 Task: Look for space in Móstoles, Spain from 2nd June, 2023 to 6th June, 2023 for 1 adult in price range Rs.10000 to Rs.13000. Place can be private room with 1  bedroom having 1 bed and 1 bathroom. Property type can be house, flat, guest house, hotel. Amenities needed are: washing machine. Booking option can be shelf check-in. Required host language is English.
Action: Mouse moved to (376, 178)
Screenshot: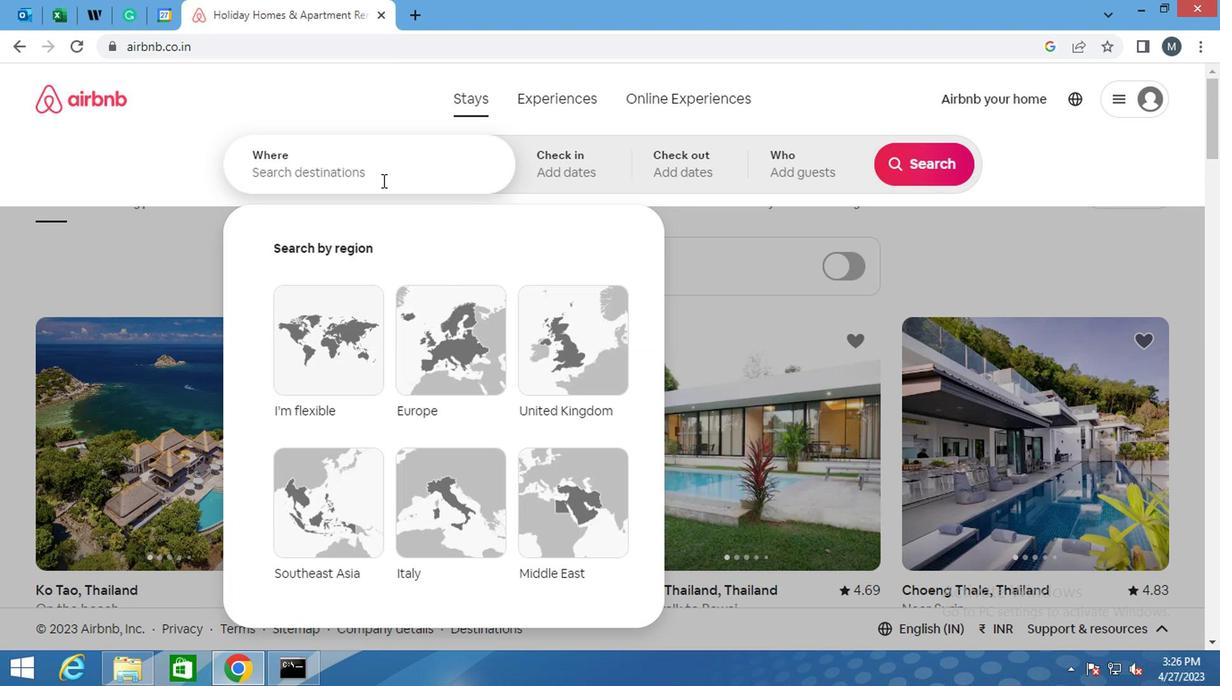
Action: Mouse pressed left at (376, 178)
Screenshot: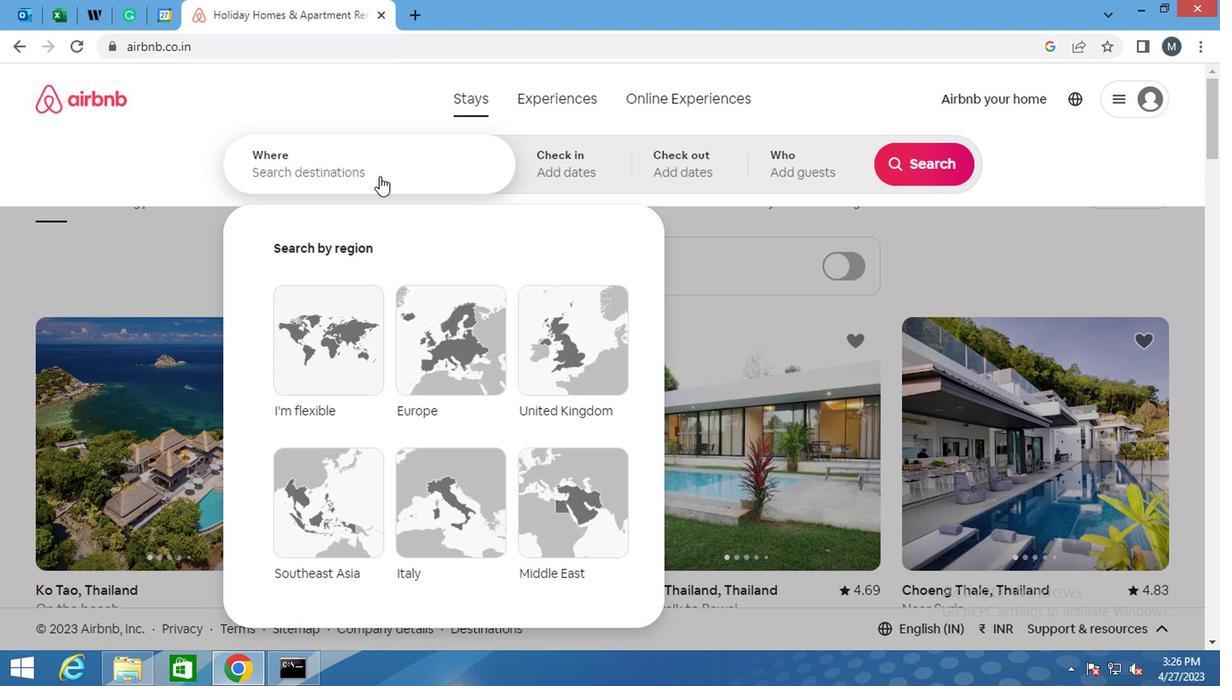 
Action: Mouse moved to (375, 177)
Screenshot: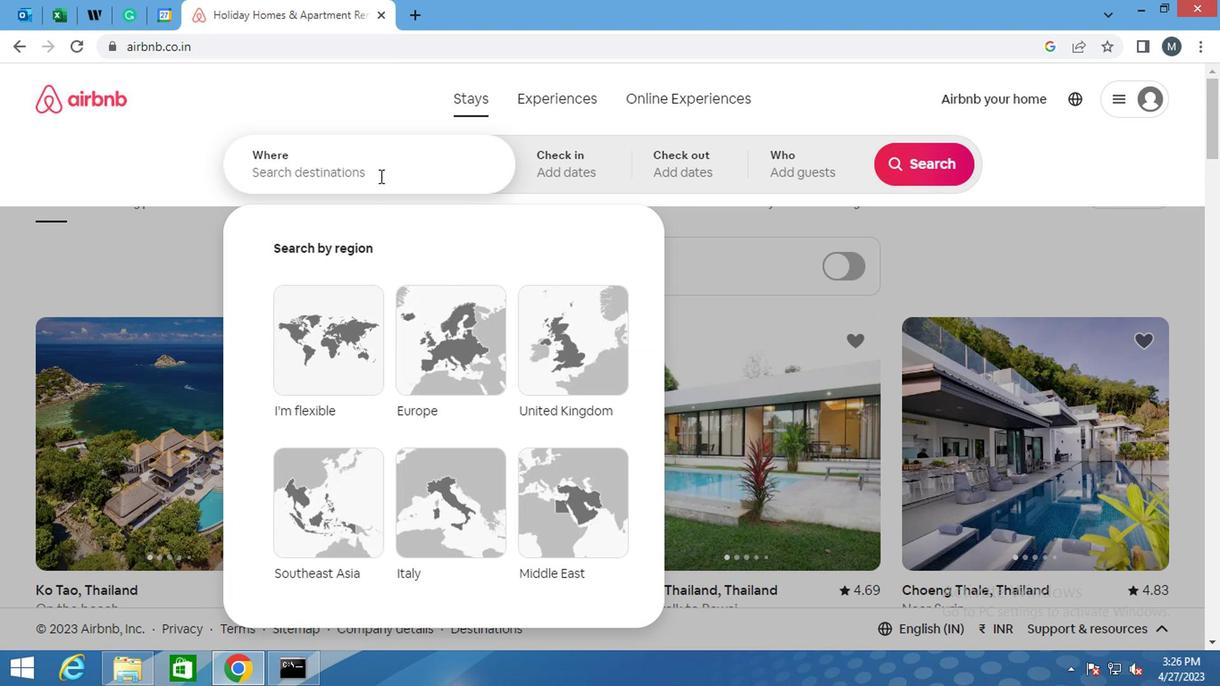 
Action: Key pressed <Key.shift><Key.shift>MOSTOLES,<Key.space><Key.shift>SPA
Screenshot: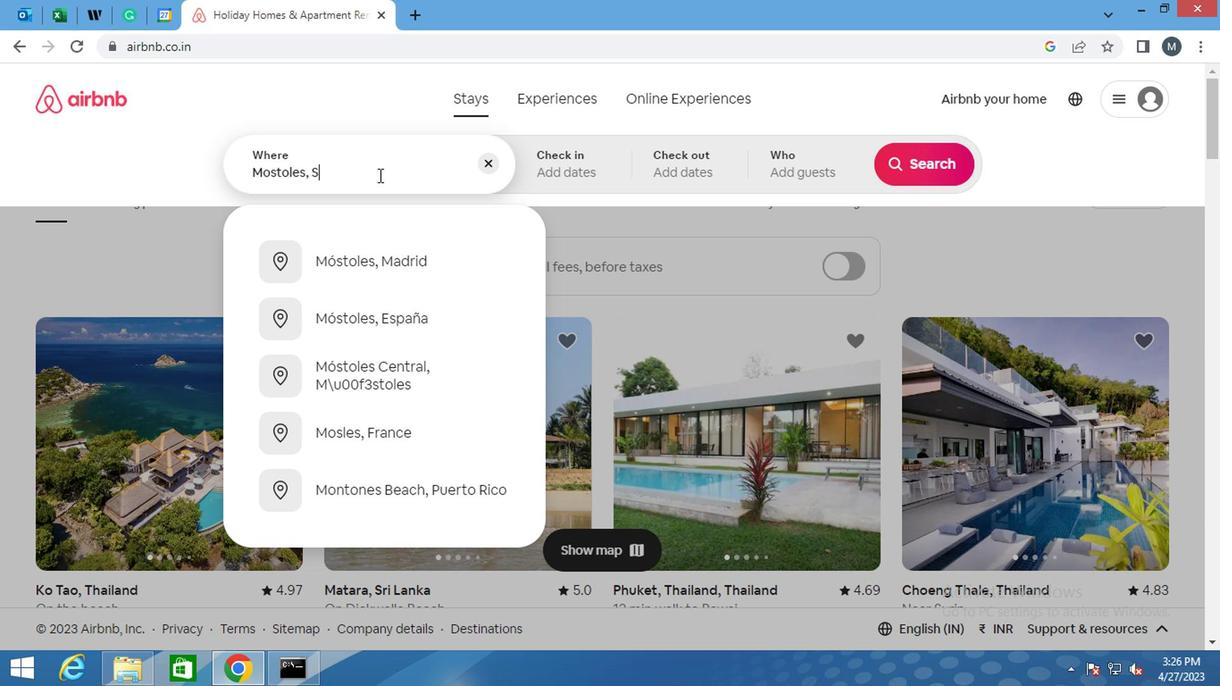 
Action: Mouse moved to (328, 249)
Screenshot: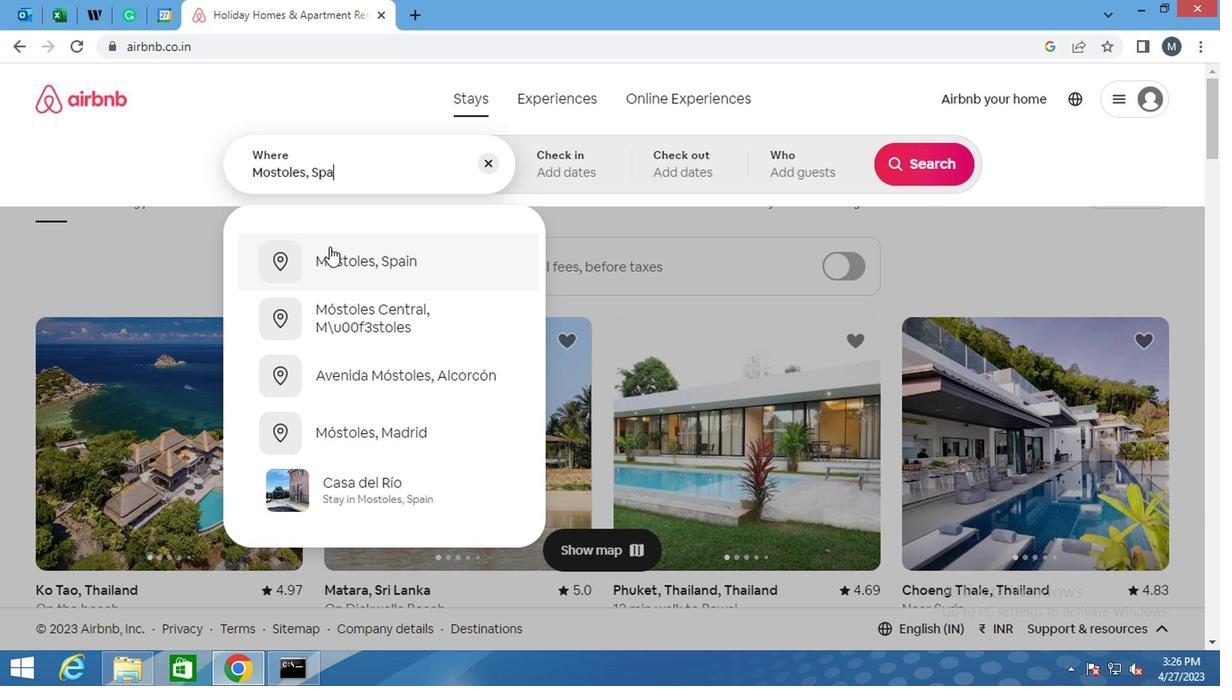 
Action: Mouse pressed left at (328, 249)
Screenshot: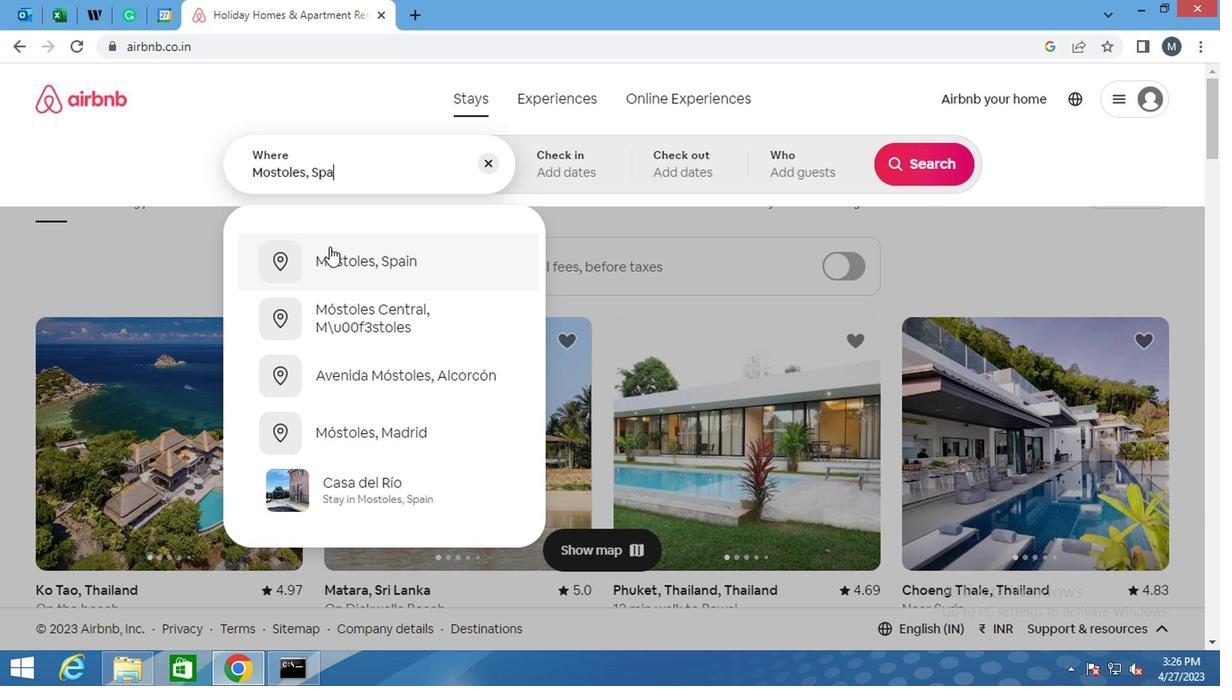 
Action: Mouse moved to (915, 302)
Screenshot: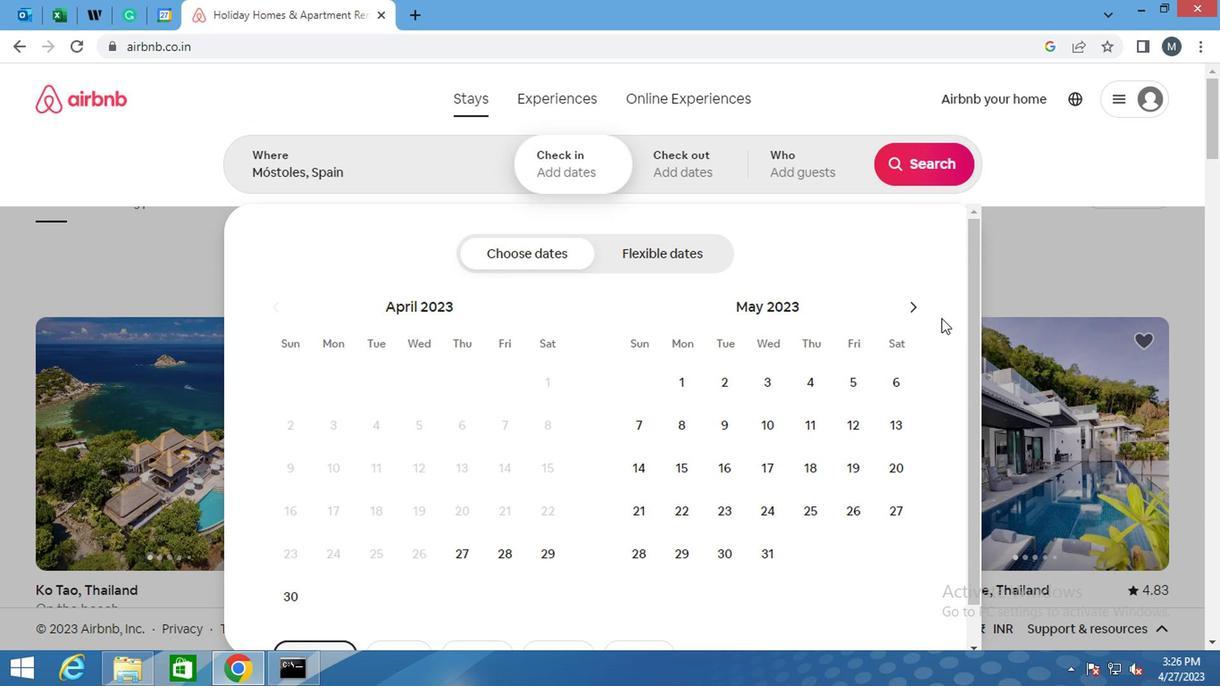 
Action: Mouse pressed left at (915, 302)
Screenshot: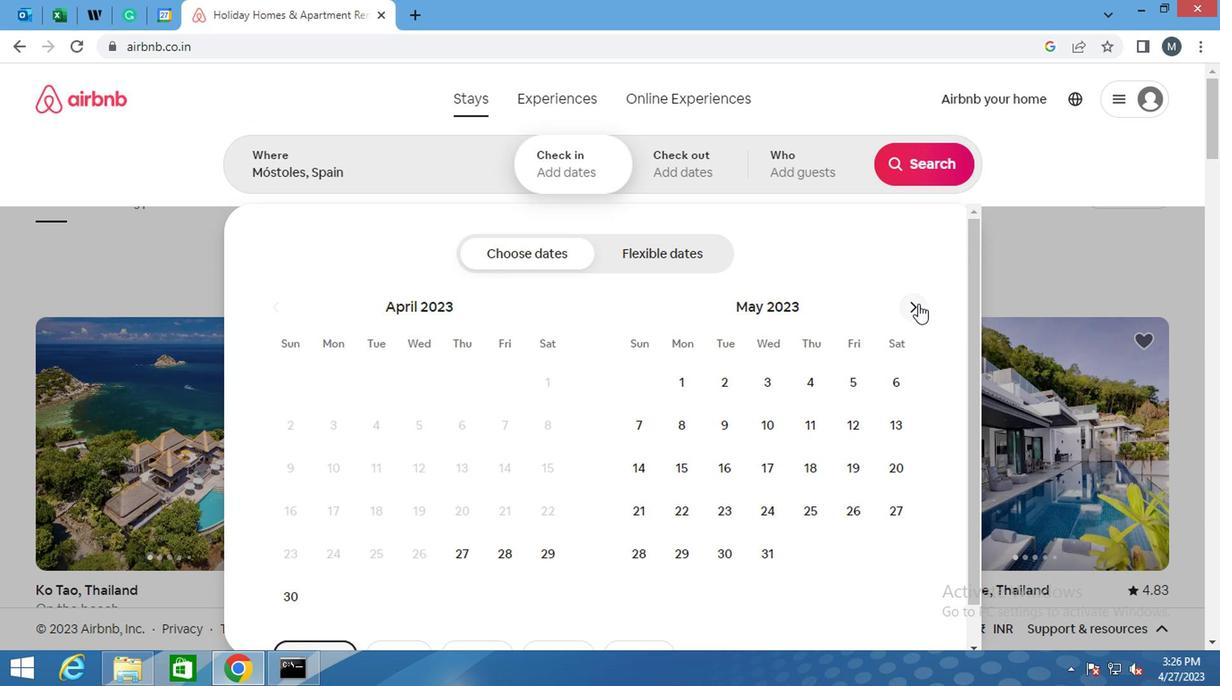 
Action: Mouse moved to (851, 381)
Screenshot: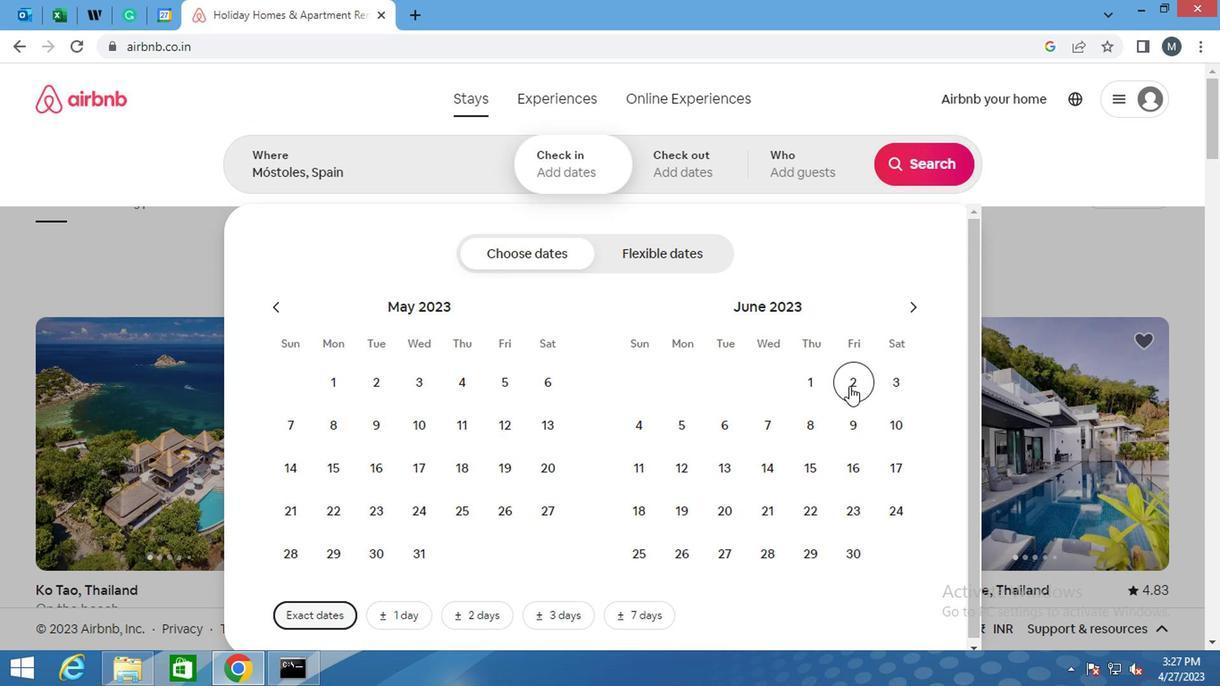 
Action: Mouse pressed left at (851, 381)
Screenshot: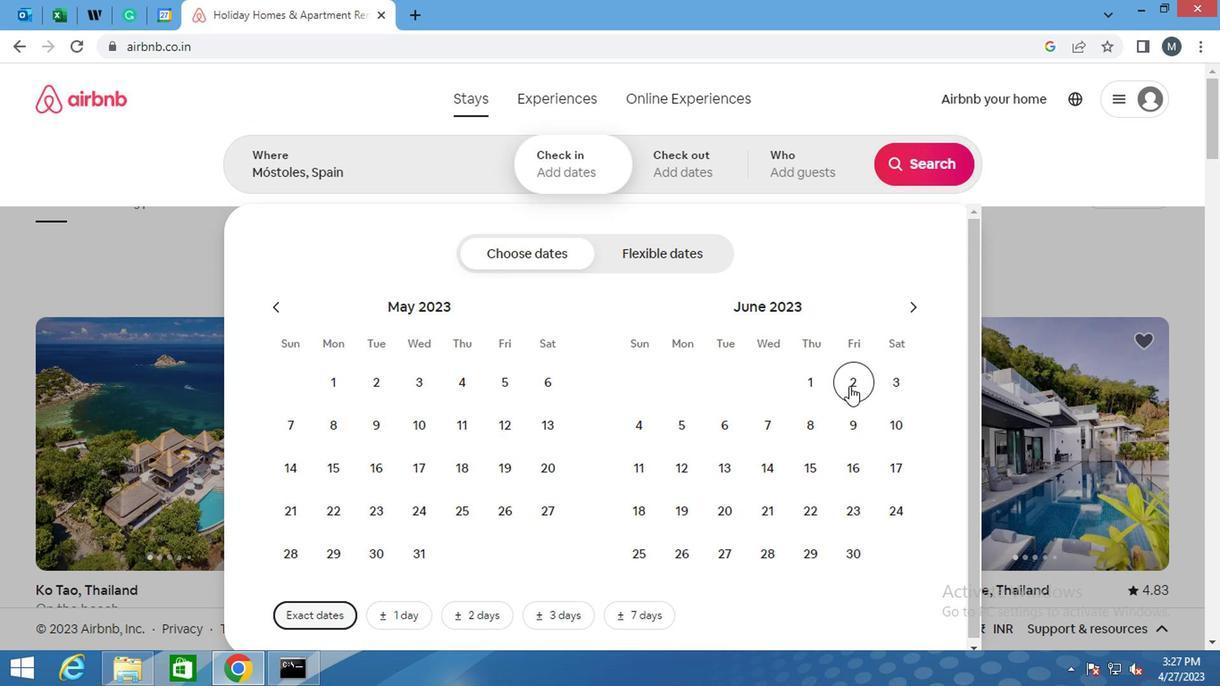 
Action: Mouse moved to (729, 423)
Screenshot: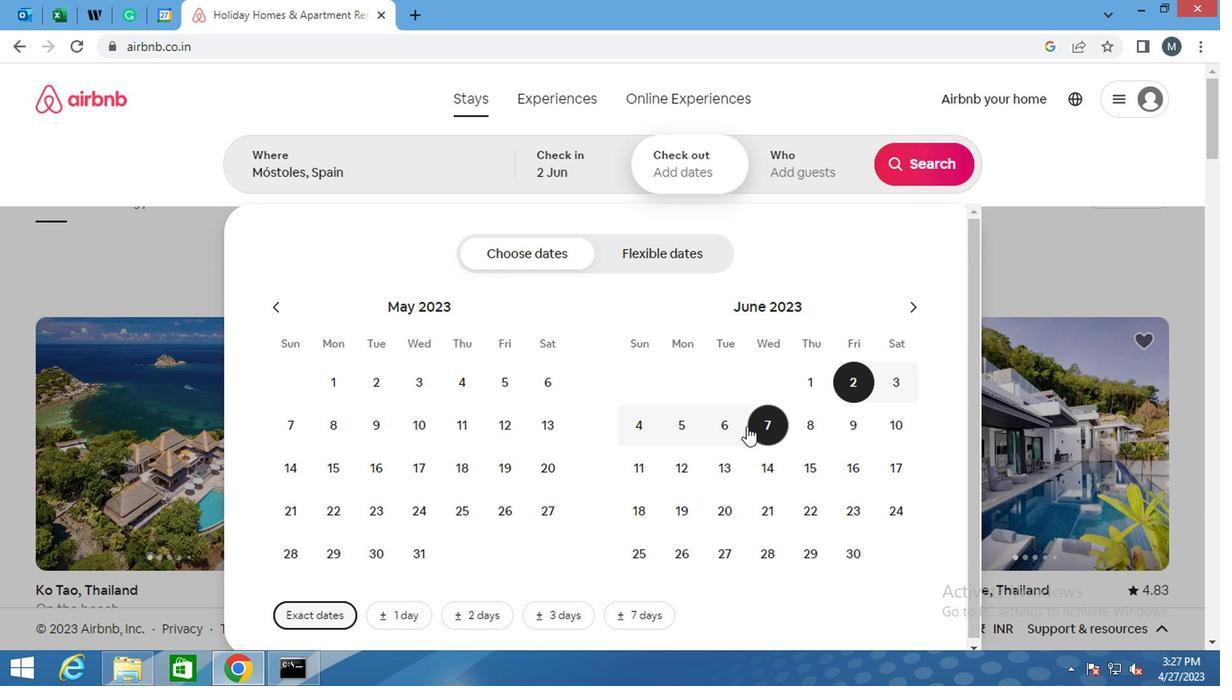 
Action: Mouse pressed left at (729, 423)
Screenshot: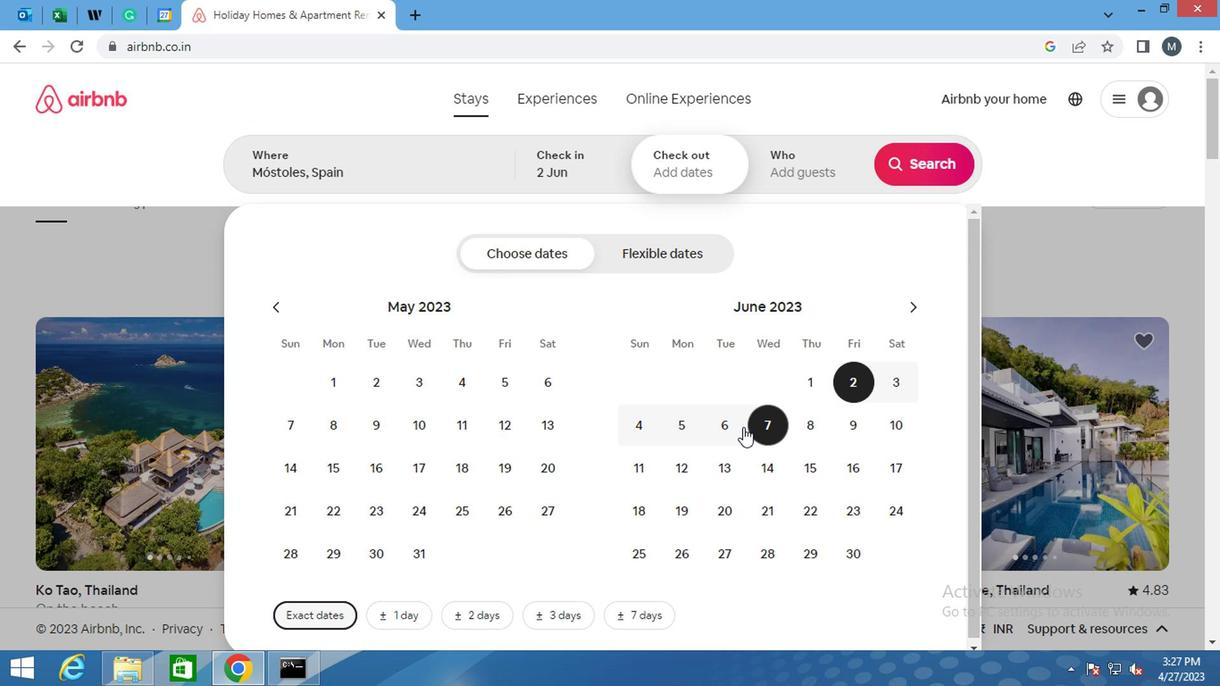 
Action: Mouse moved to (783, 184)
Screenshot: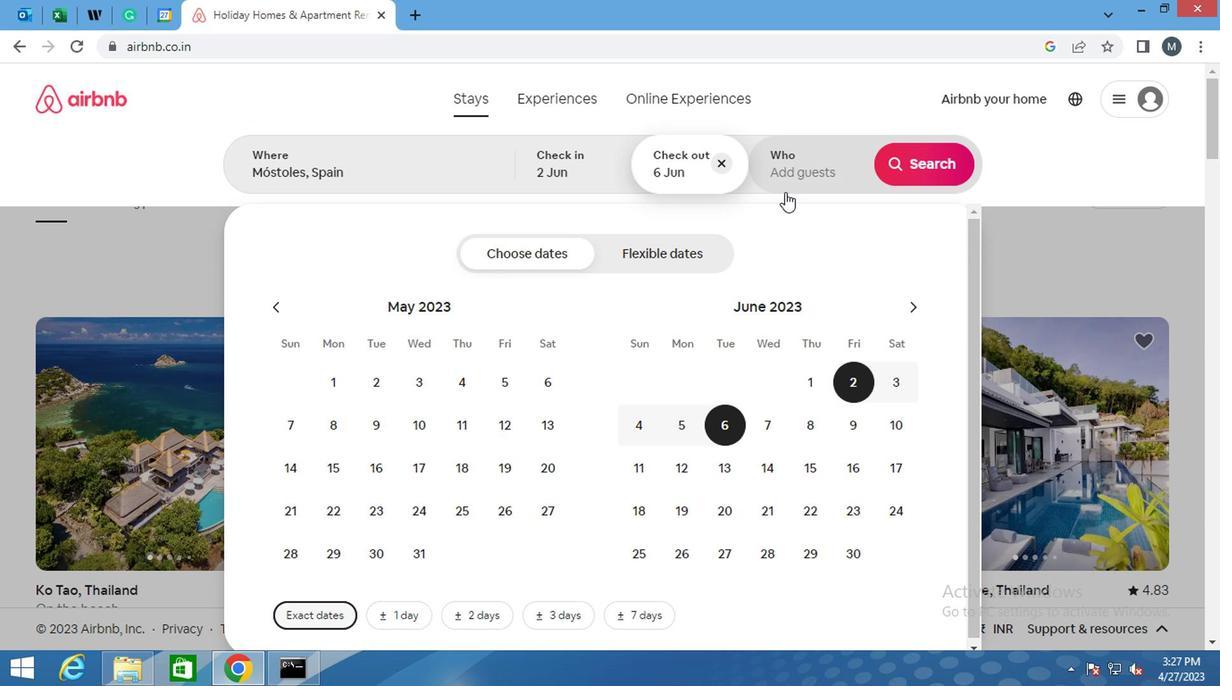 
Action: Mouse pressed left at (783, 184)
Screenshot: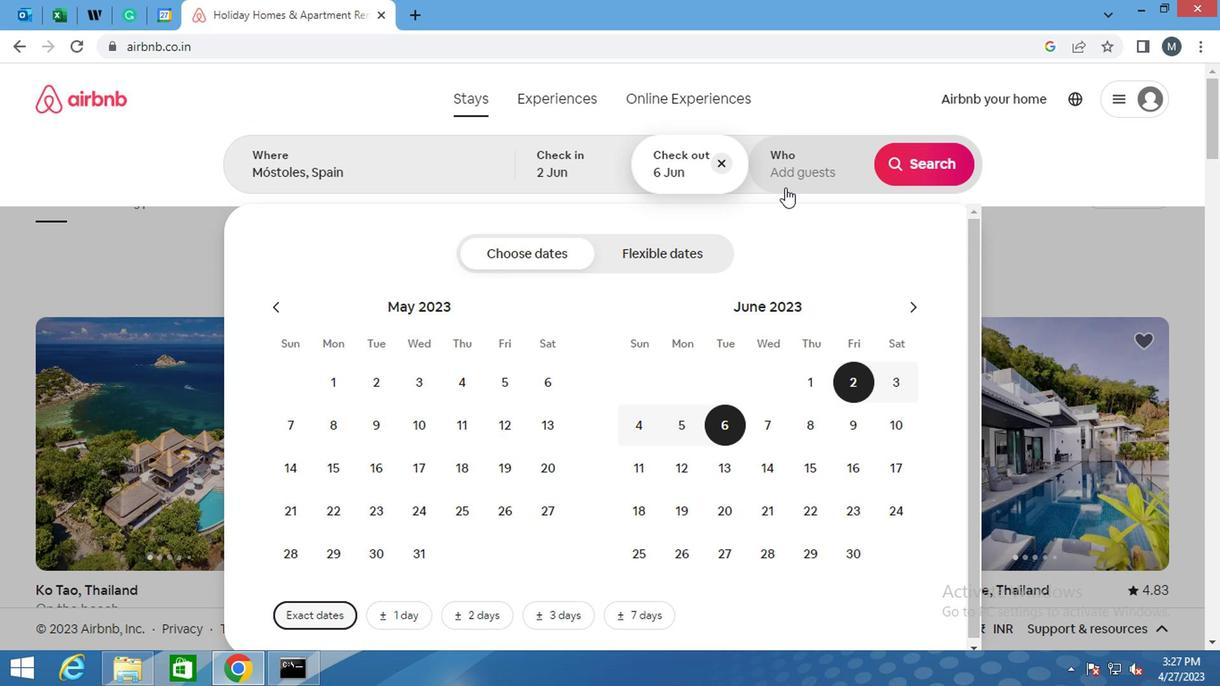 
Action: Mouse moved to (919, 244)
Screenshot: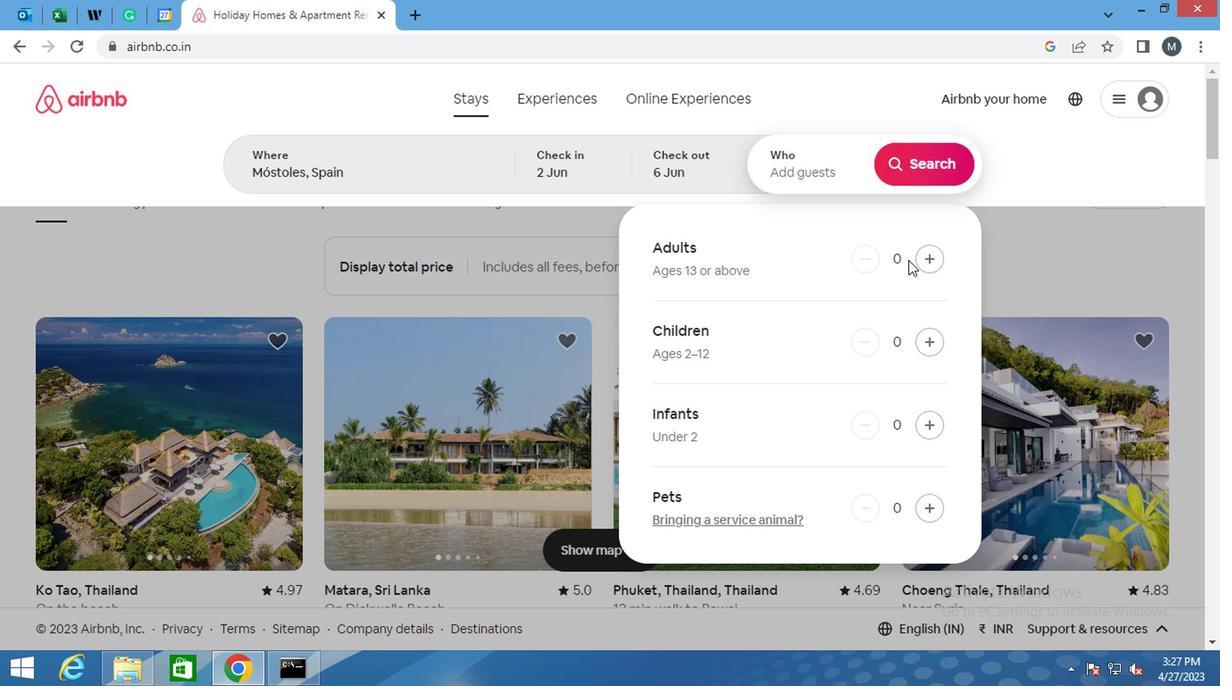 
Action: Mouse pressed left at (919, 244)
Screenshot: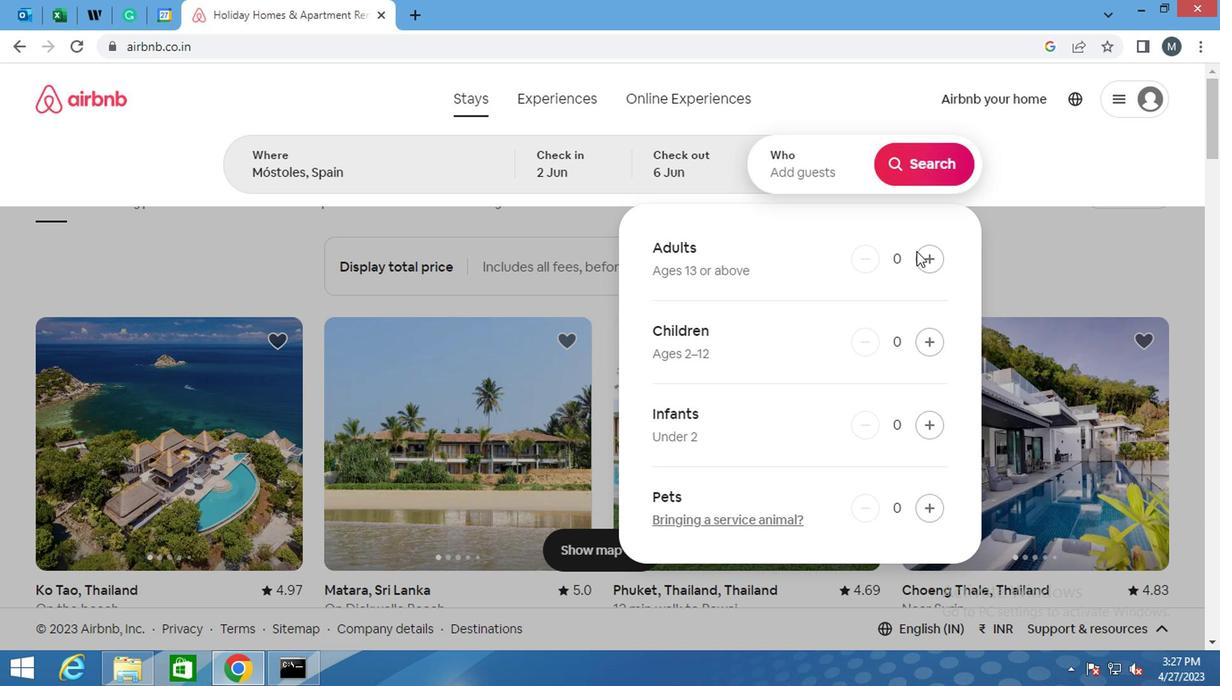 
Action: Mouse moved to (920, 252)
Screenshot: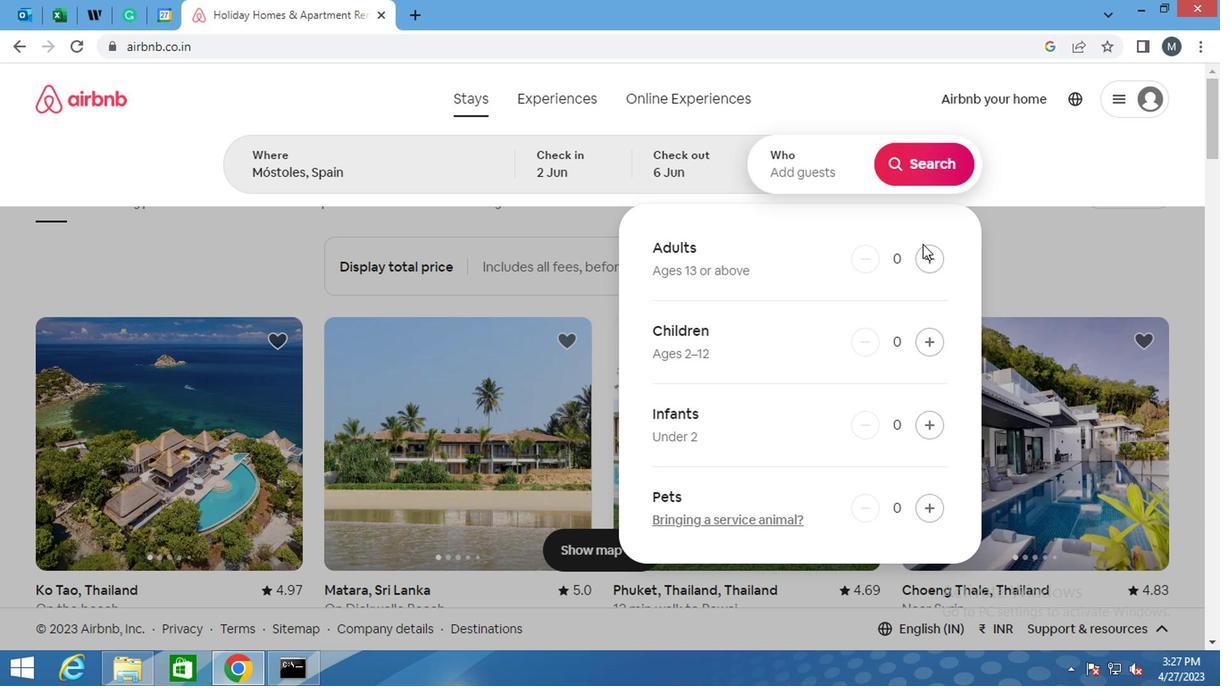 
Action: Mouse pressed left at (920, 252)
Screenshot: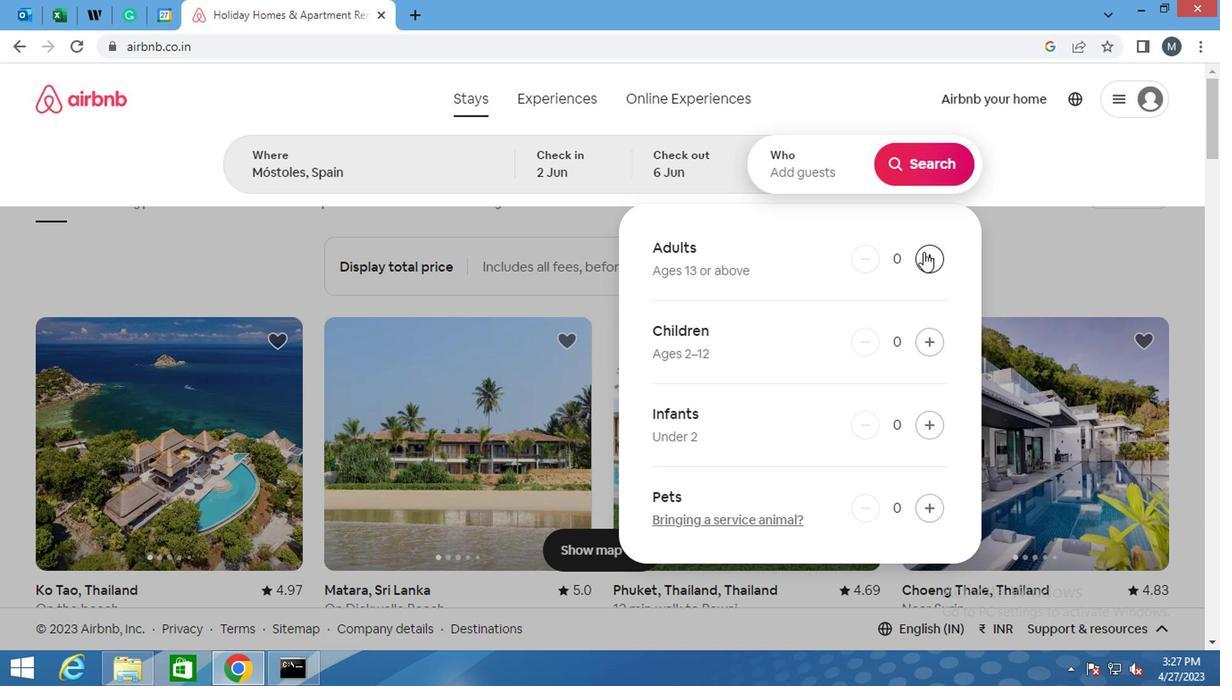 
Action: Mouse moved to (926, 179)
Screenshot: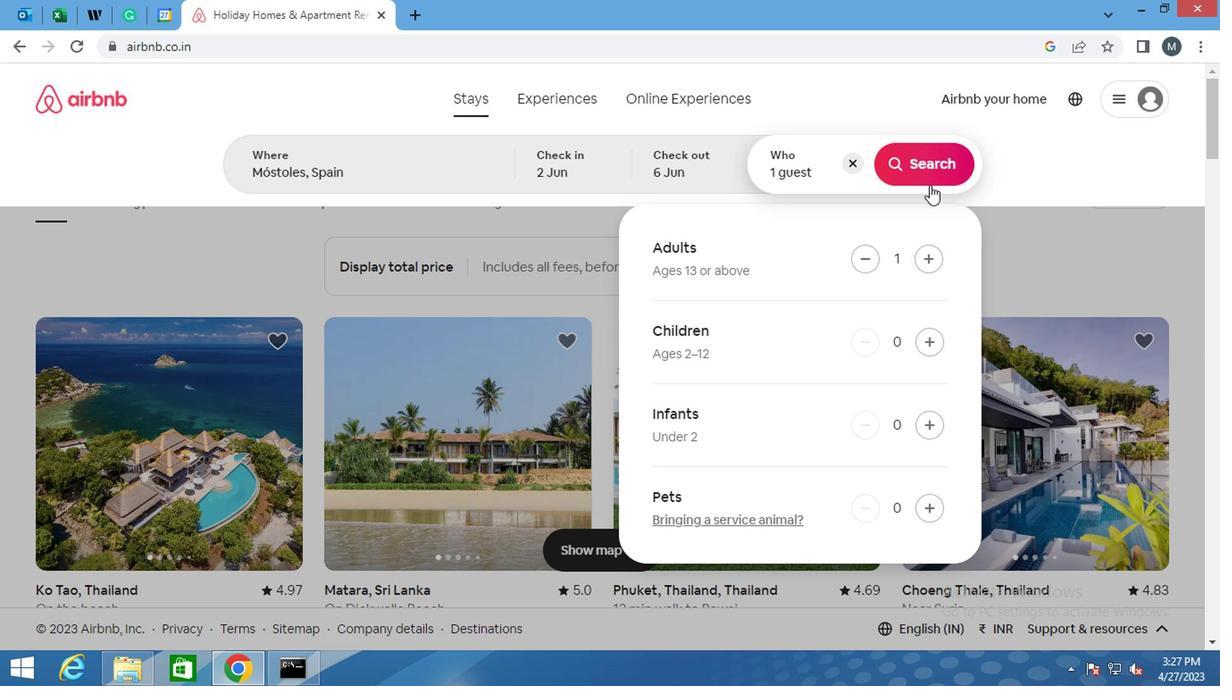 
Action: Mouse pressed left at (926, 179)
Screenshot: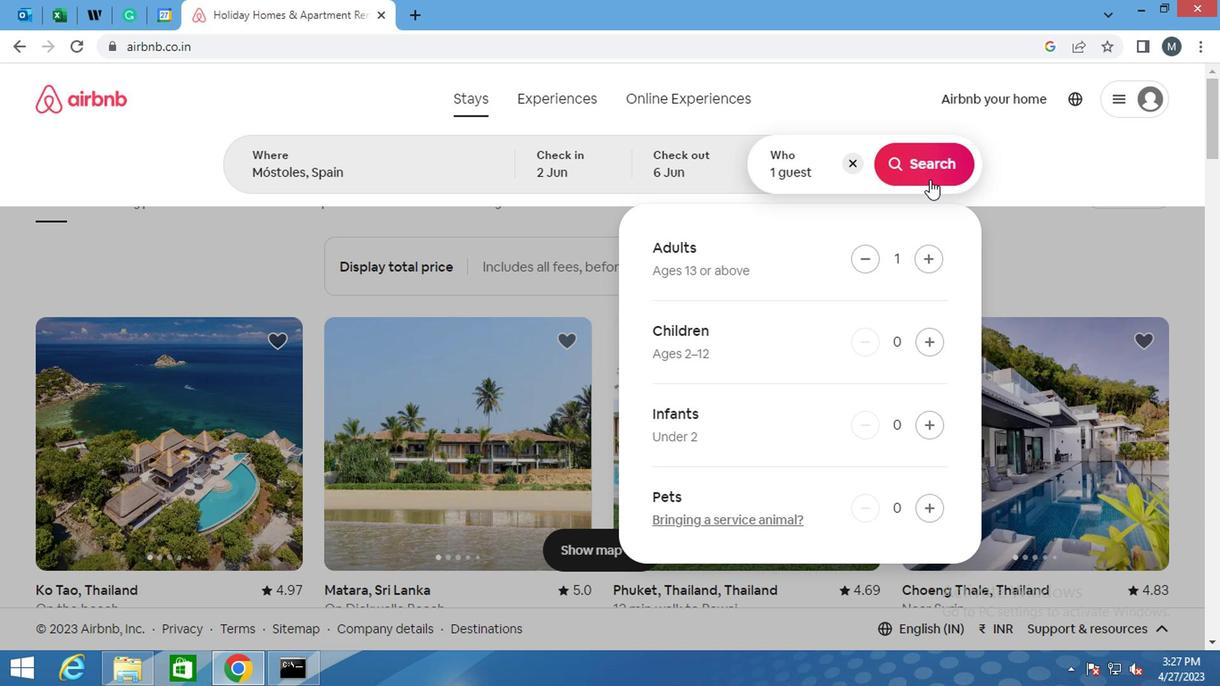 
Action: Mouse moved to (1124, 174)
Screenshot: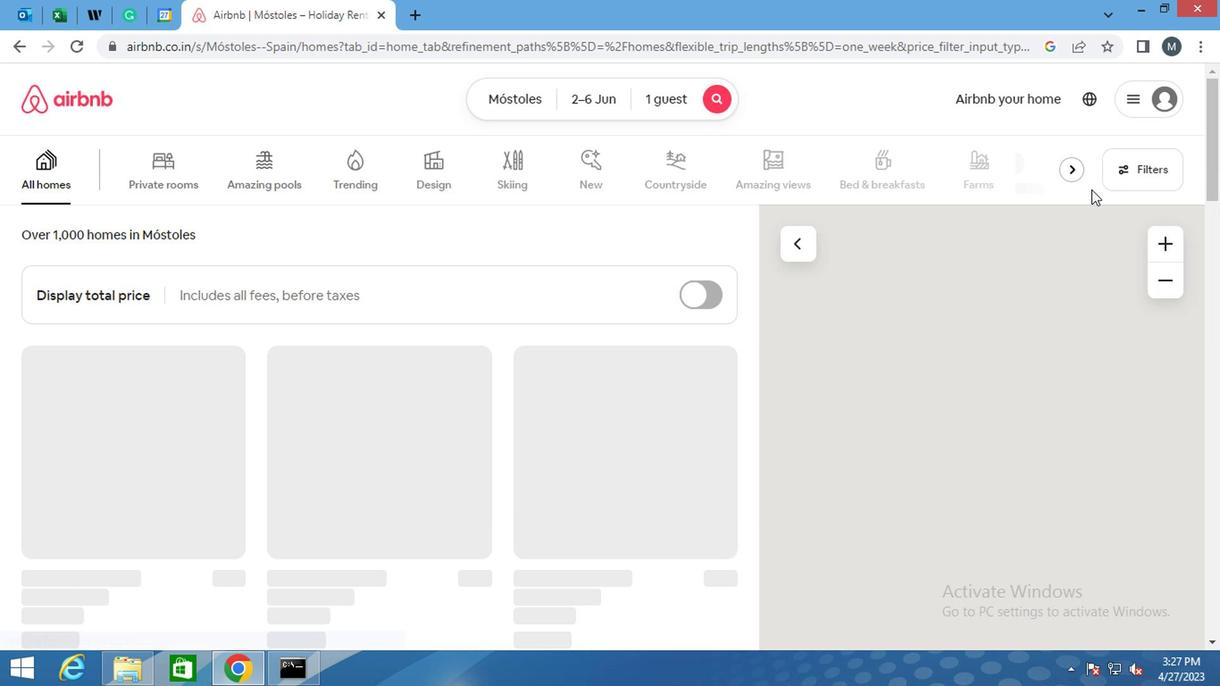 
Action: Mouse pressed left at (1124, 174)
Screenshot: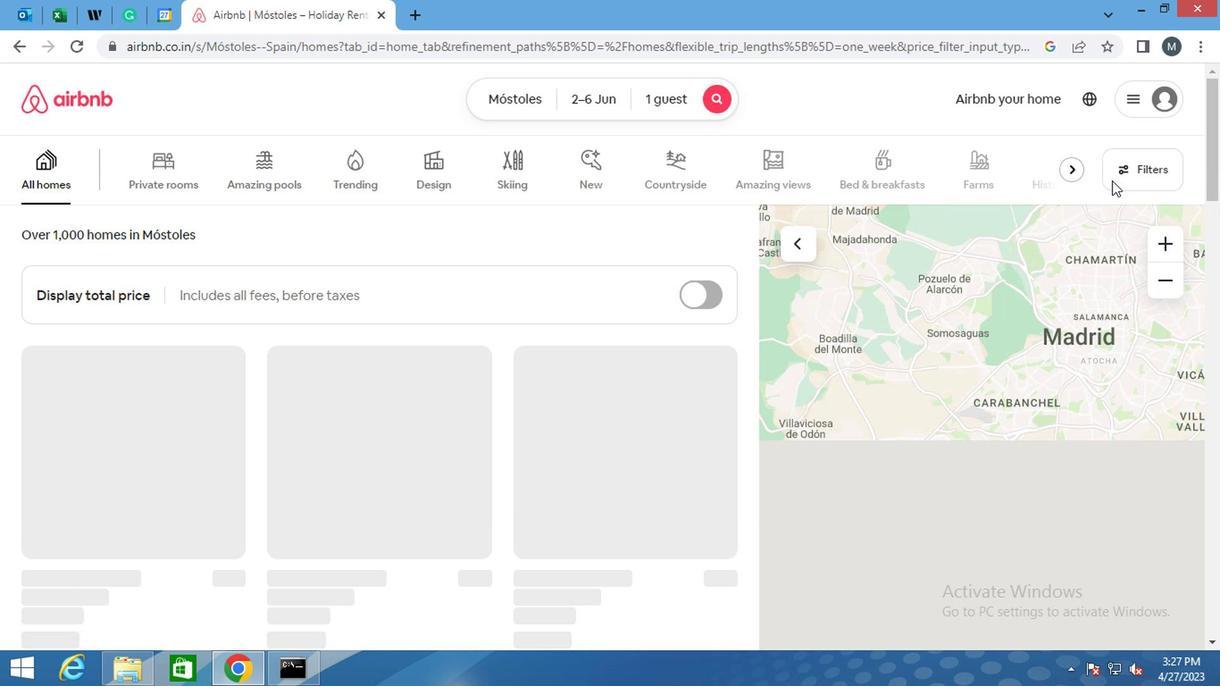 
Action: Mouse moved to (432, 383)
Screenshot: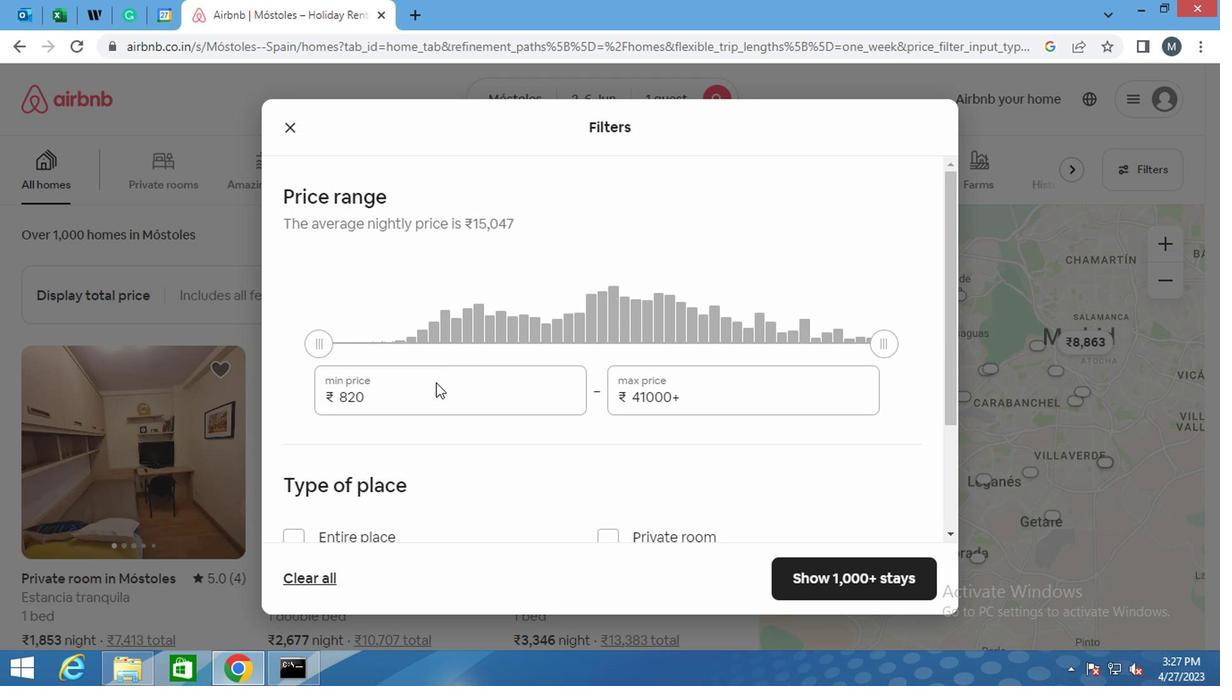 
Action: Mouse pressed left at (432, 383)
Screenshot: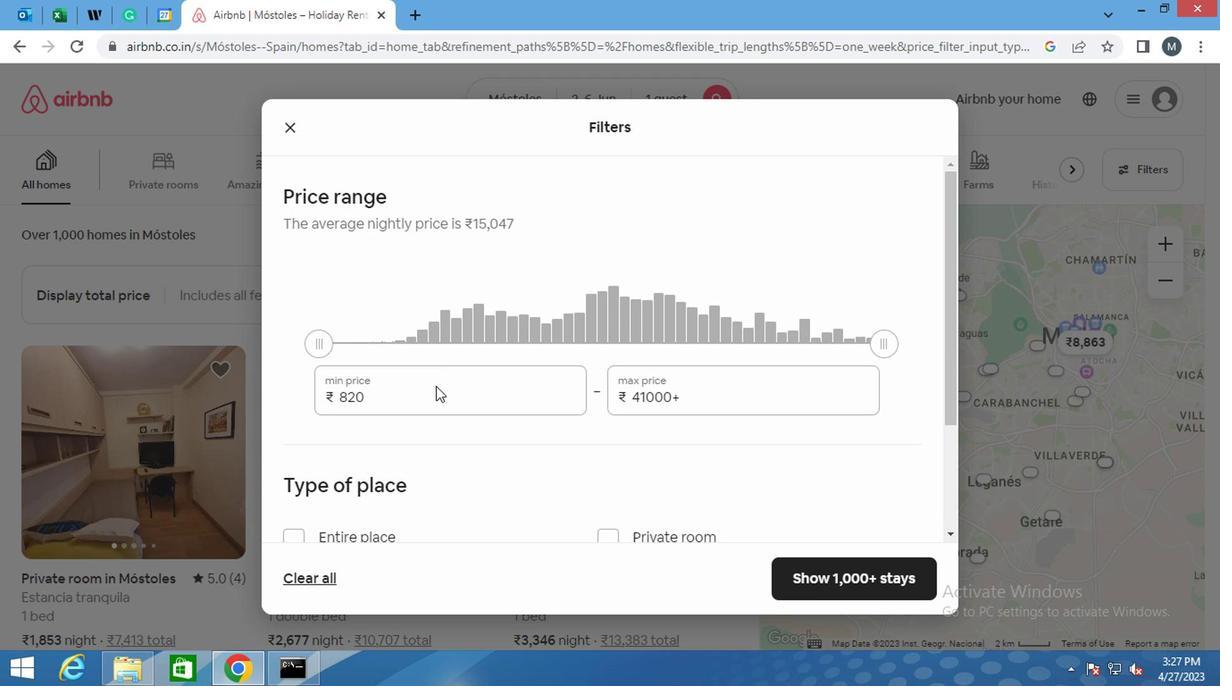 
Action: Mouse moved to (431, 383)
Screenshot: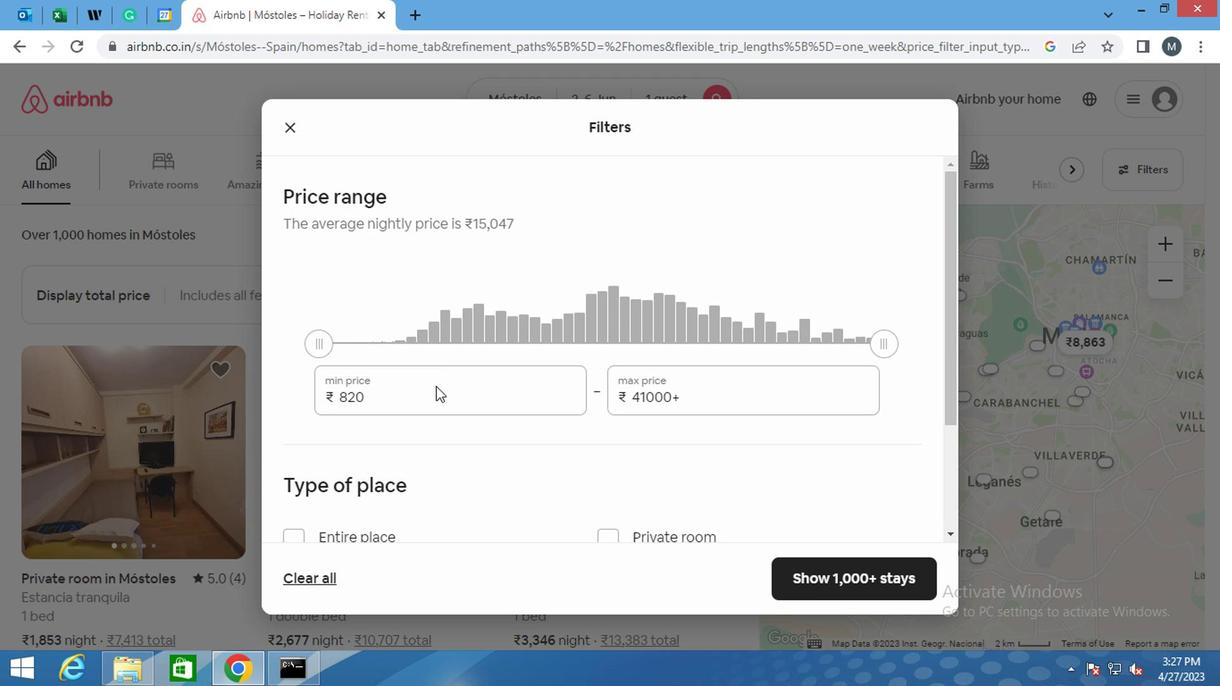 
Action: Mouse pressed left at (431, 383)
Screenshot: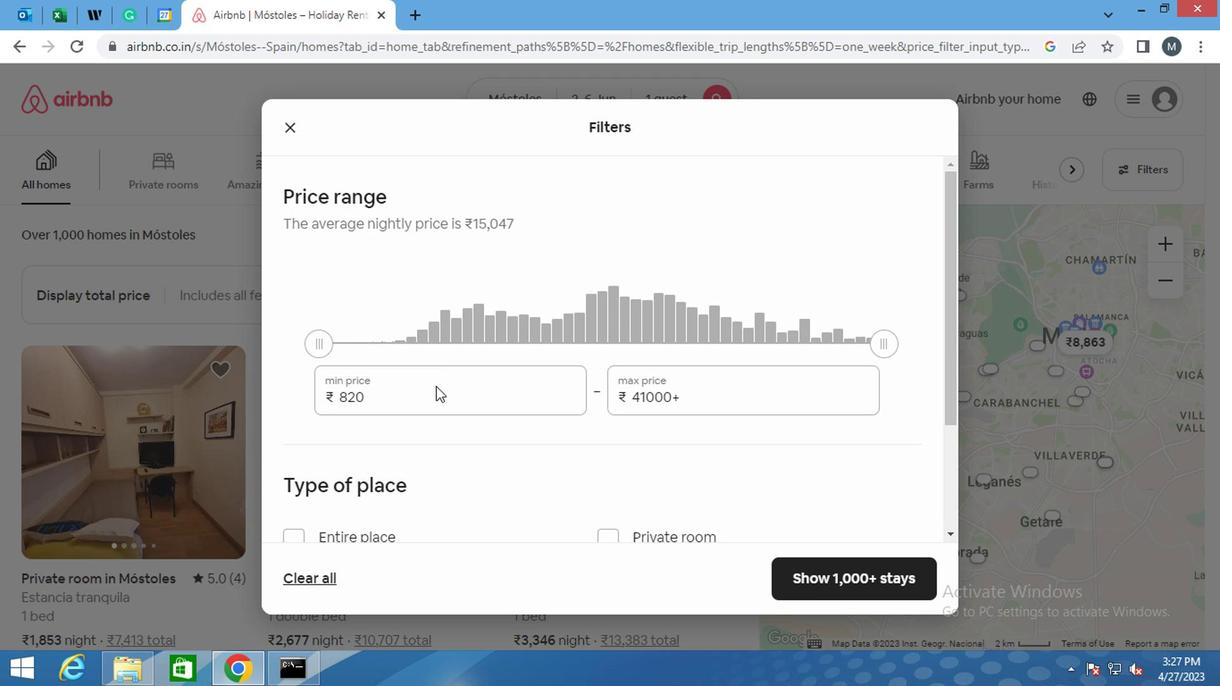 
Action: Mouse moved to (431, 383)
Screenshot: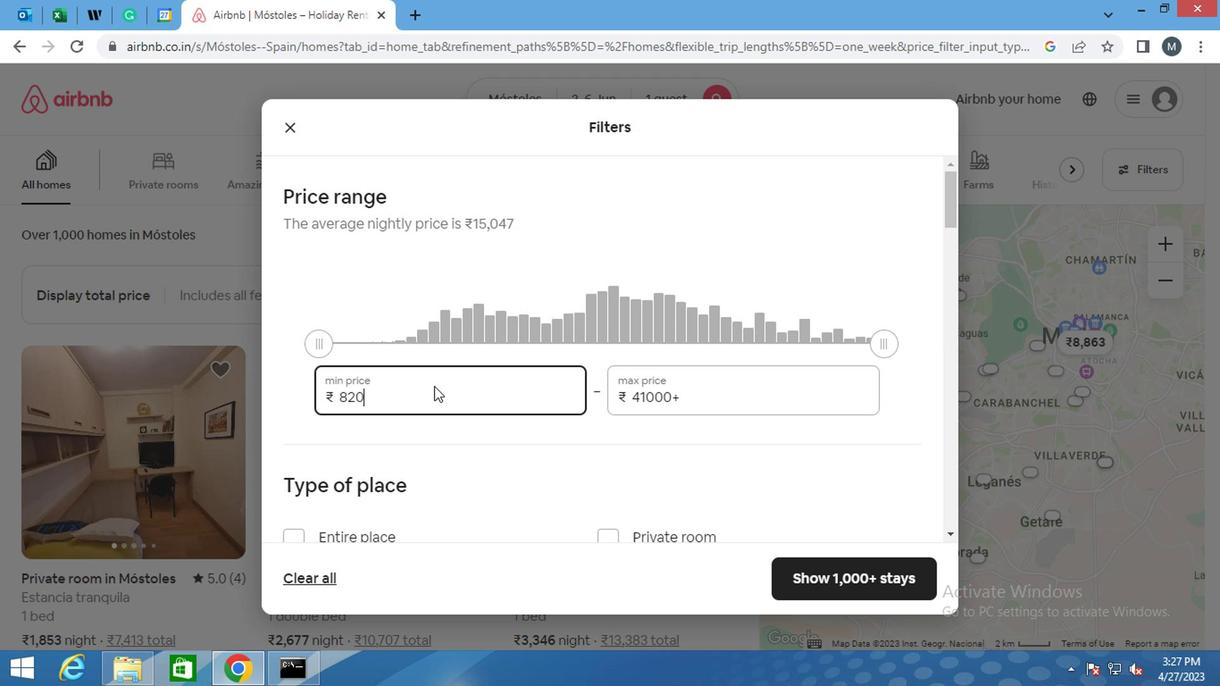 
Action: Mouse pressed left at (431, 383)
Screenshot: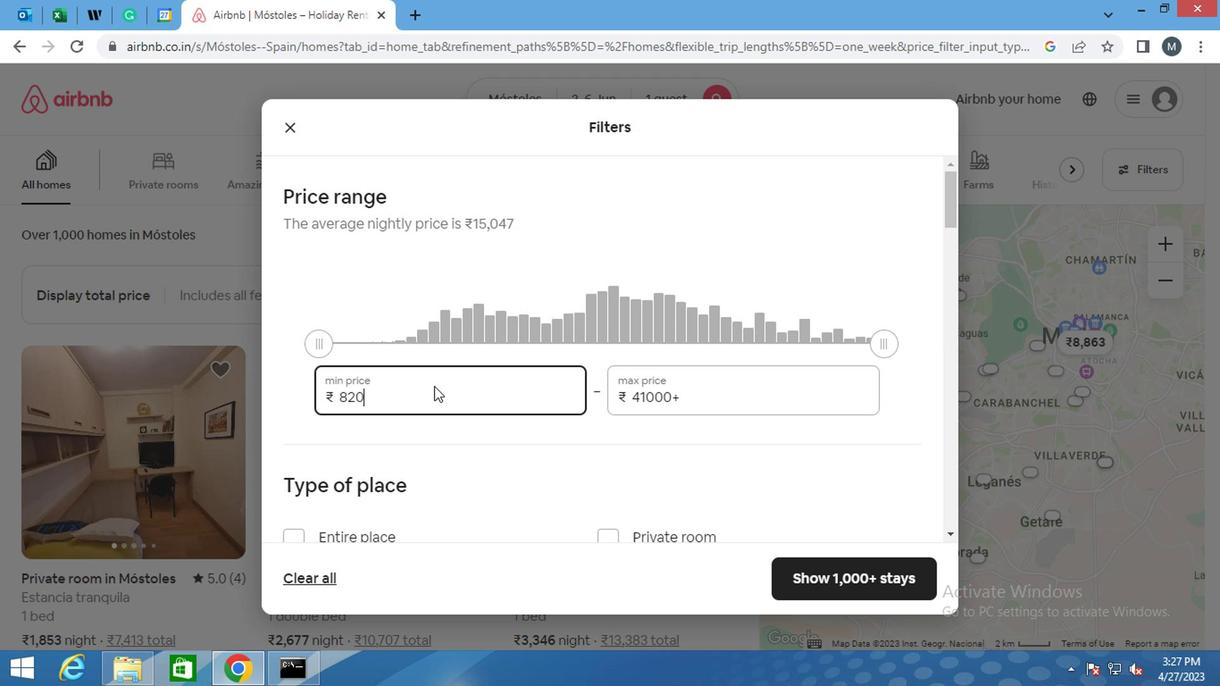 
Action: Mouse moved to (427, 395)
Screenshot: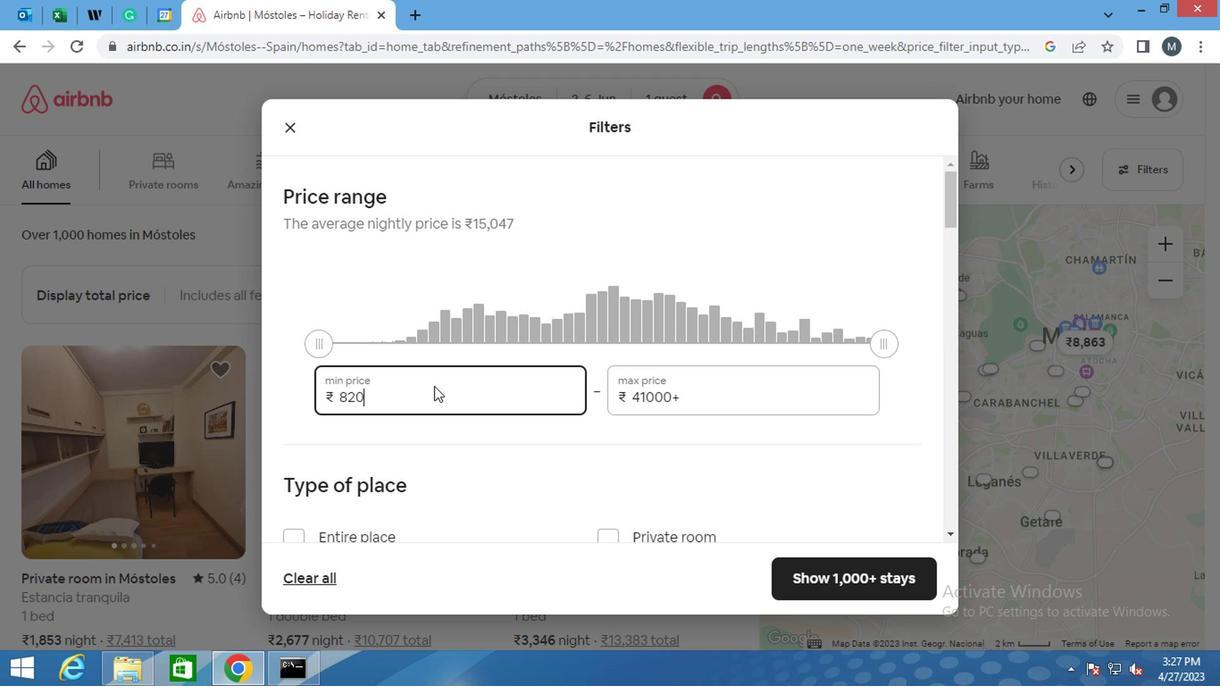 
Action: Mouse pressed left at (427, 395)
Screenshot: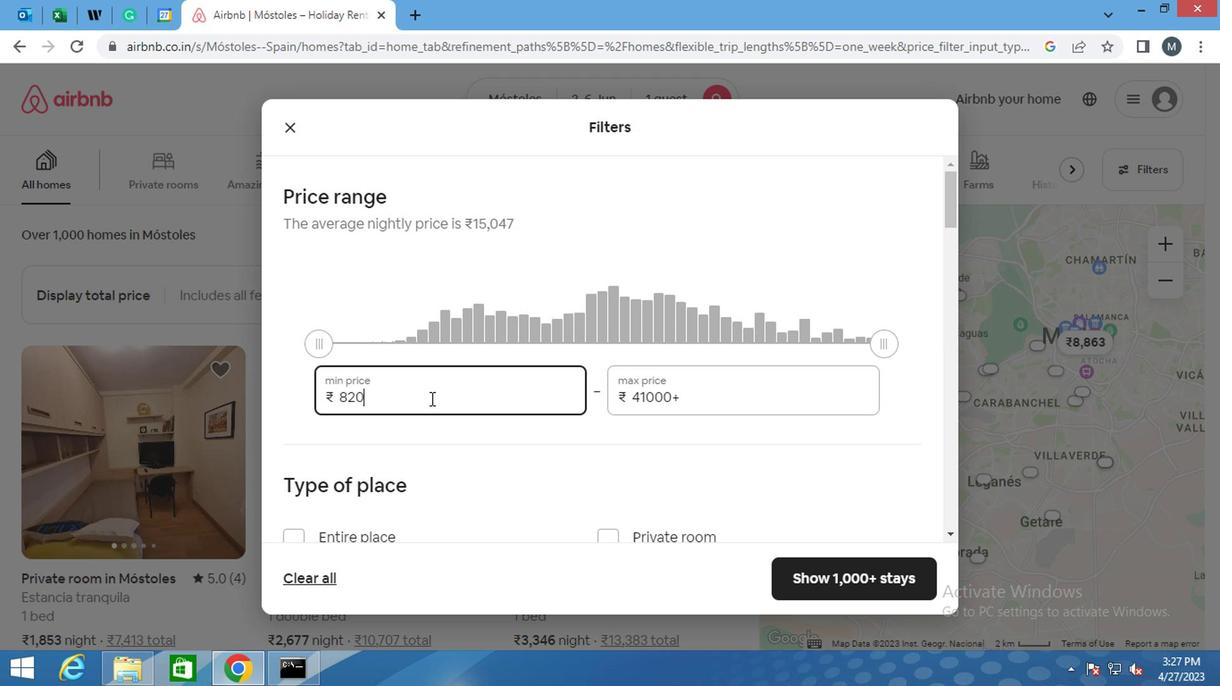 
Action: Mouse pressed left at (427, 395)
Screenshot: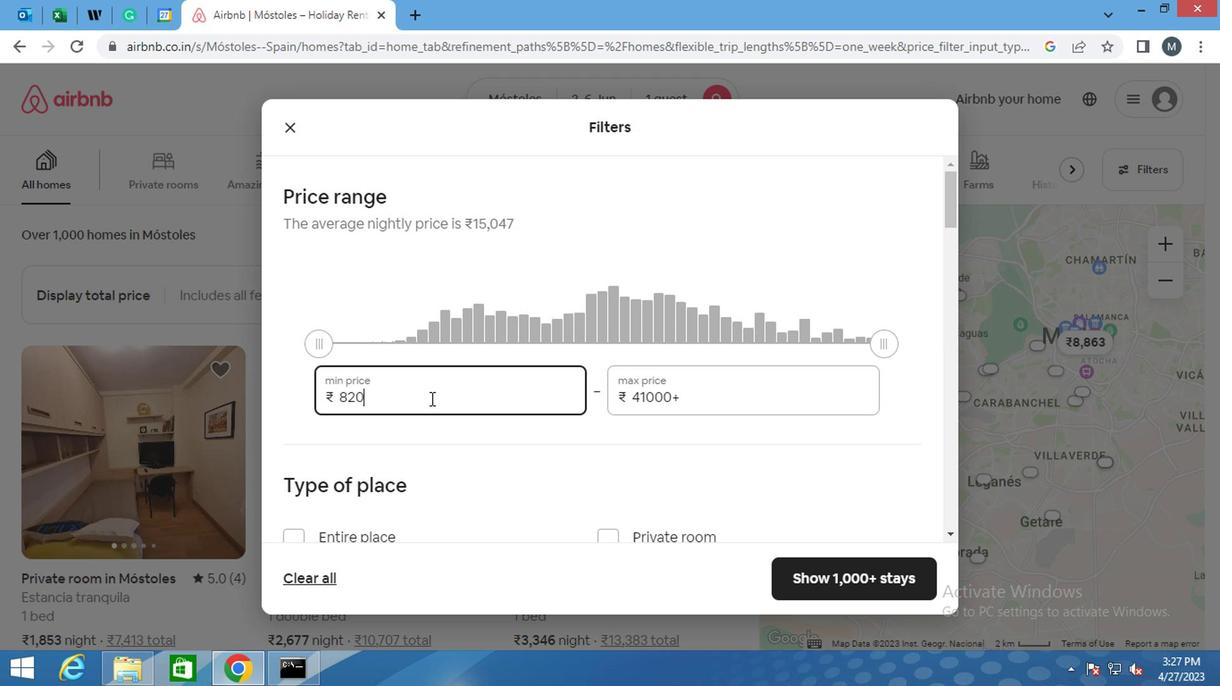 
Action: Mouse pressed left at (427, 395)
Screenshot: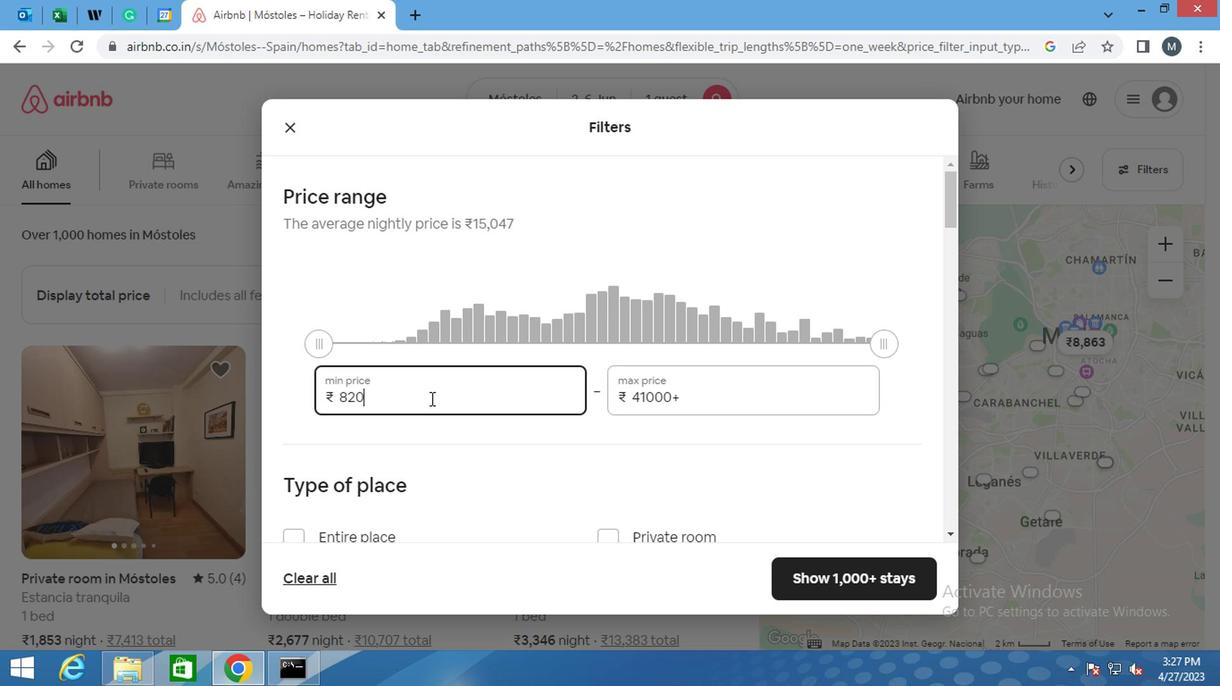 
Action: Key pressed 1
Screenshot: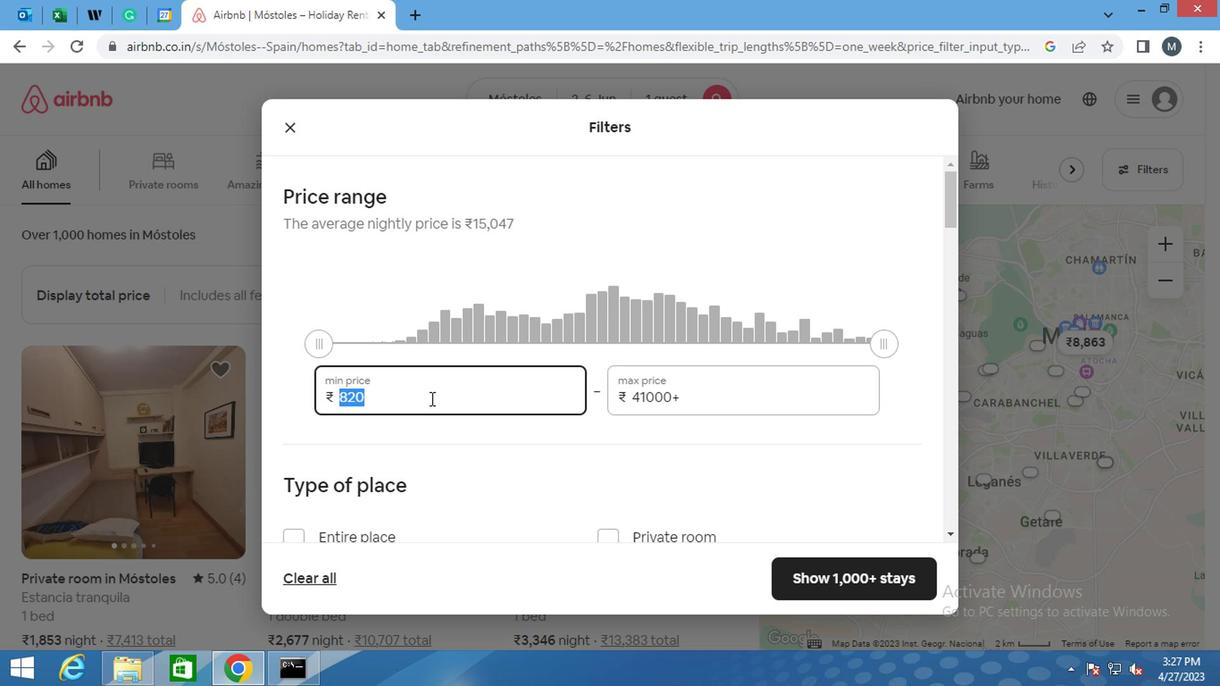 
Action: Mouse moved to (427, 395)
Screenshot: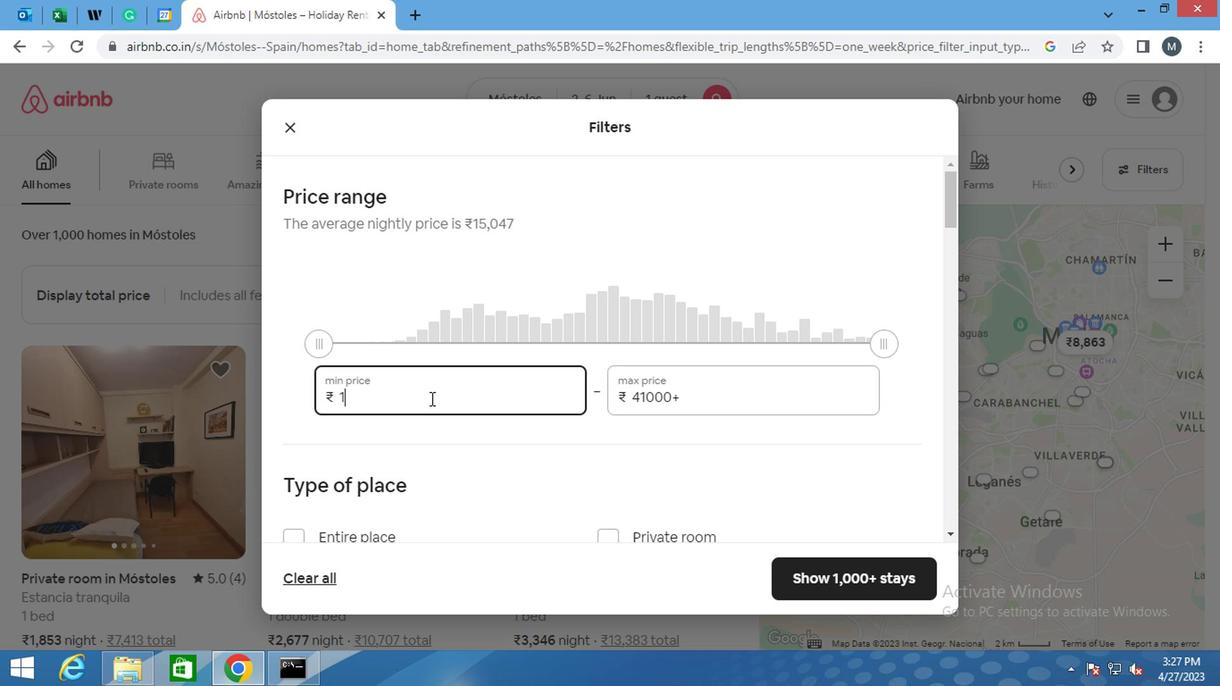 
Action: Key pressed 0000
Screenshot: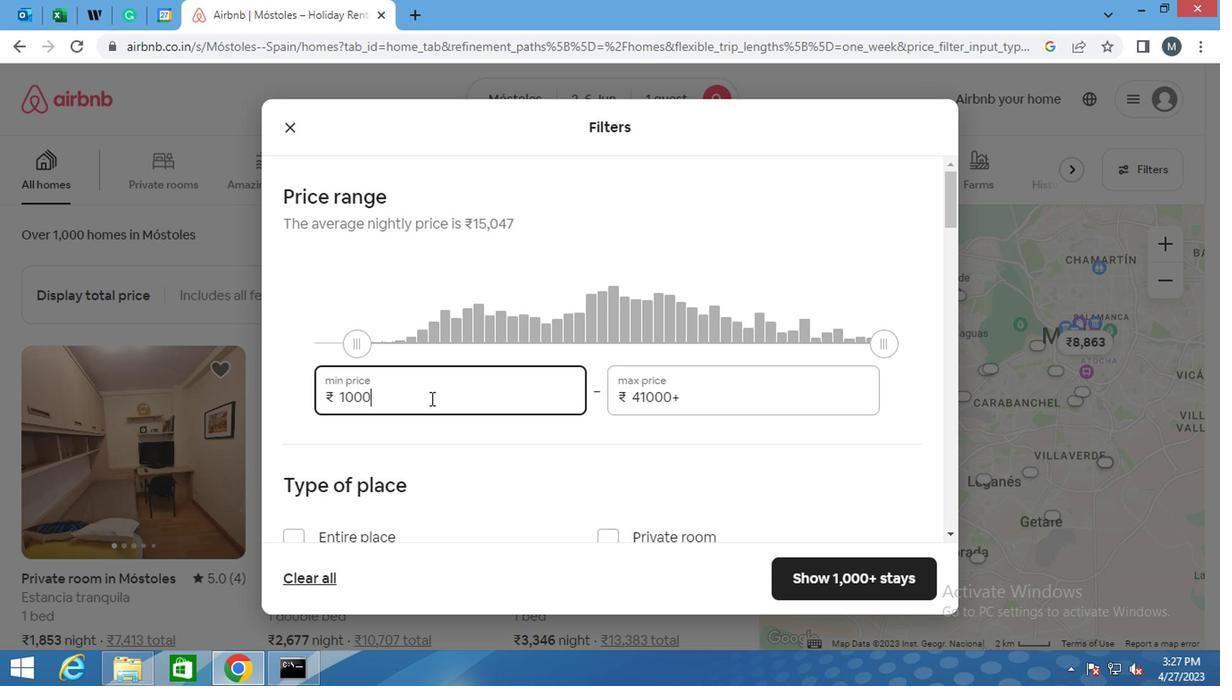 
Action: Mouse moved to (676, 394)
Screenshot: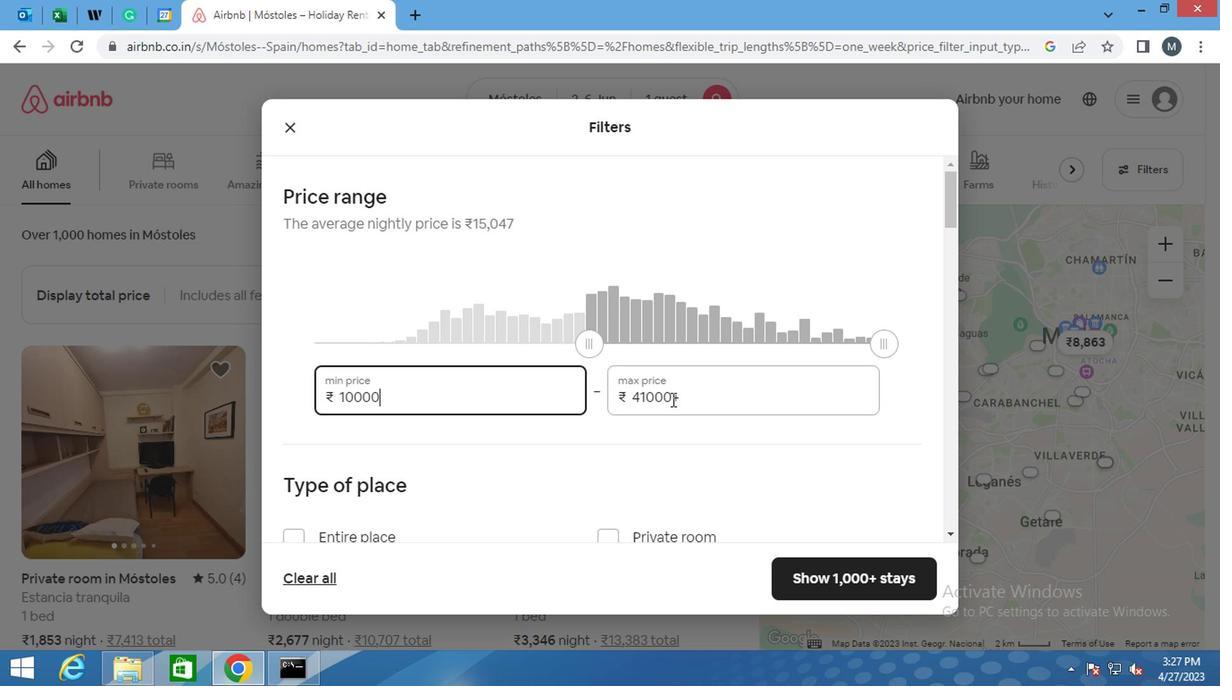 
Action: Mouse pressed left at (676, 394)
Screenshot: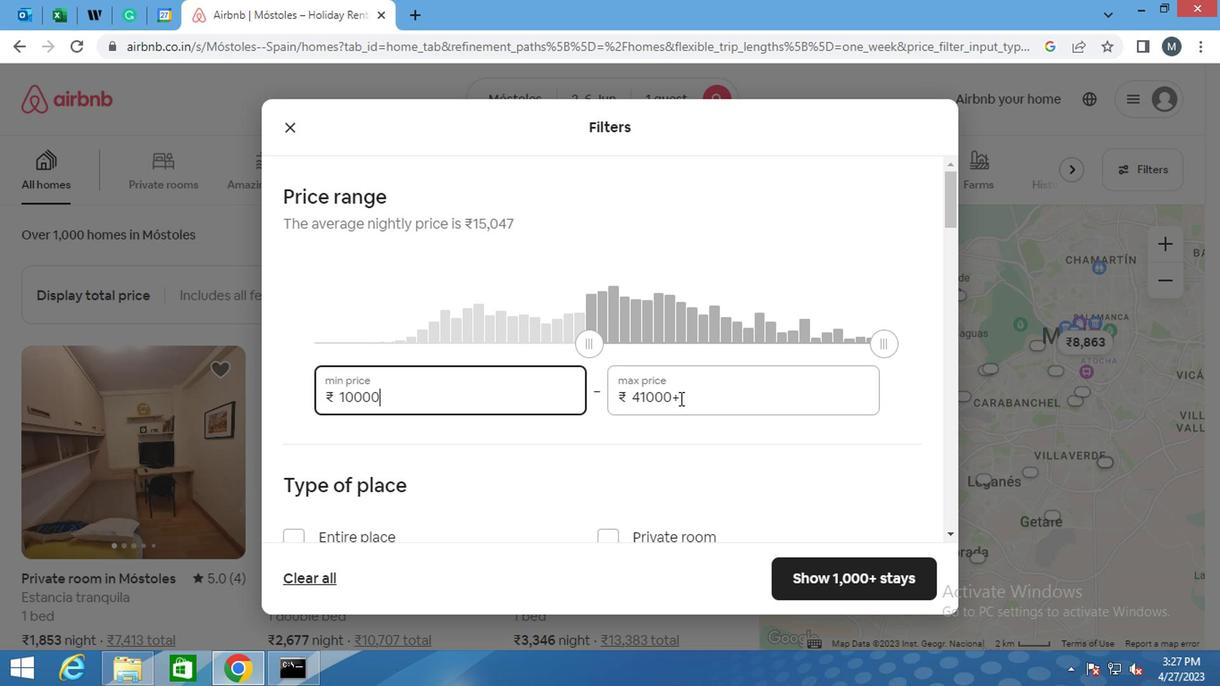 
Action: Mouse moved to (596, 398)
Screenshot: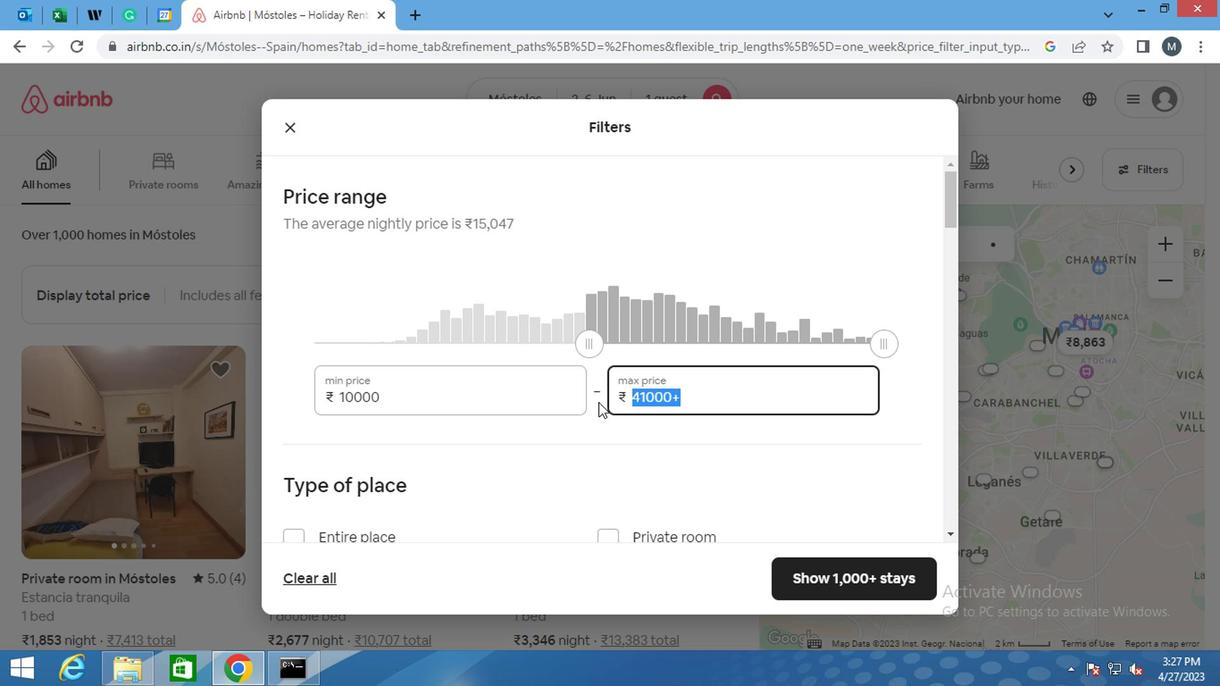 
Action: Key pressed 13000
Screenshot: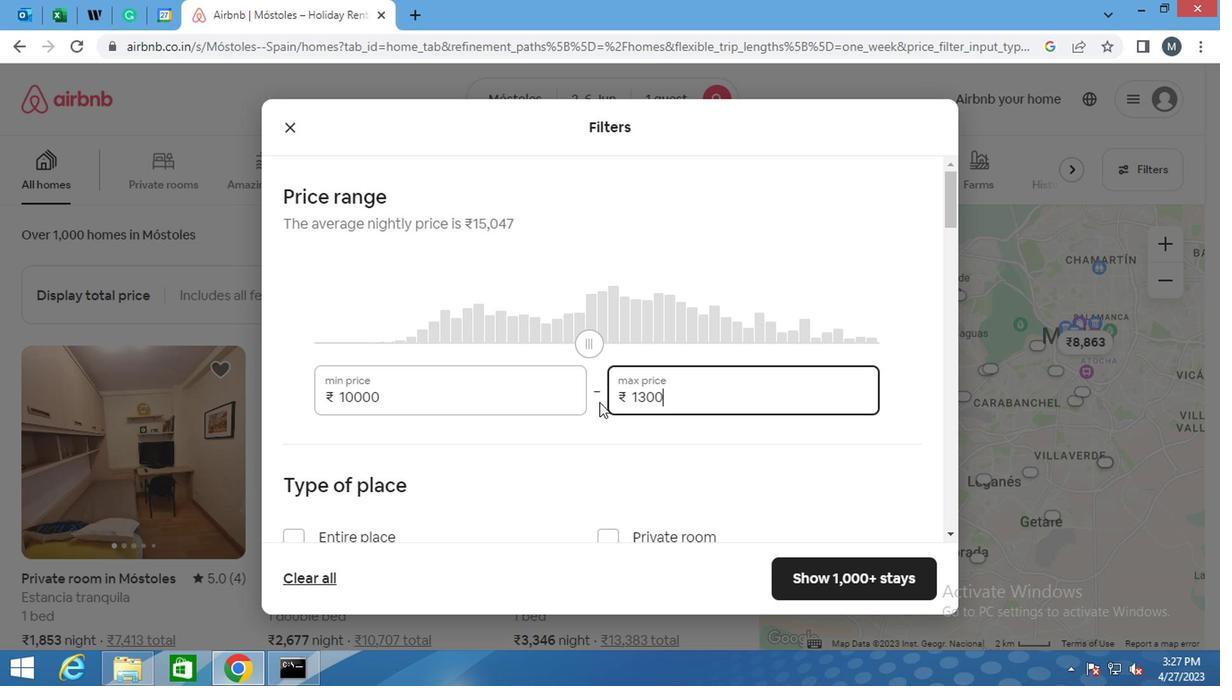 
Action: Mouse moved to (523, 378)
Screenshot: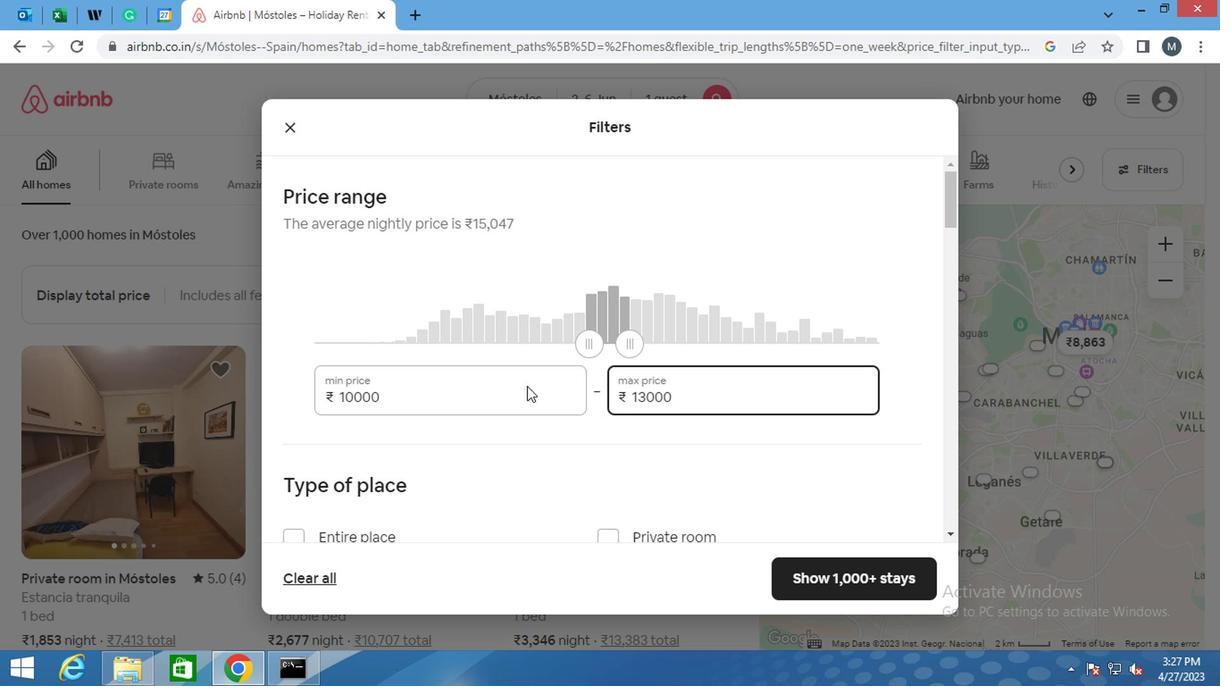 
Action: Mouse scrolled (523, 377) with delta (0, -1)
Screenshot: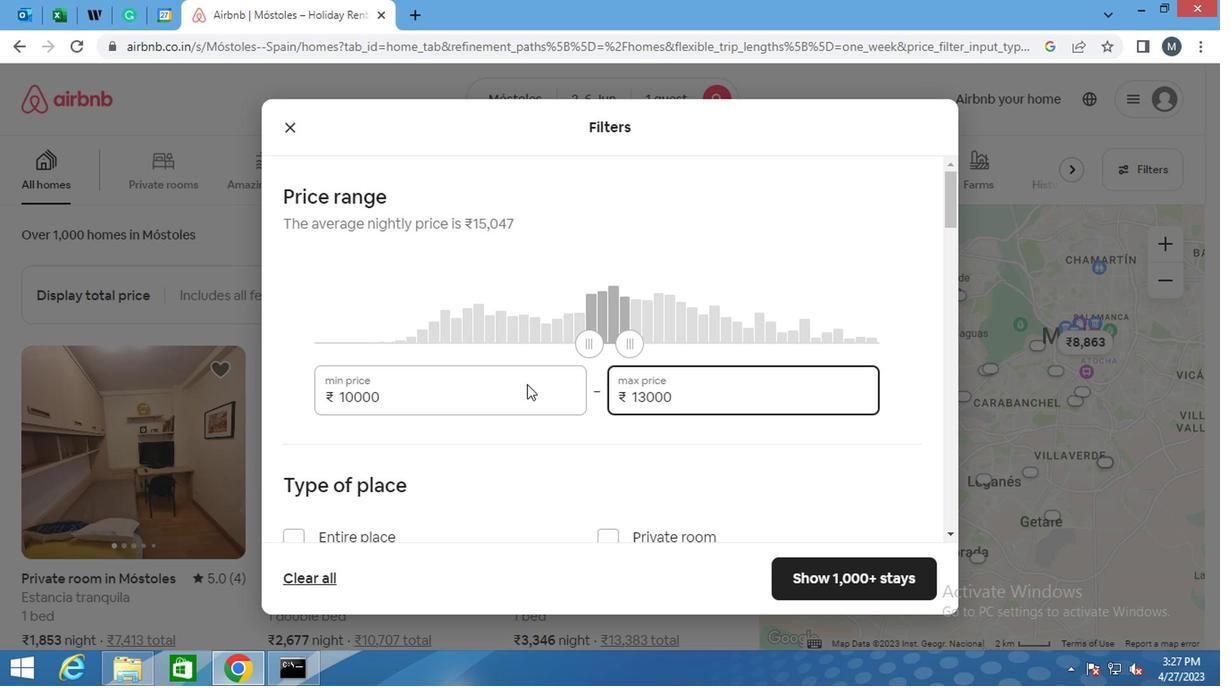 
Action: Mouse scrolled (523, 377) with delta (0, -1)
Screenshot: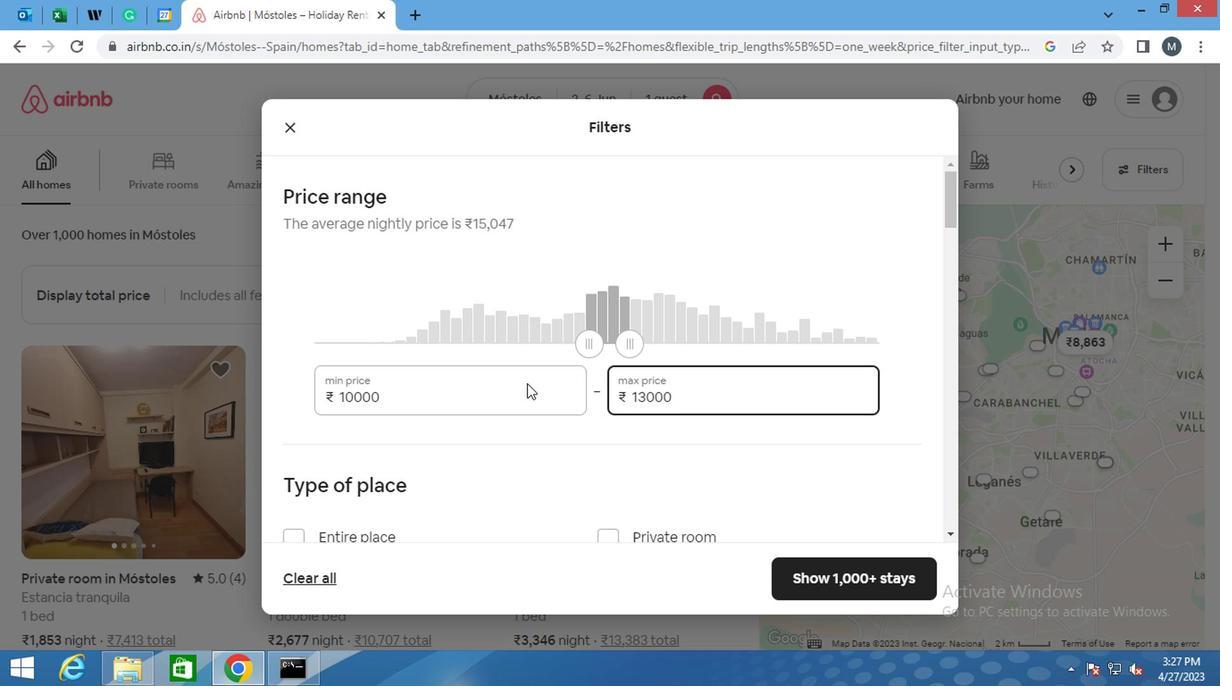 
Action: Mouse moved to (455, 379)
Screenshot: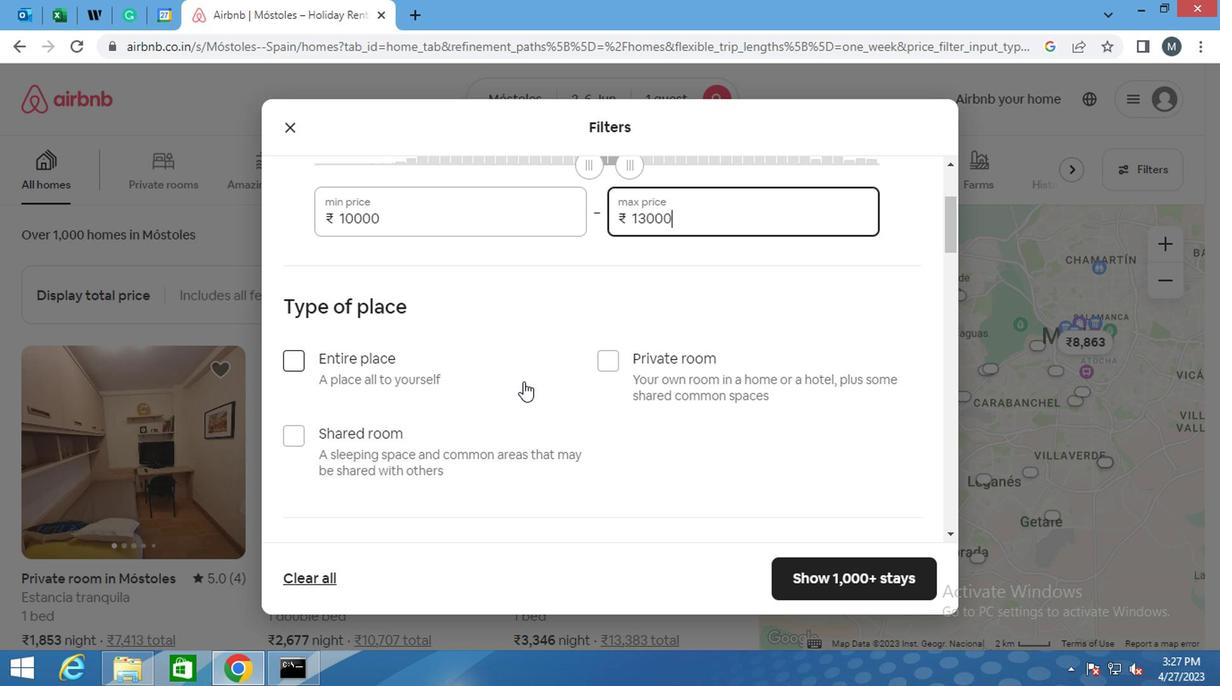 
Action: Mouse scrolled (455, 378) with delta (0, 0)
Screenshot: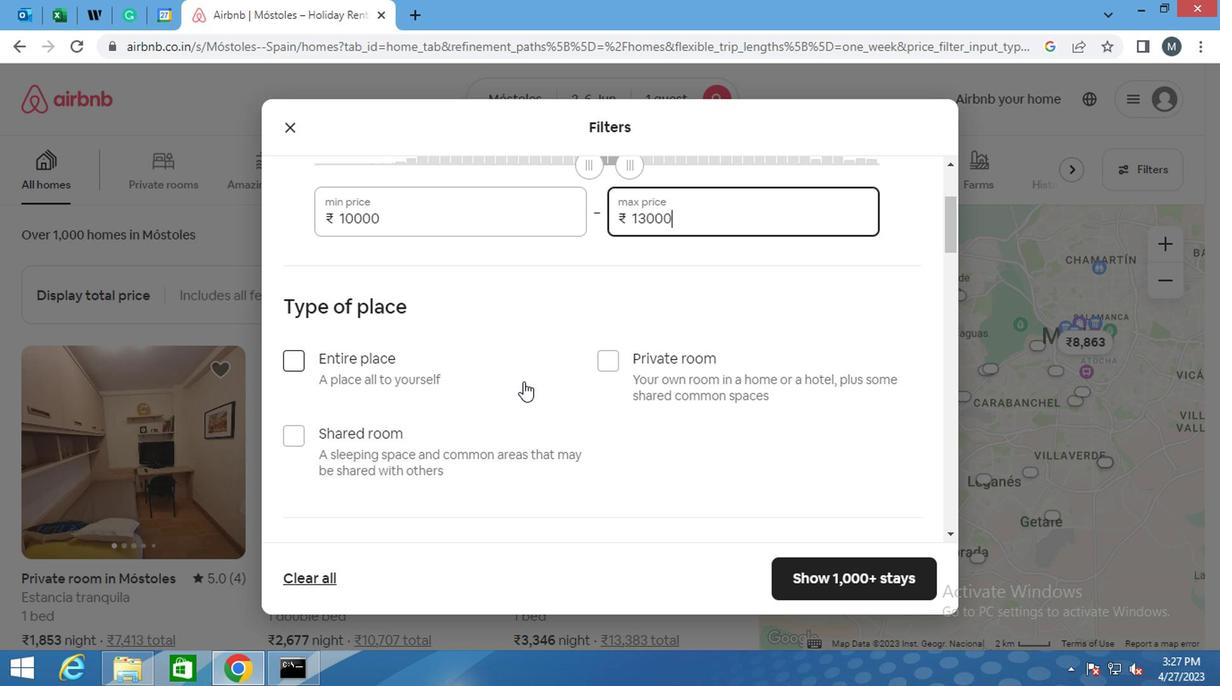 
Action: Mouse moved to (607, 272)
Screenshot: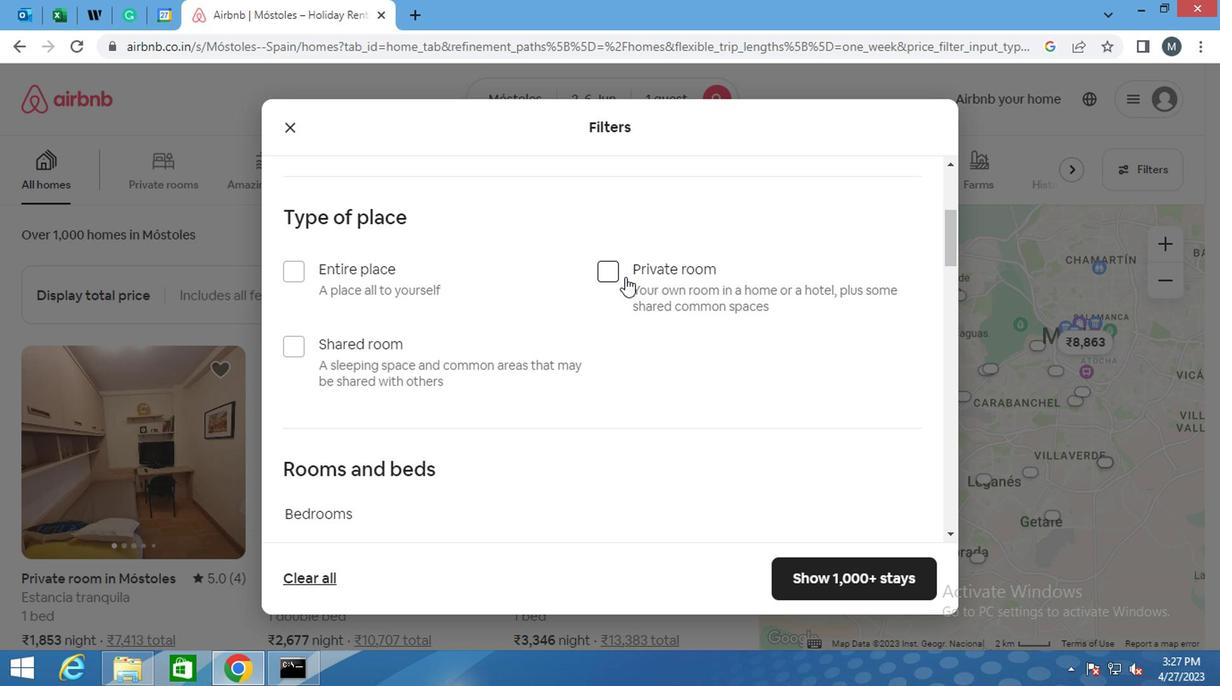 
Action: Mouse pressed left at (607, 272)
Screenshot: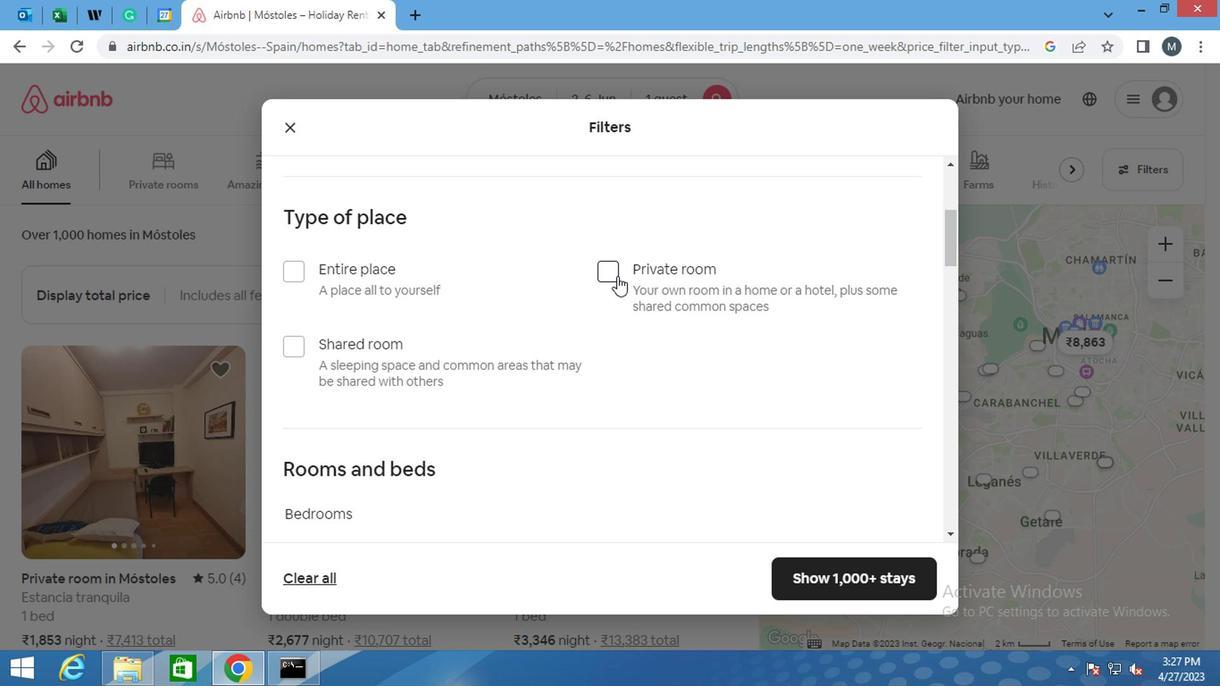 
Action: Mouse moved to (523, 326)
Screenshot: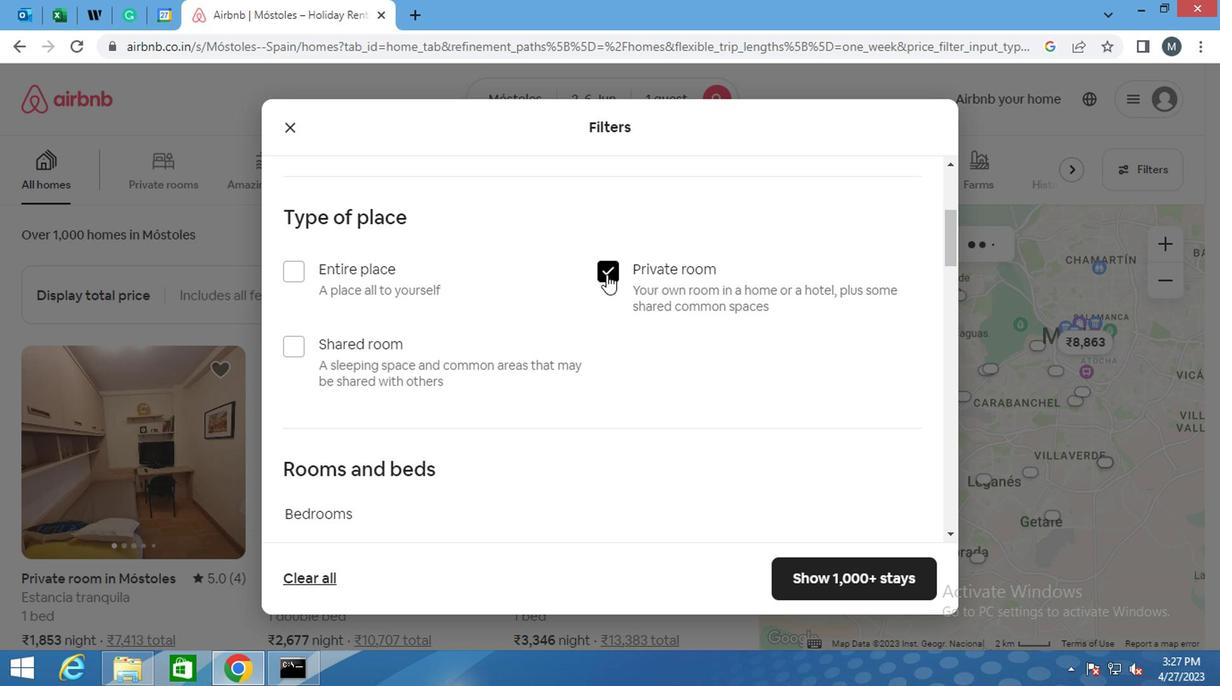 
Action: Mouse scrolled (523, 325) with delta (0, 0)
Screenshot: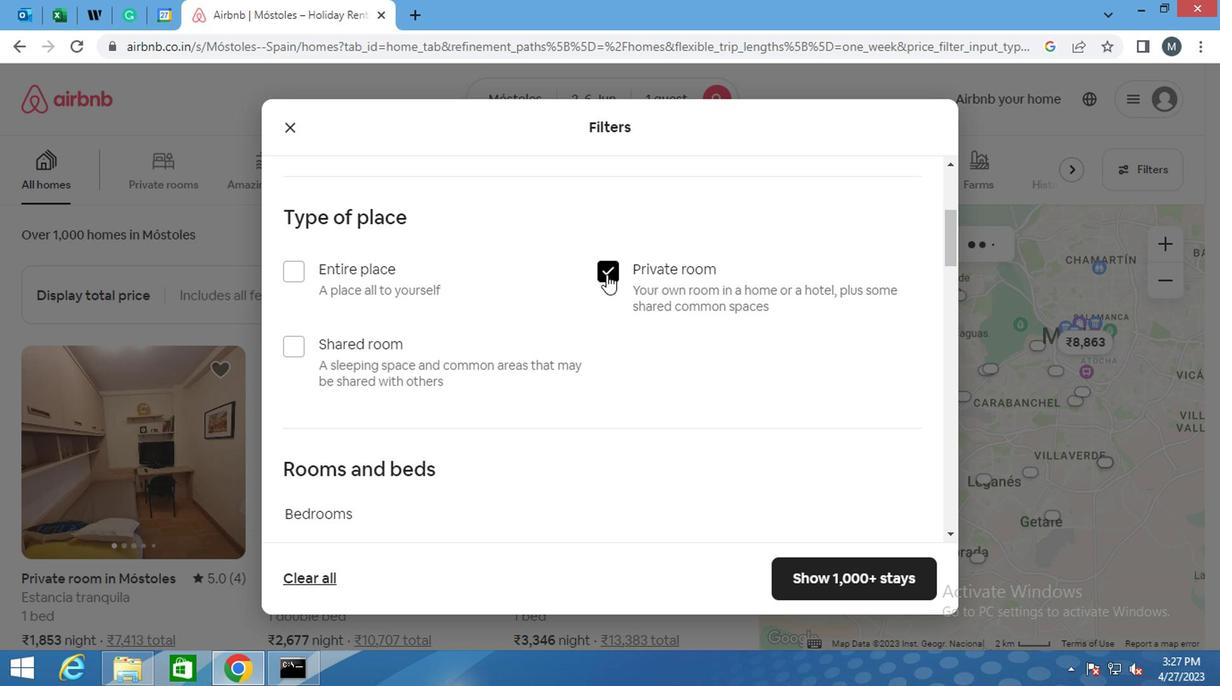 
Action: Mouse moved to (513, 331)
Screenshot: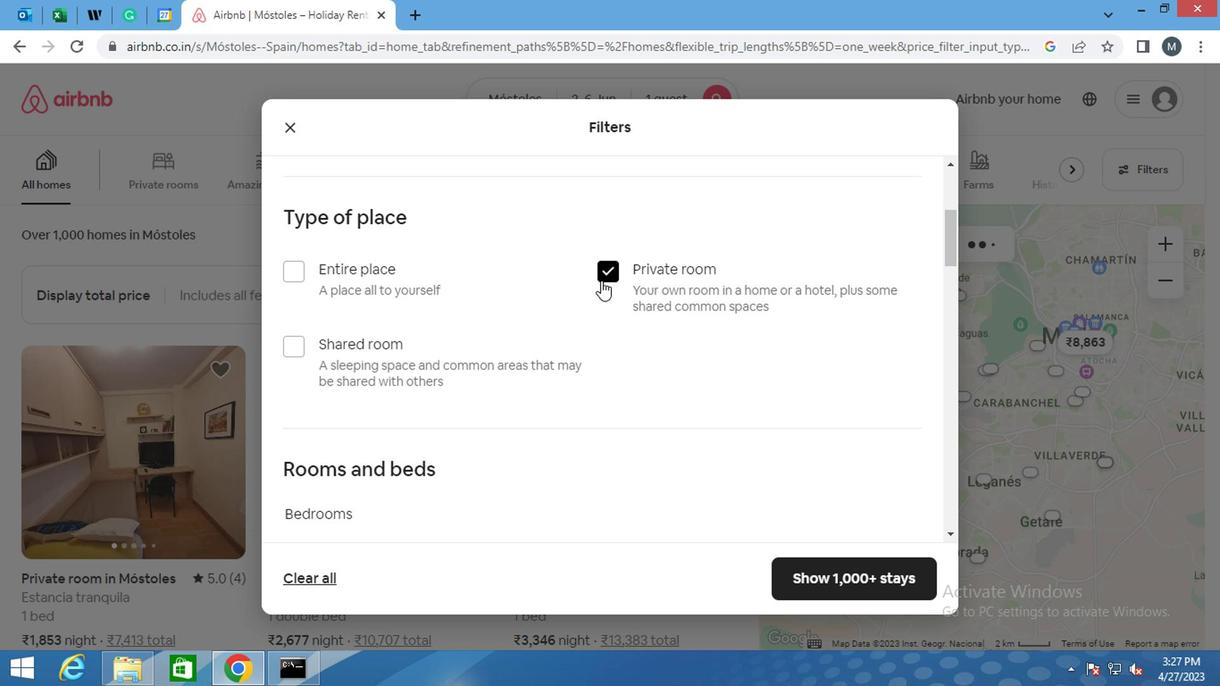 
Action: Mouse scrolled (513, 330) with delta (0, -1)
Screenshot: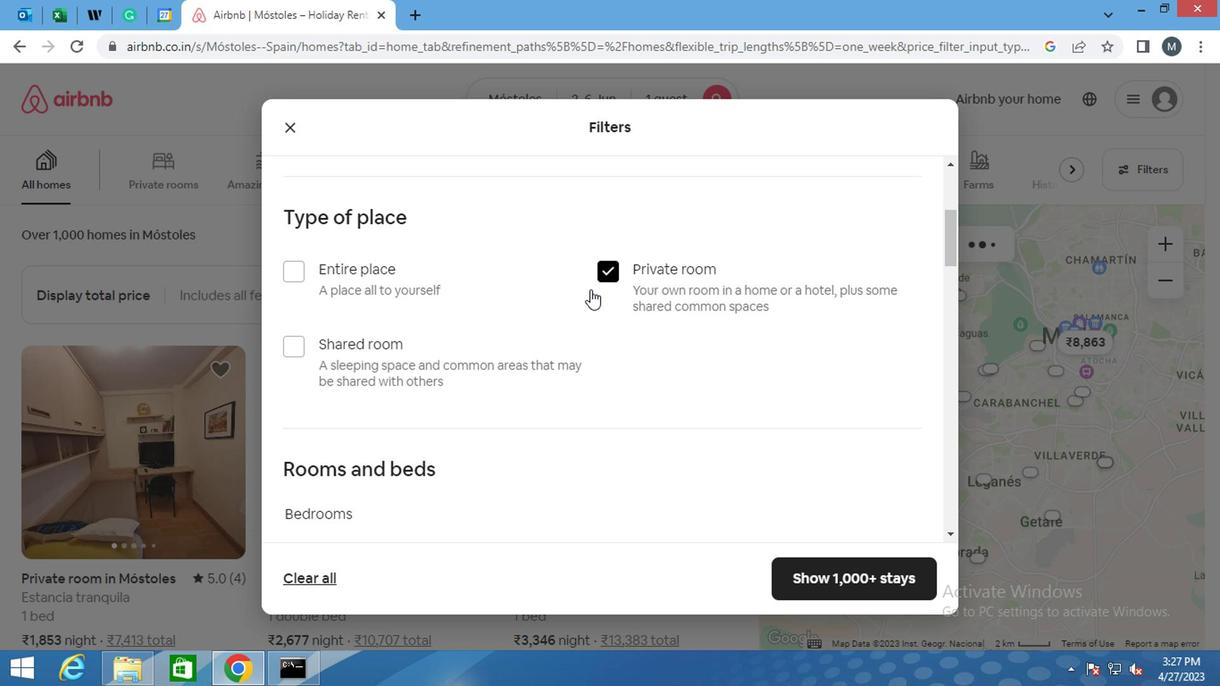 
Action: Mouse moved to (499, 336)
Screenshot: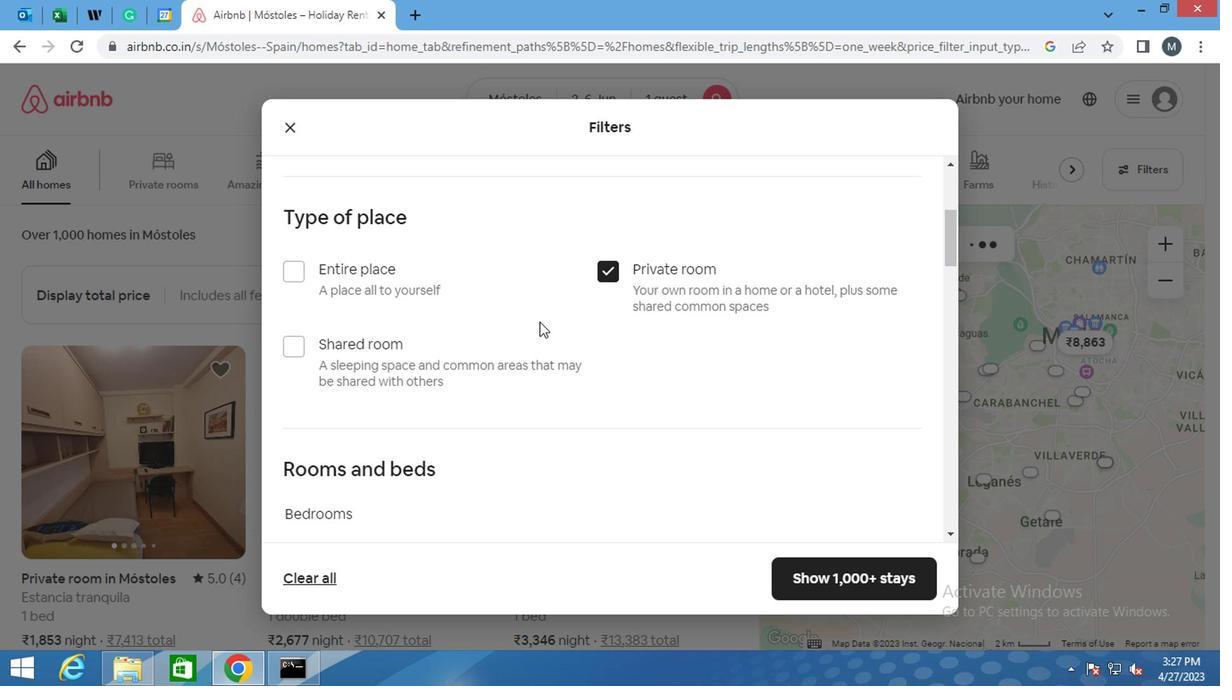 
Action: Mouse scrolled (499, 336) with delta (0, 0)
Screenshot: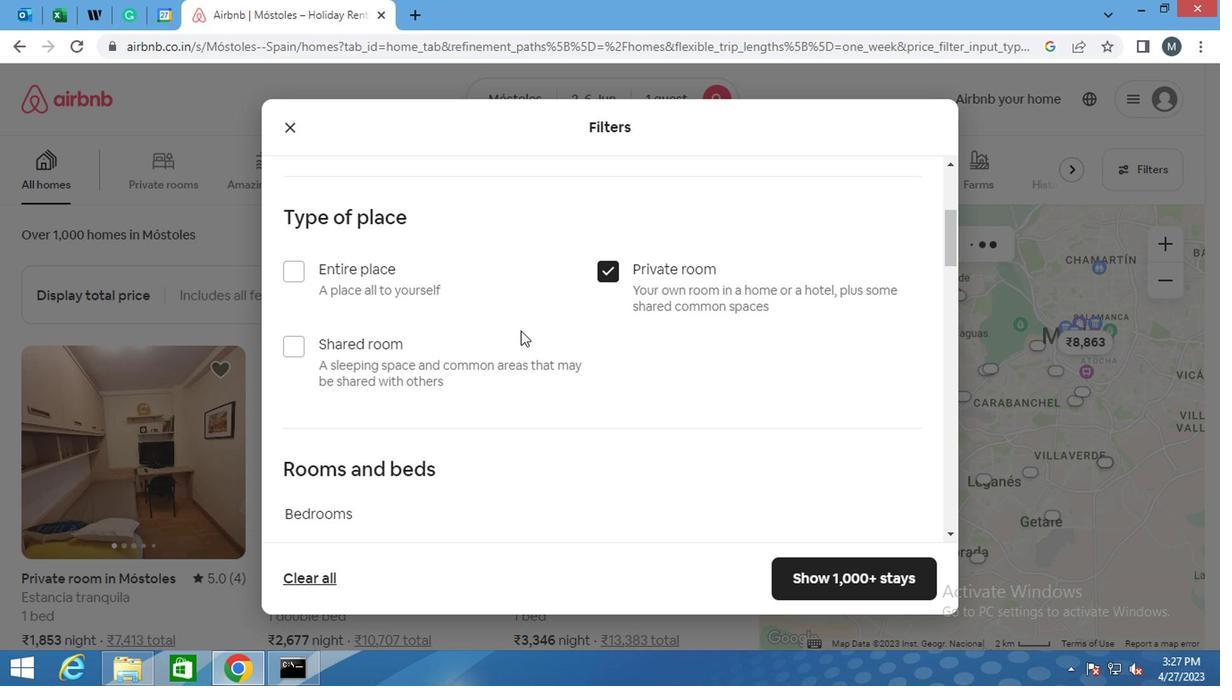 
Action: Mouse moved to (490, 340)
Screenshot: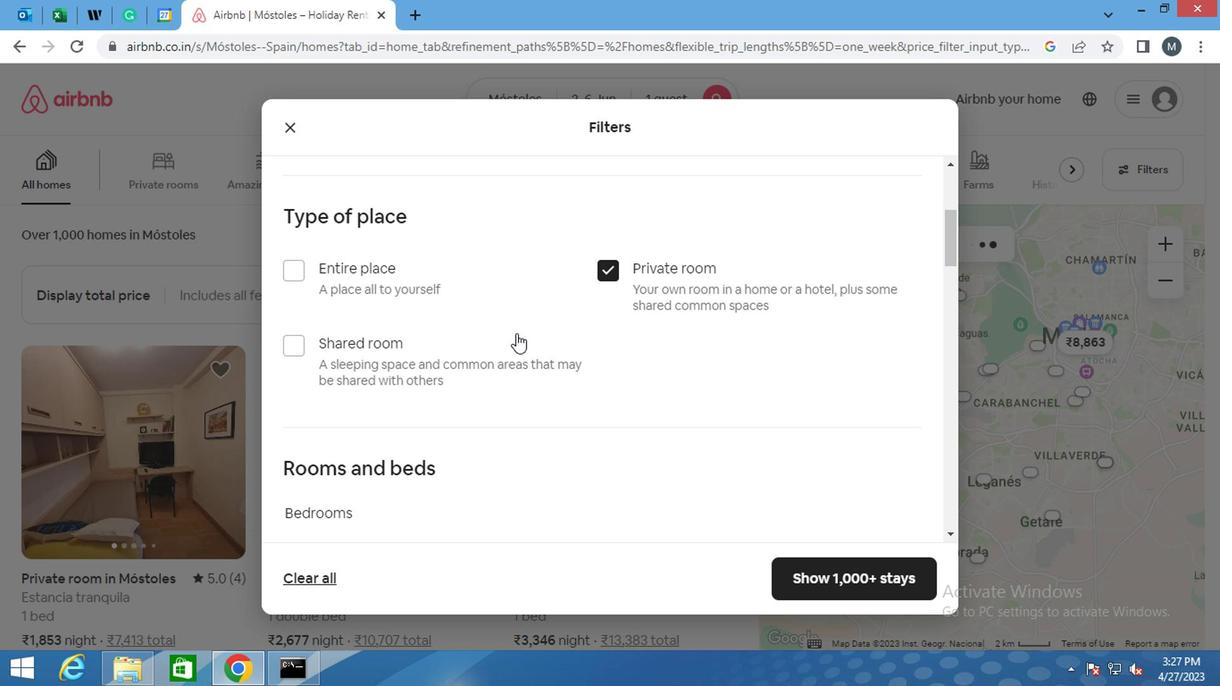 
Action: Mouse scrolled (490, 339) with delta (0, 0)
Screenshot: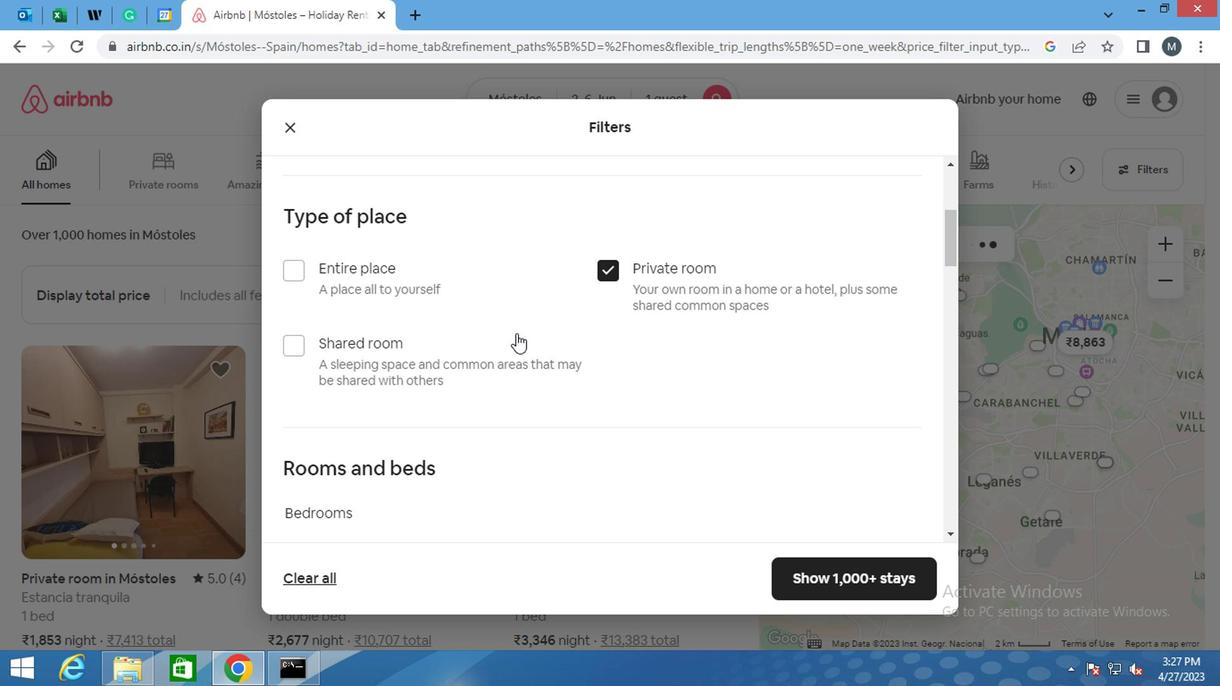 
Action: Mouse moved to (481, 344)
Screenshot: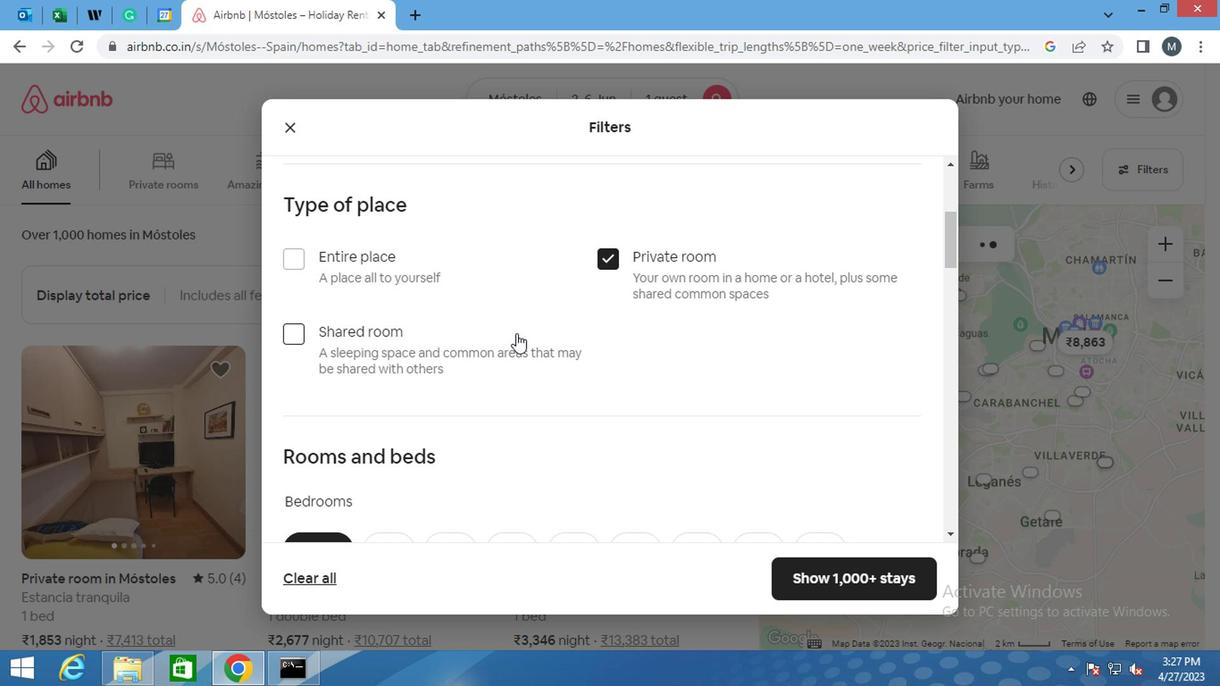 
Action: Mouse scrolled (481, 343) with delta (0, 0)
Screenshot: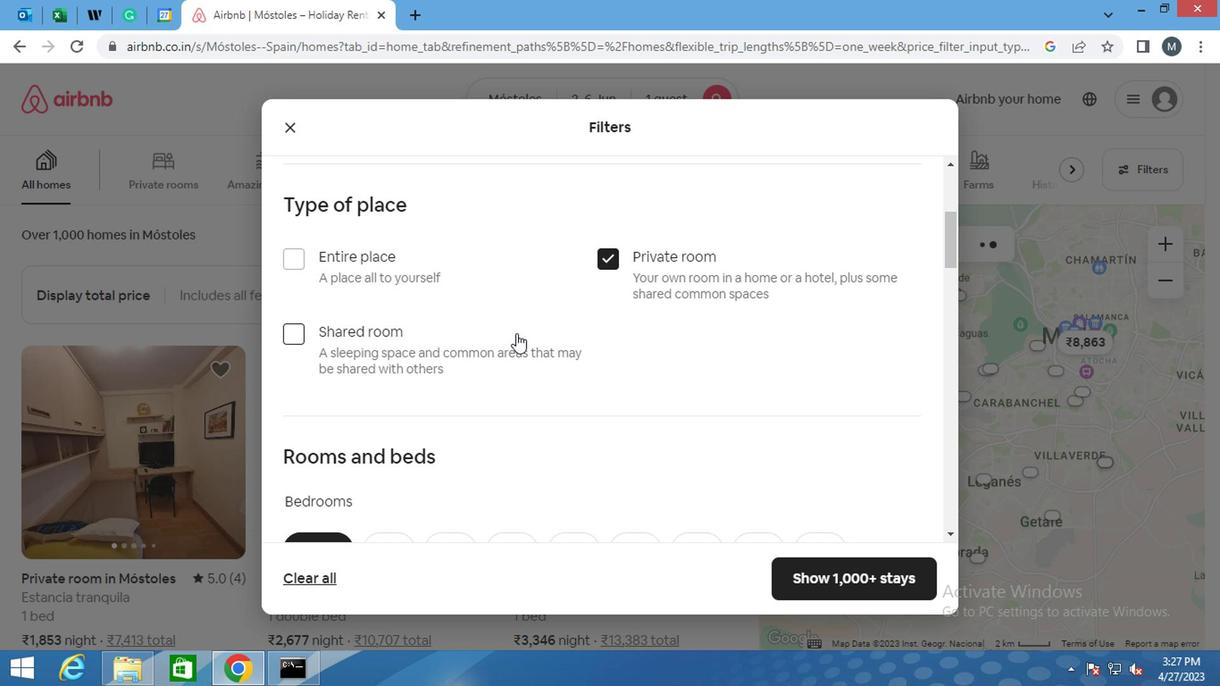 
Action: Mouse moved to (413, 219)
Screenshot: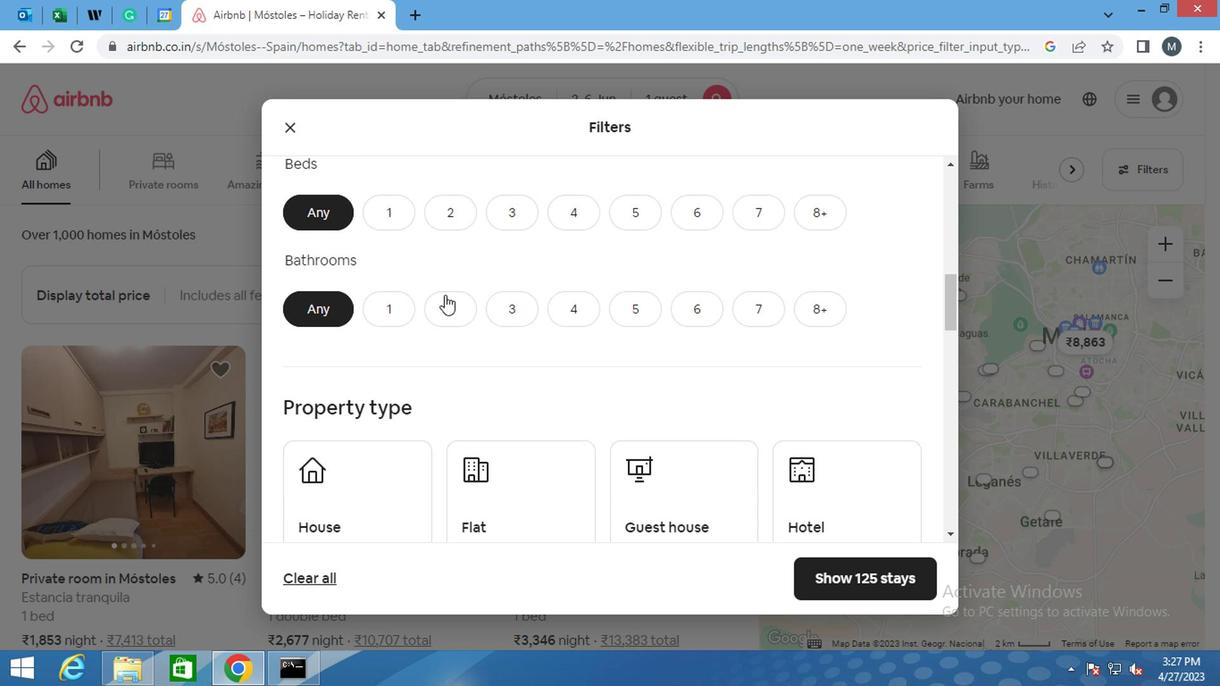 
Action: Mouse scrolled (413, 221) with delta (0, 1)
Screenshot: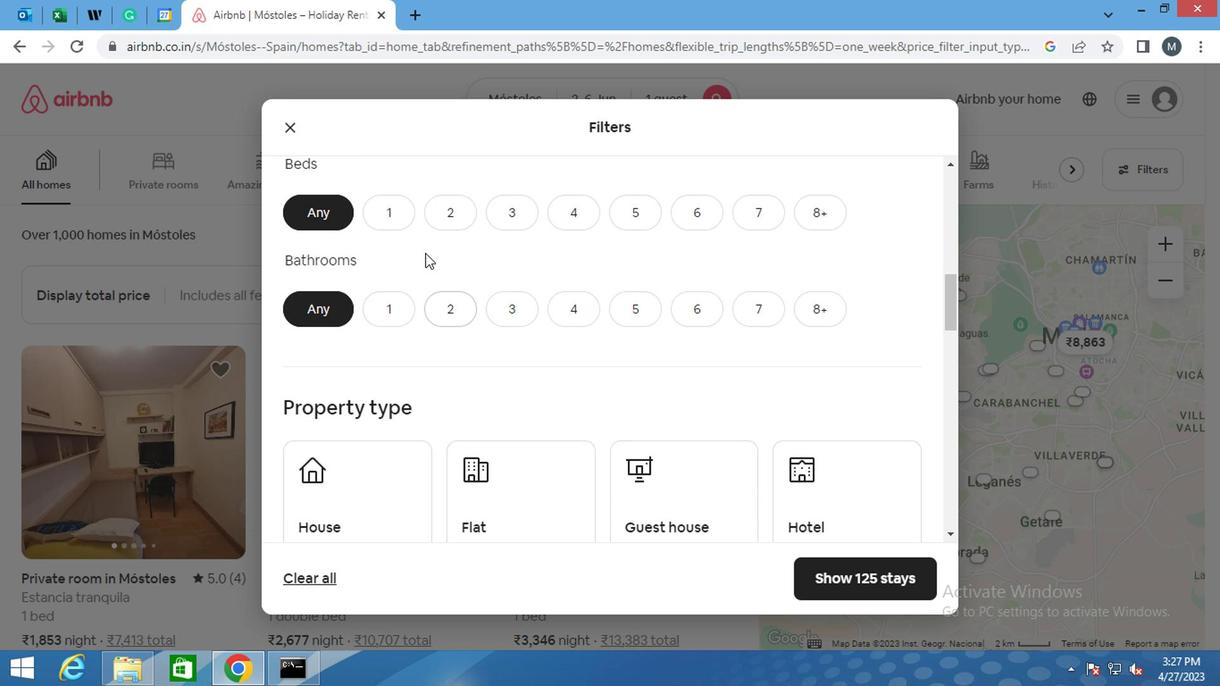 
Action: Mouse moved to (411, 219)
Screenshot: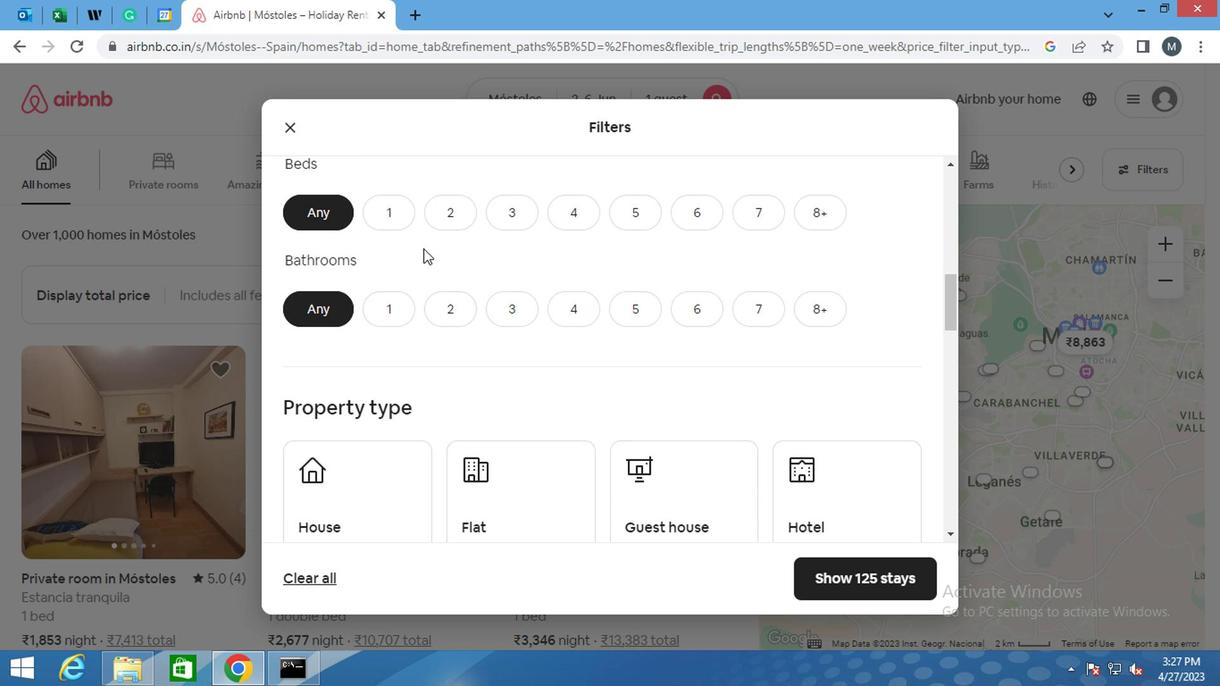 
Action: Mouse scrolled (411, 221) with delta (0, 1)
Screenshot: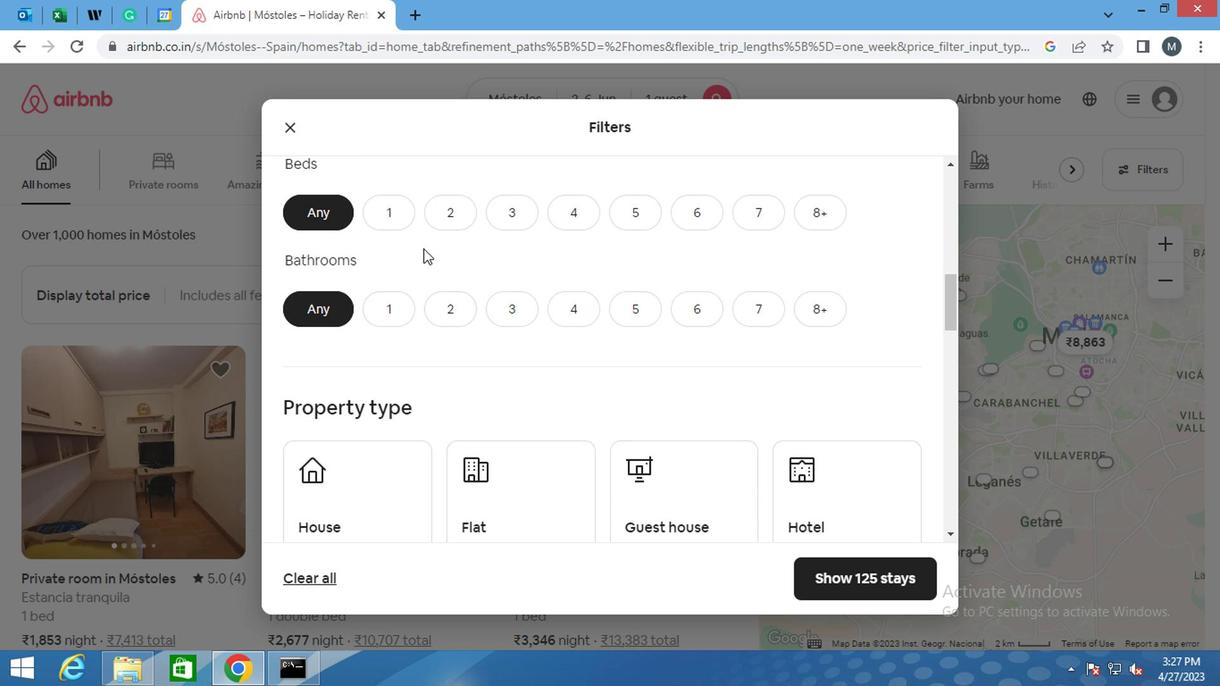 
Action: Mouse moved to (384, 307)
Screenshot: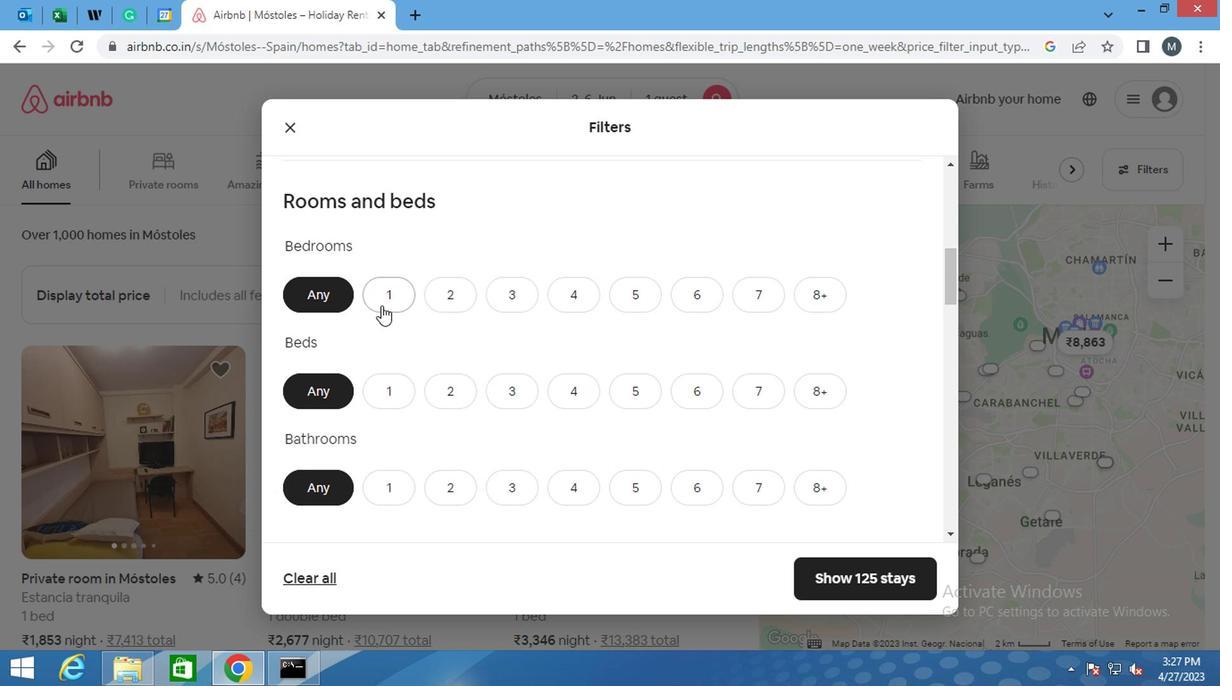 
Action: Mouse pressed left at (384, 307)
Screenshot: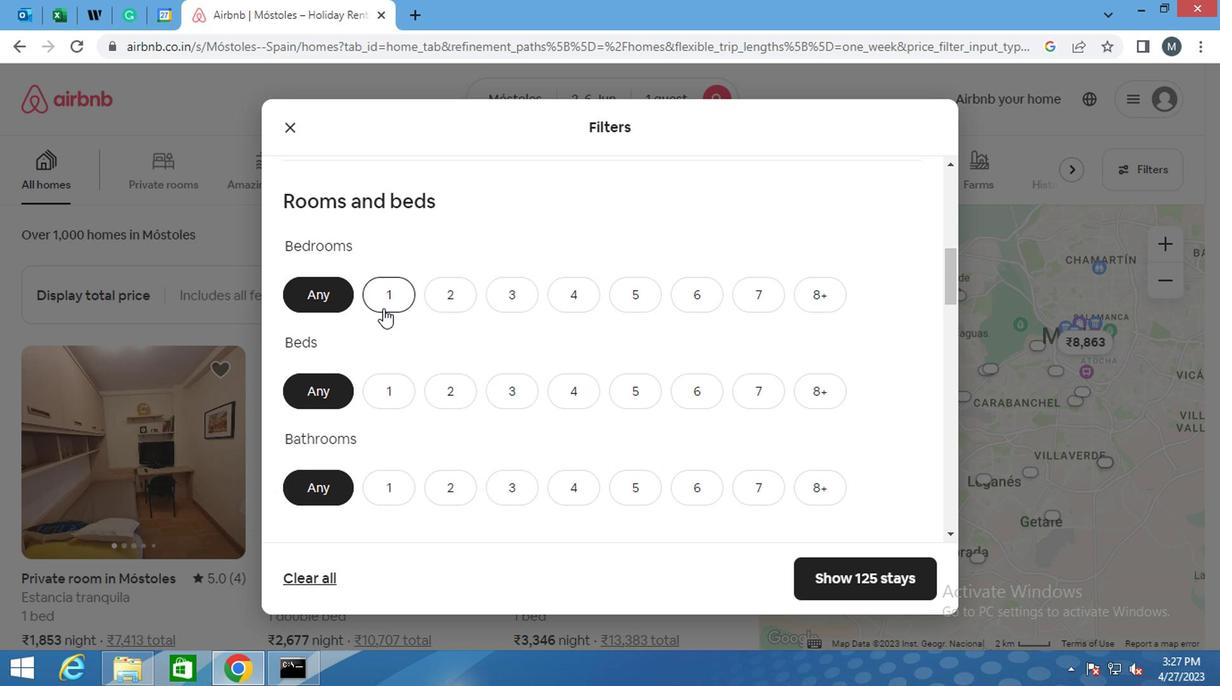 
Action: Mouse moved to (389, 392)
Screenshot: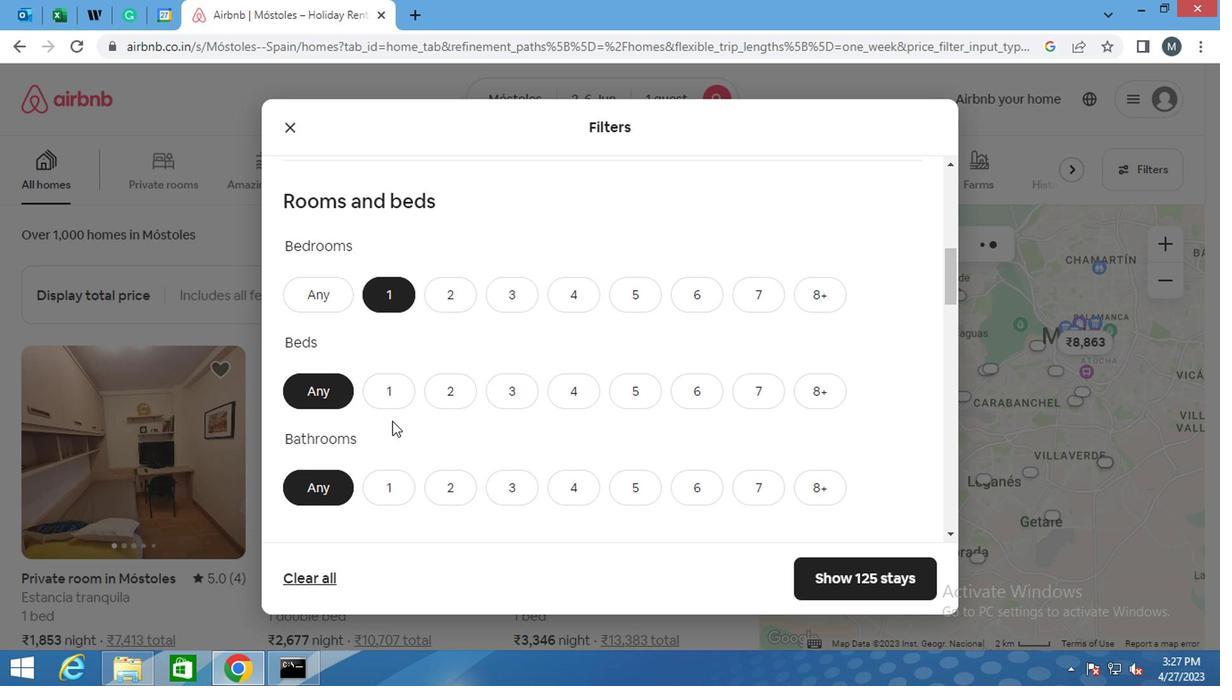 
Action: Mouse pressed left at (389, 392)
Screenshot: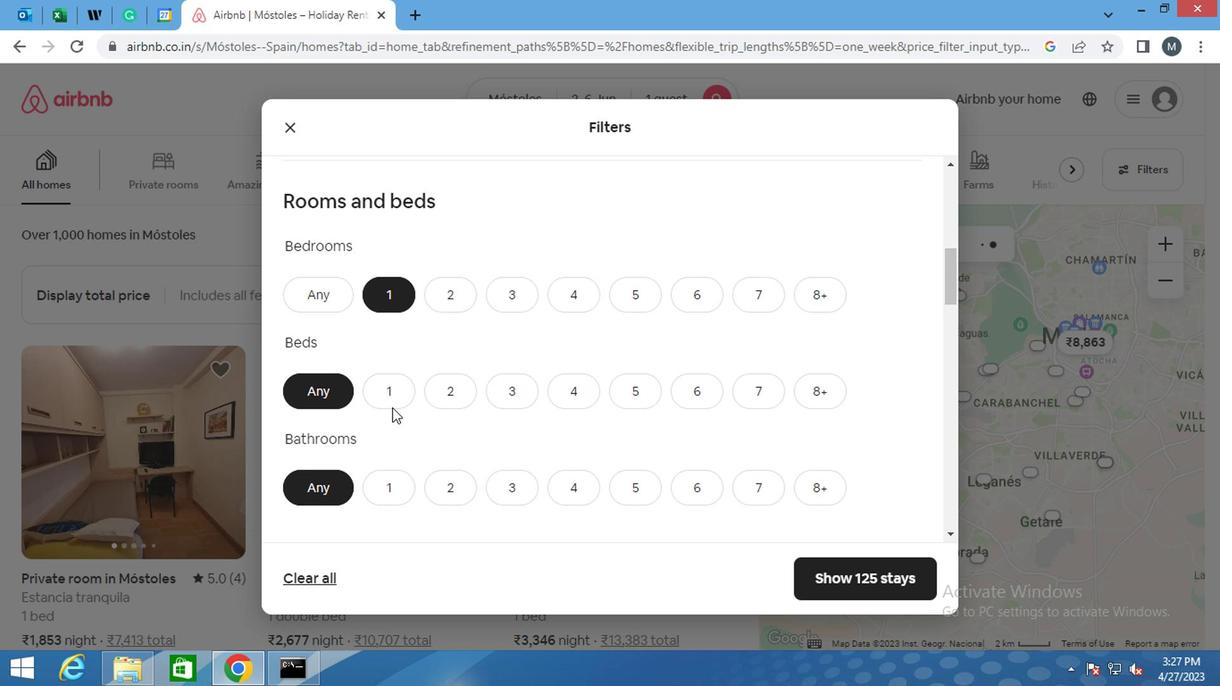
Action: Mouse moved to (401, 390)
Screenshot: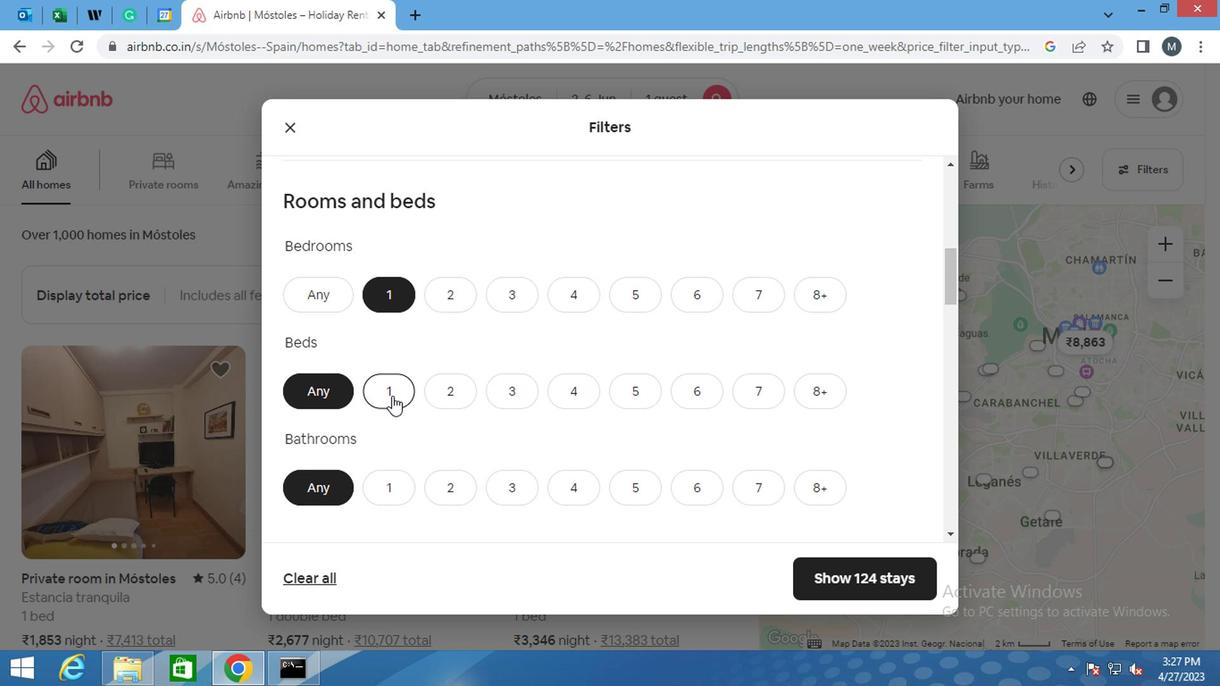 
Action: Mouse scrolled (401, 390) with delta (0, 0)
Screenshot: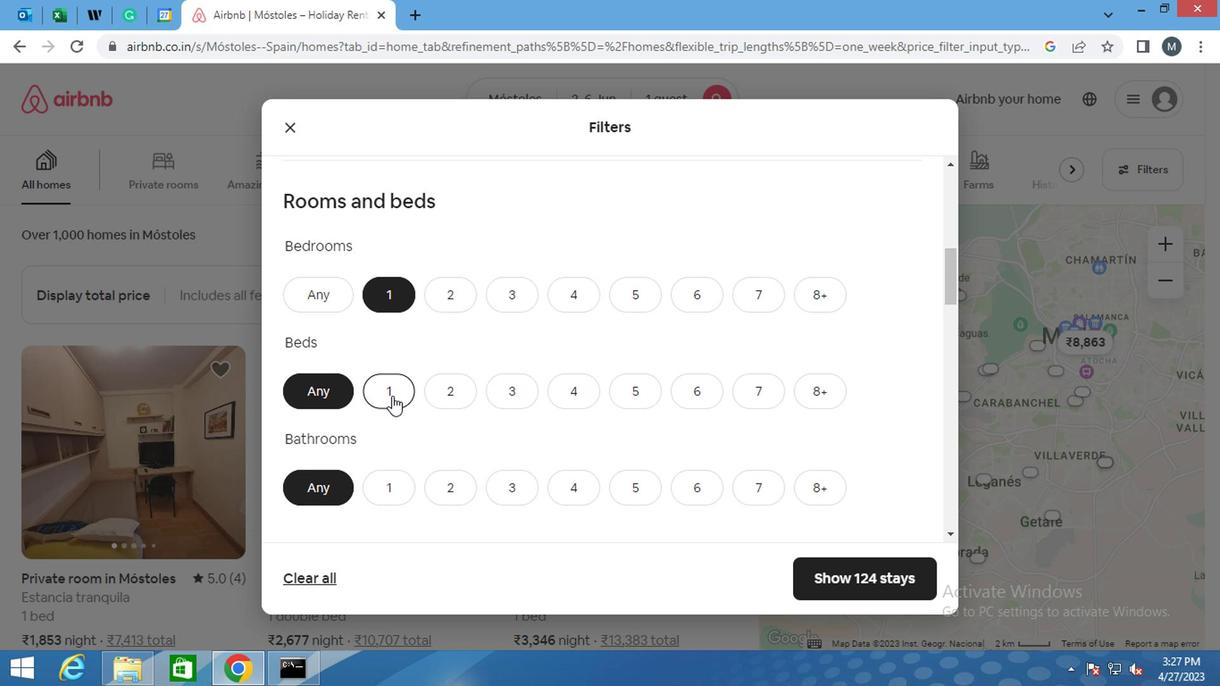 
Action: Mouse moved to (400, 396)
Screenshot: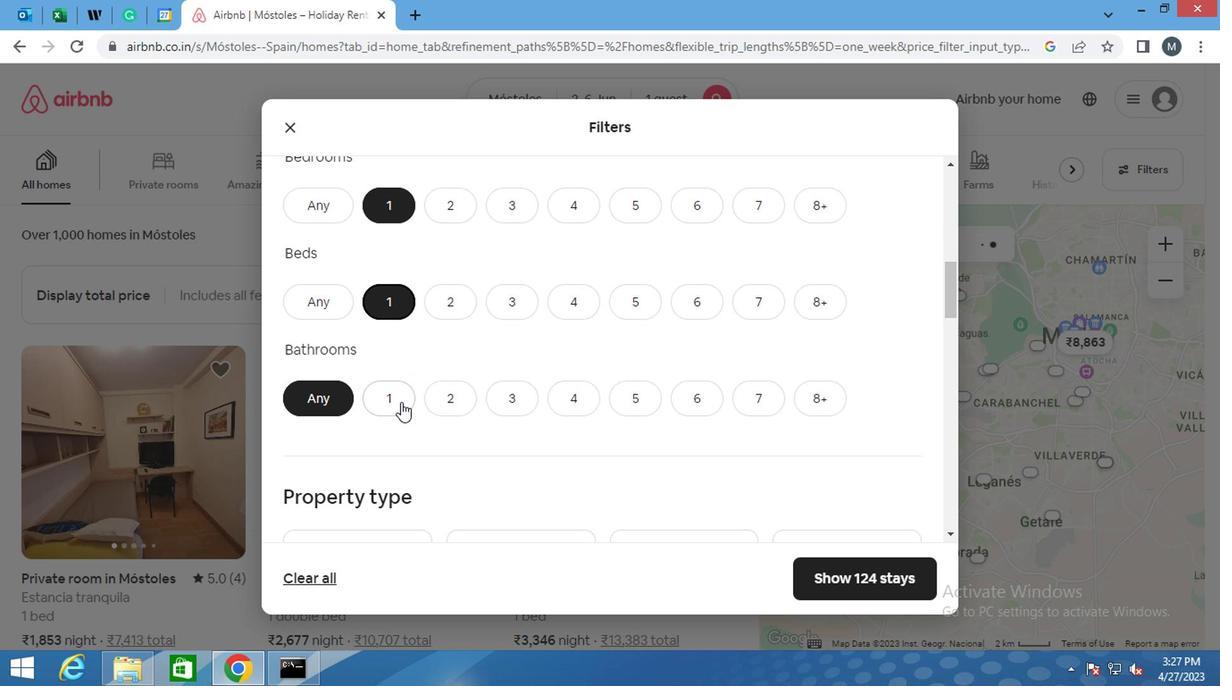 
Action: Mouse pressed left at (400, 396)
Screenshot: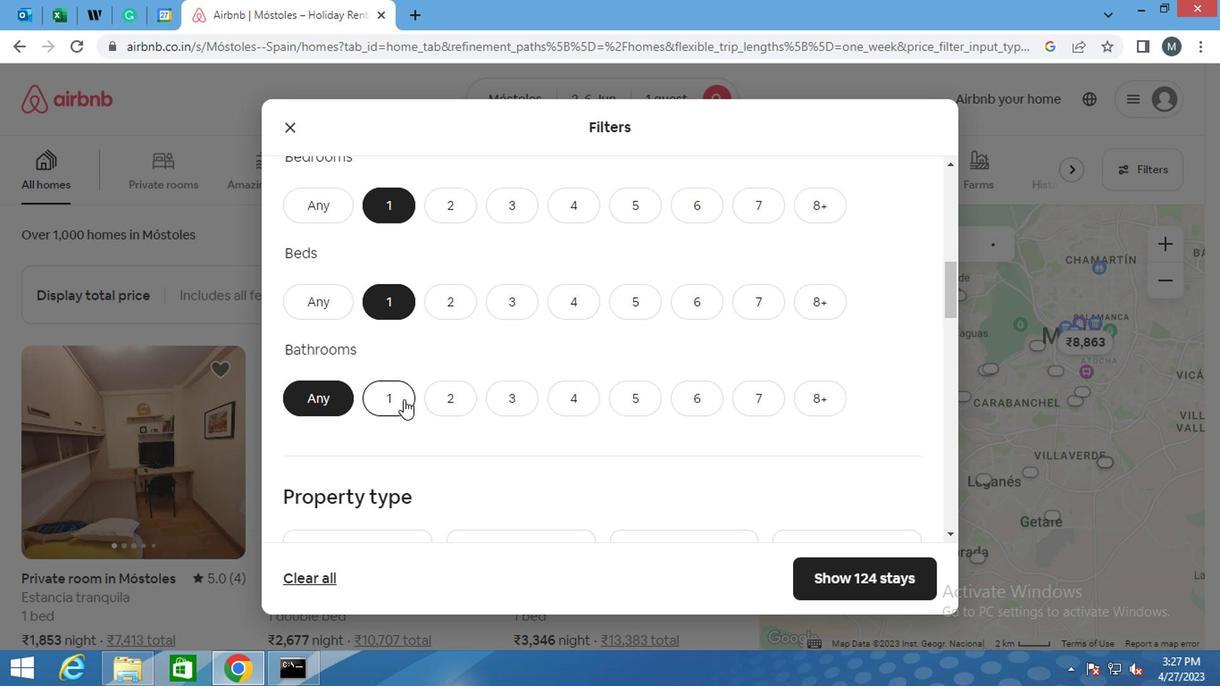 
Action: Mouse moved to (341, 334)
Screenshot: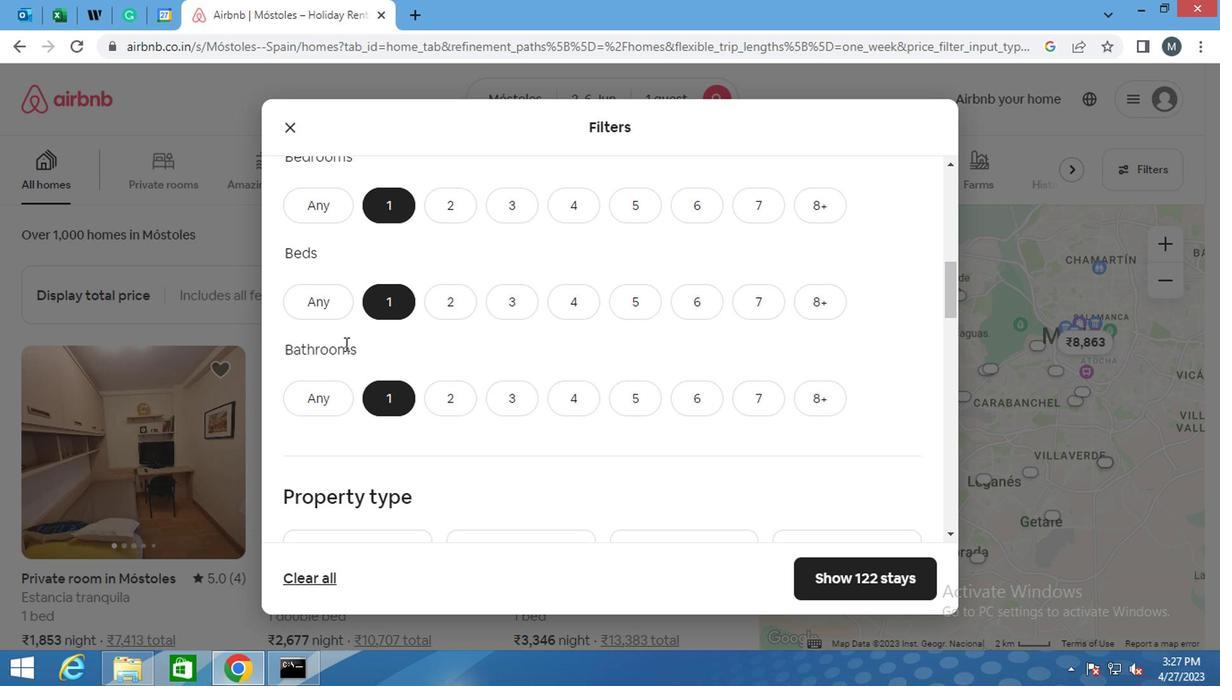 
Action: Mouse scrolled (341, 333) with delta (0, -1)
Screenshot: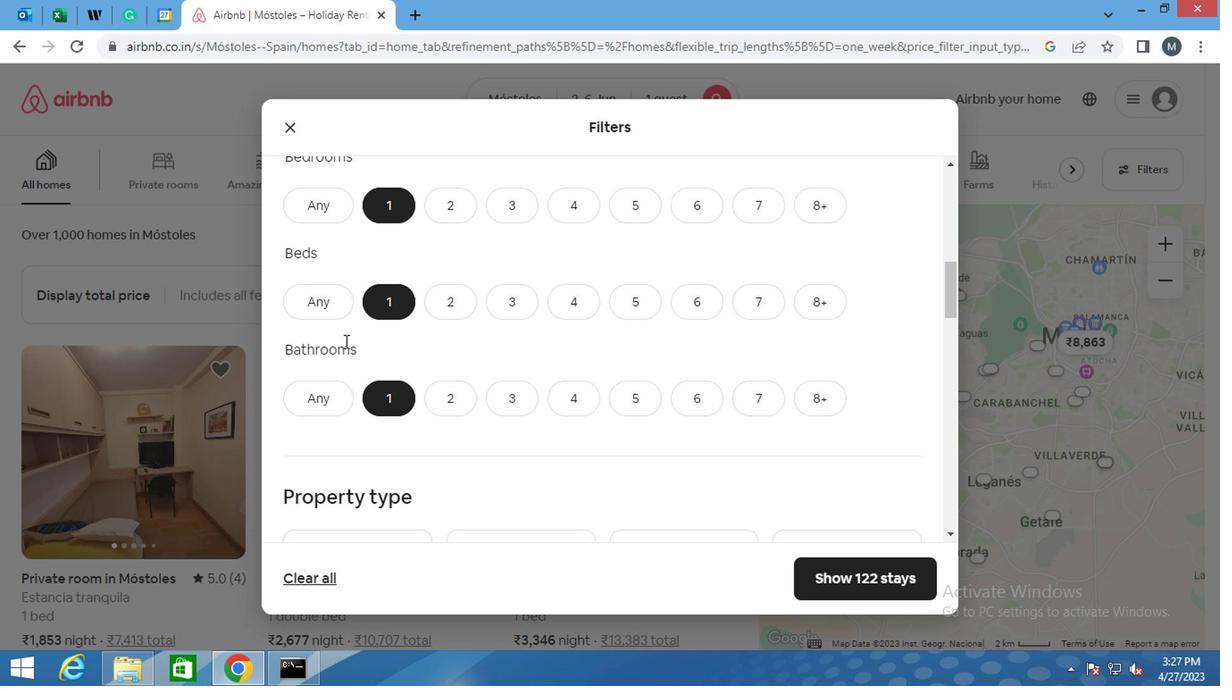 
Action: Mouse scrolled (341, 333) with delta (0, -1)
Screenshot: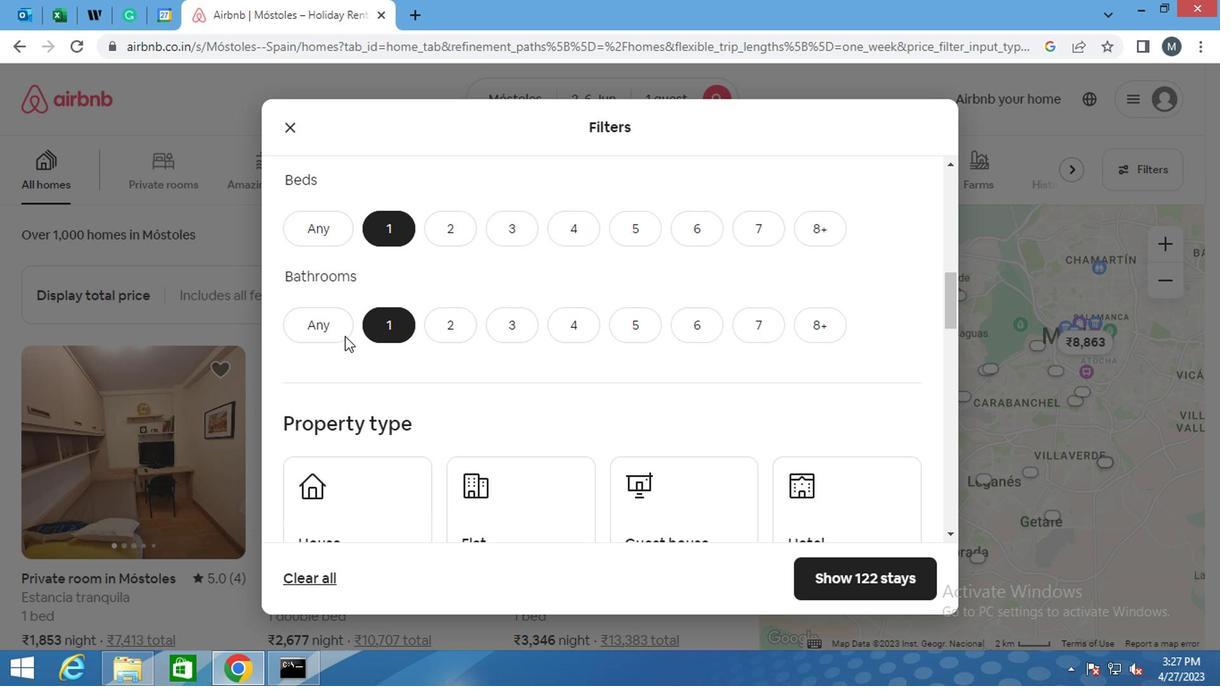 
Action: Mouse moved to (309, 402)
Screenshot: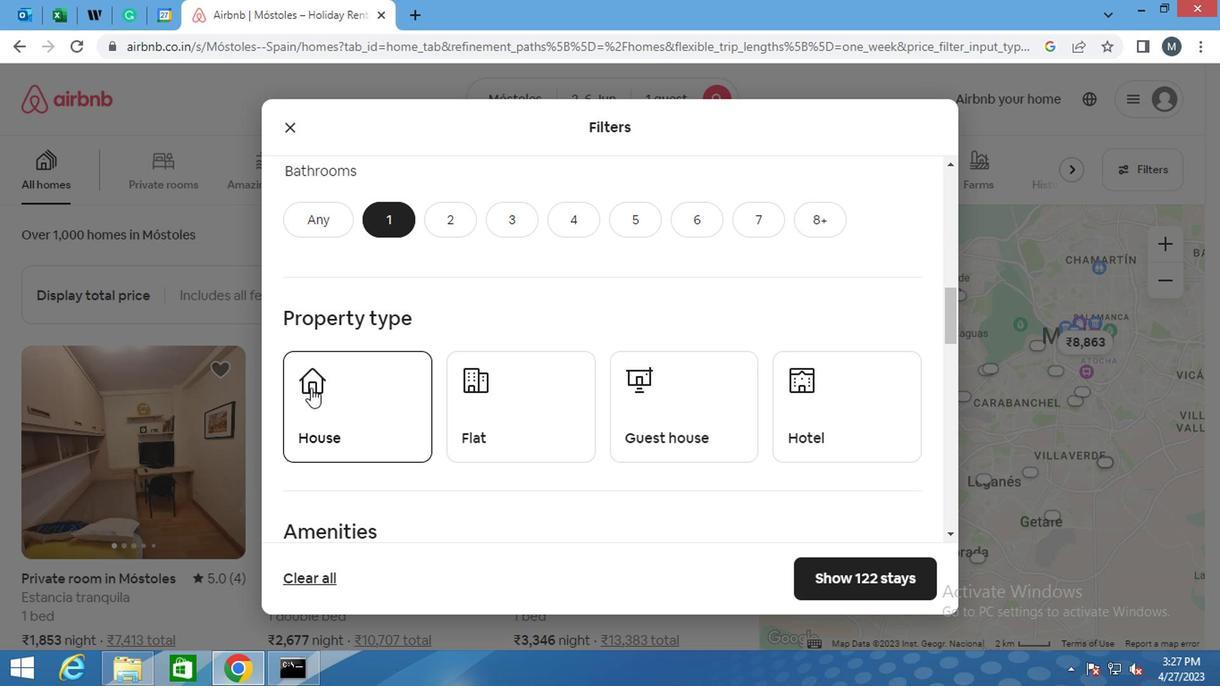 
Action: Mouse pressed left at (309, 402)
Screenshot: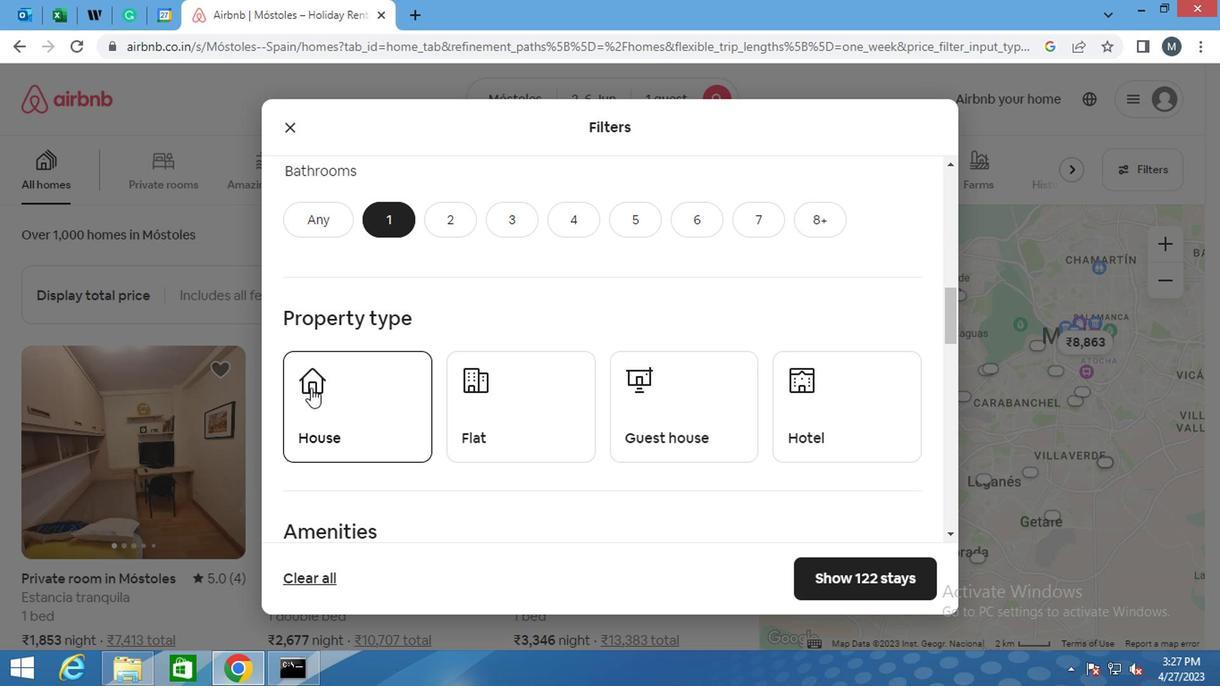 
Action: Mouse moved to (548, 394)
Screenshot: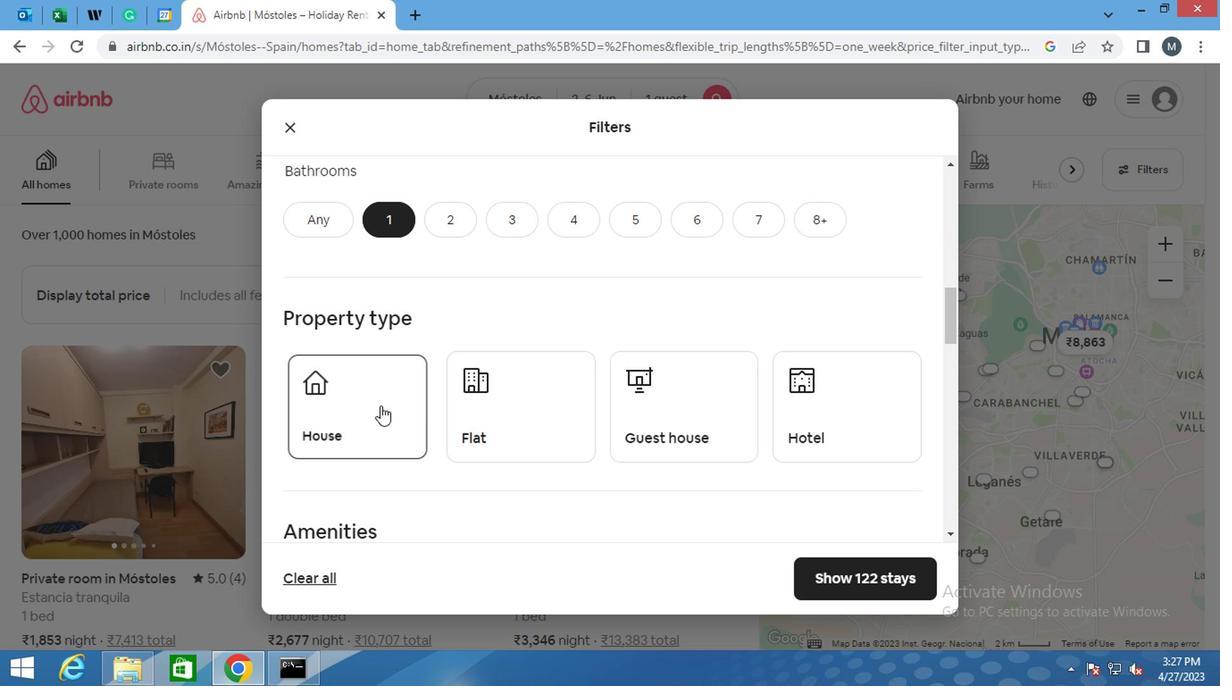 
Action: Mouse pressed left at (548, 394)
Screenshot: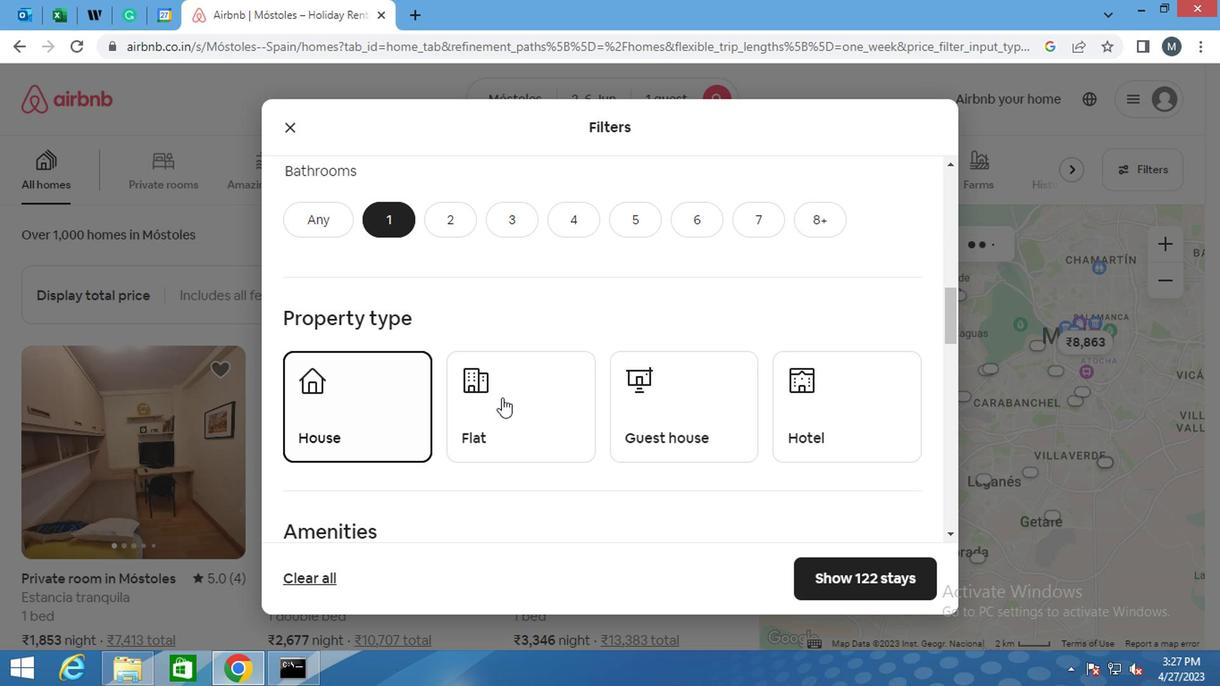 
Action: Mouse moved to (629, 398)
Screenshot: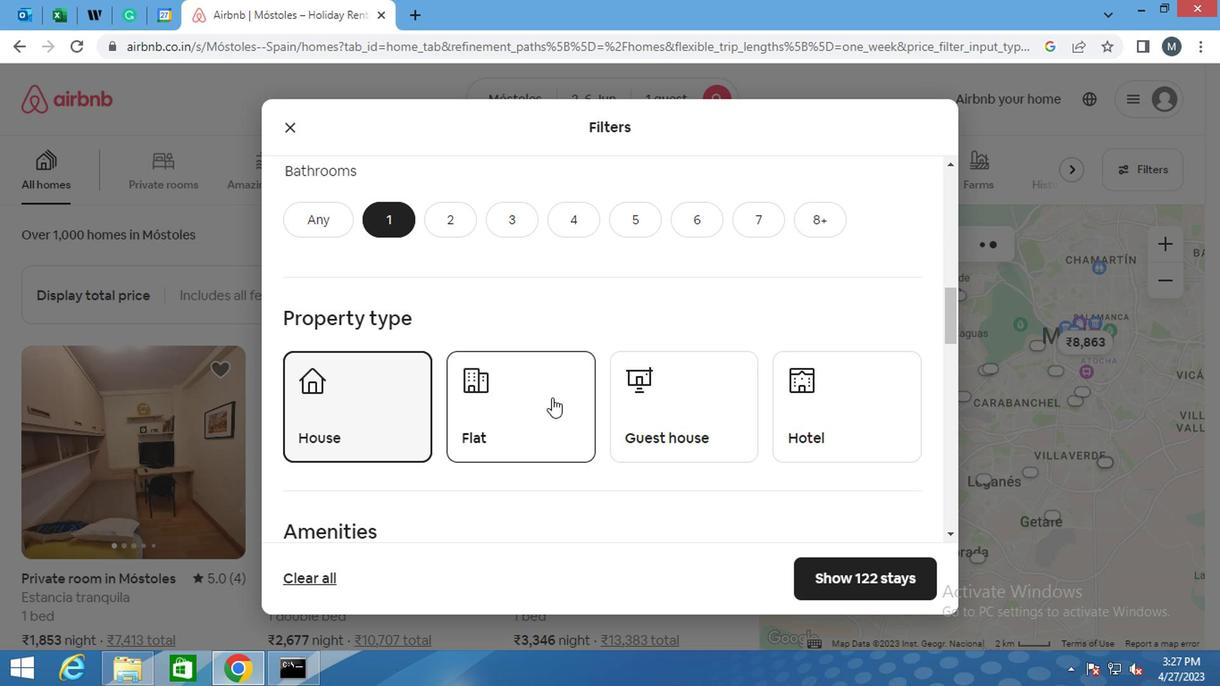 
Action: Mouse pressed left at (629, 398)
Screenshot: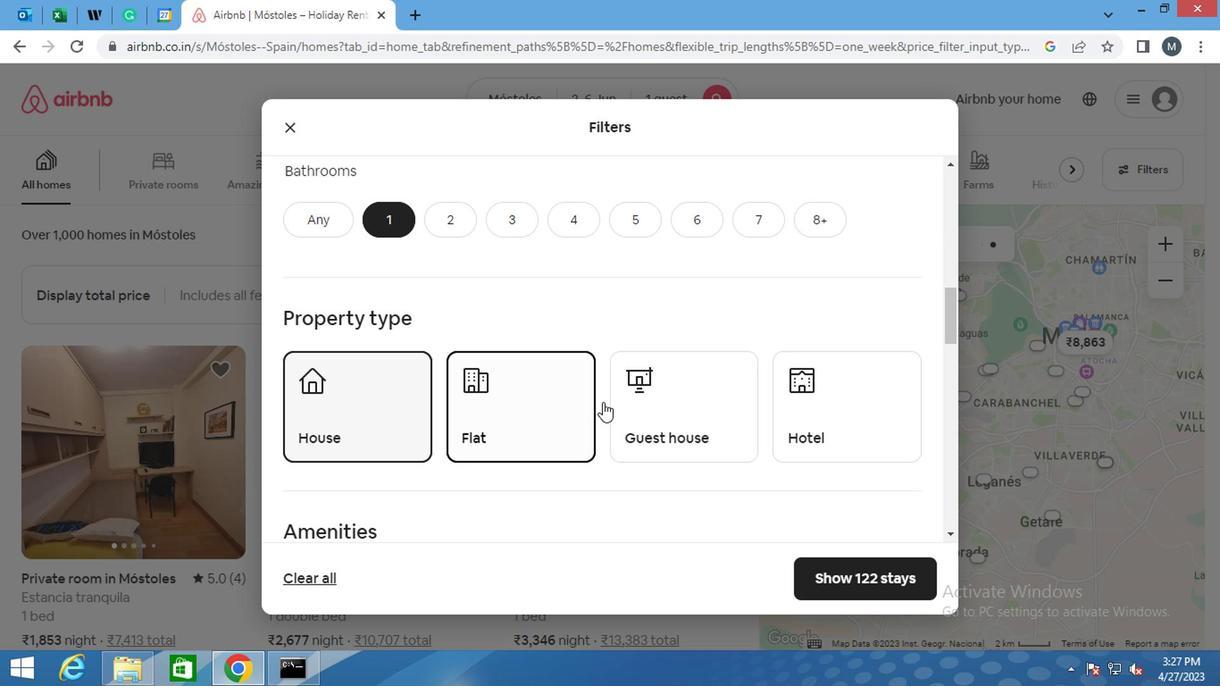 
Action: Mouse moved to (838, 394)
Screenshot: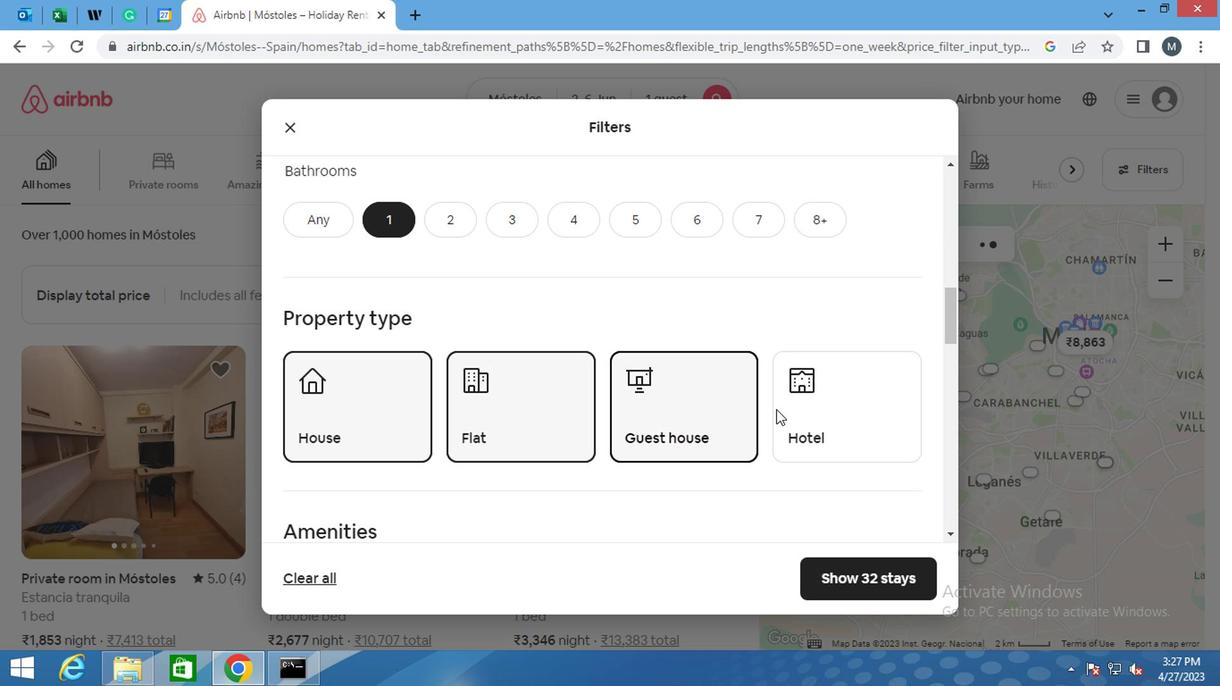 
Action: Mouse pressed left at (838, 394)
Screenshot: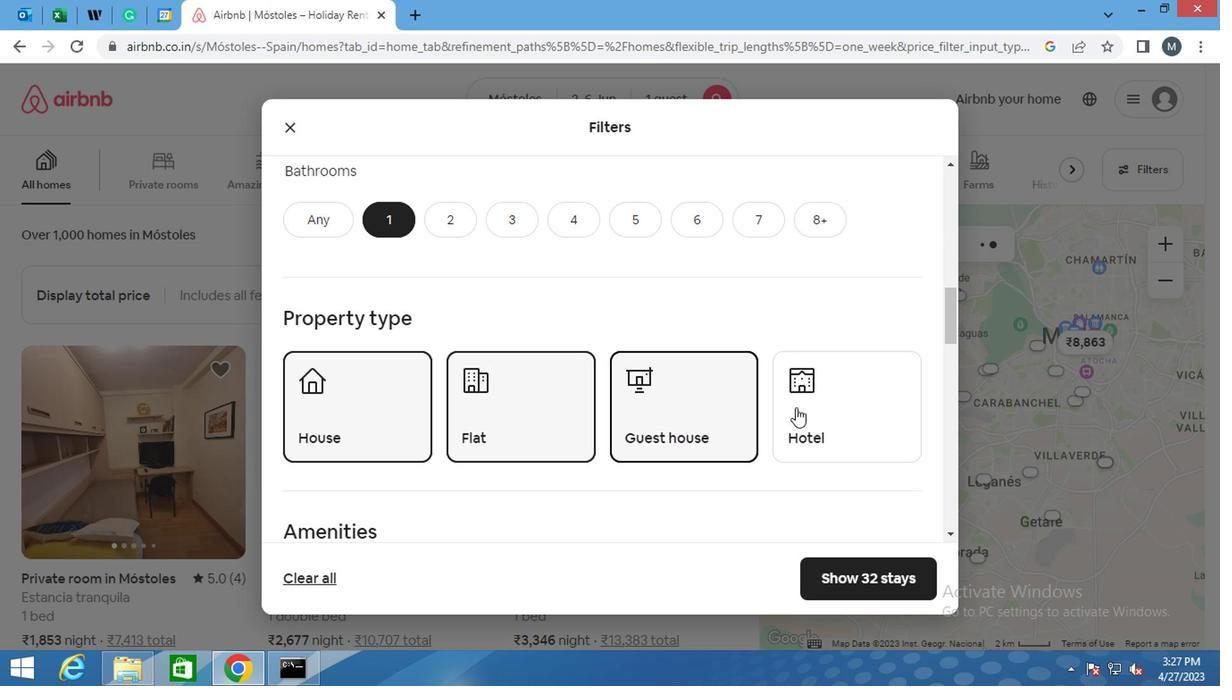 
Action: Mouse moved to (387, 360)
Screenshot: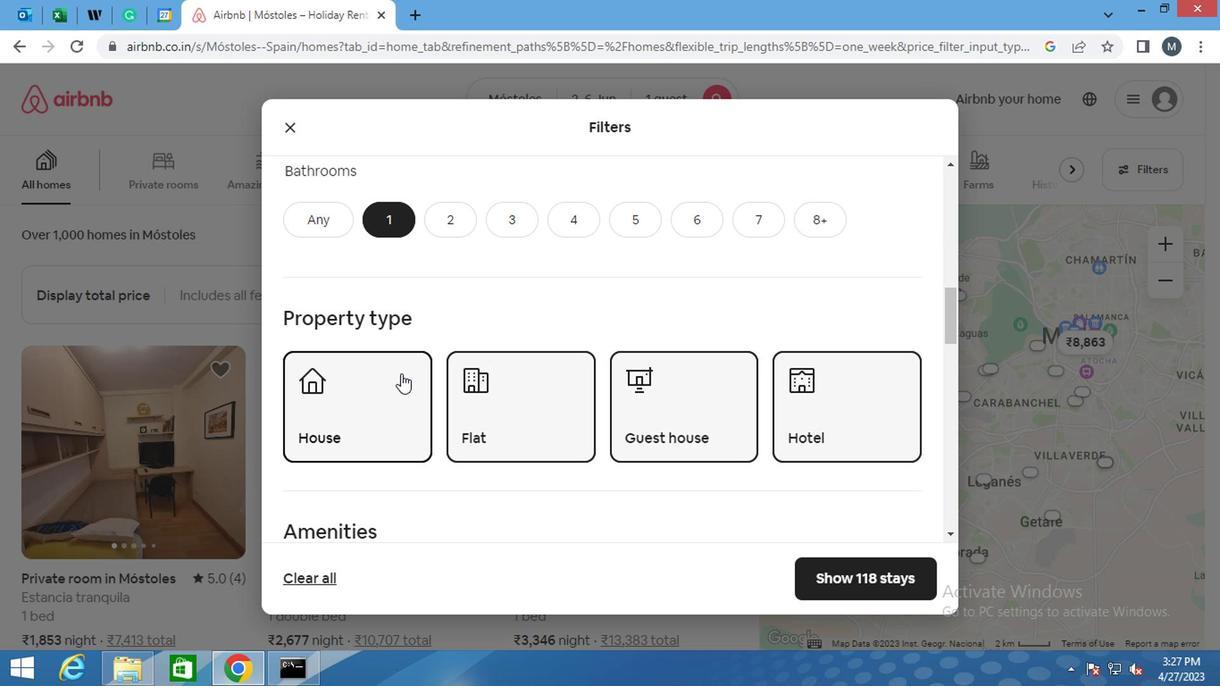 
Action: Mouse scrolled (387, 359) with delta (0, 0)
Screenshot: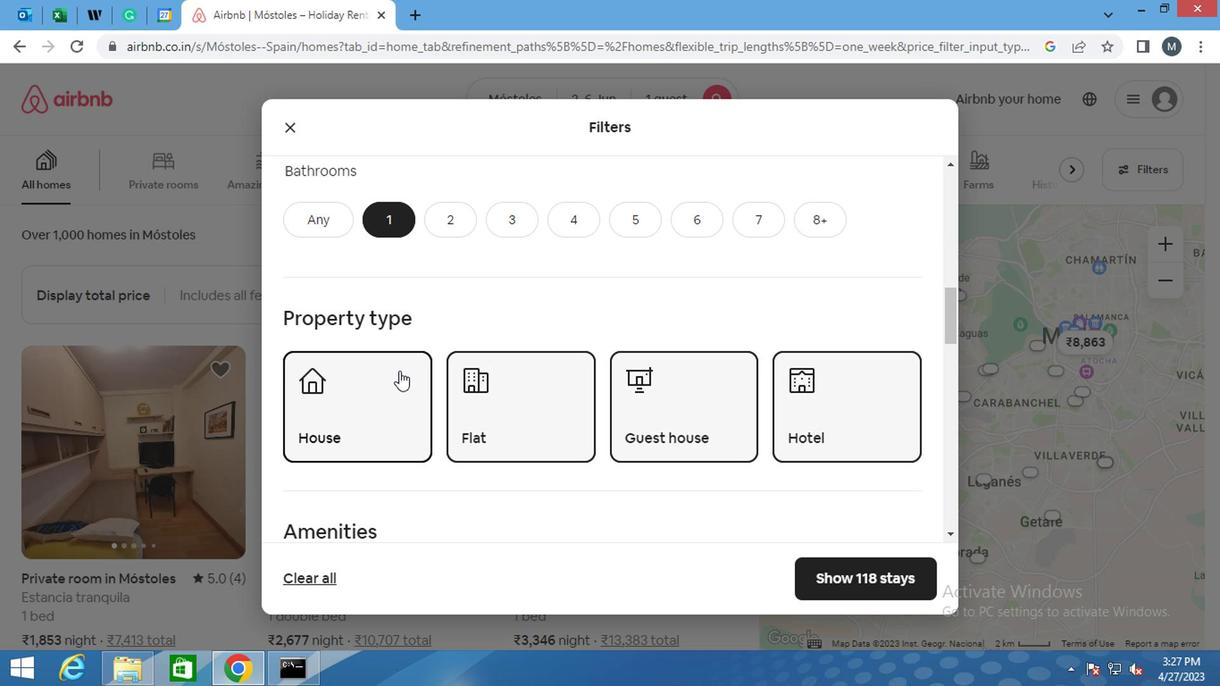 
Action: Mouse moved to (380, 359)
Screenshot: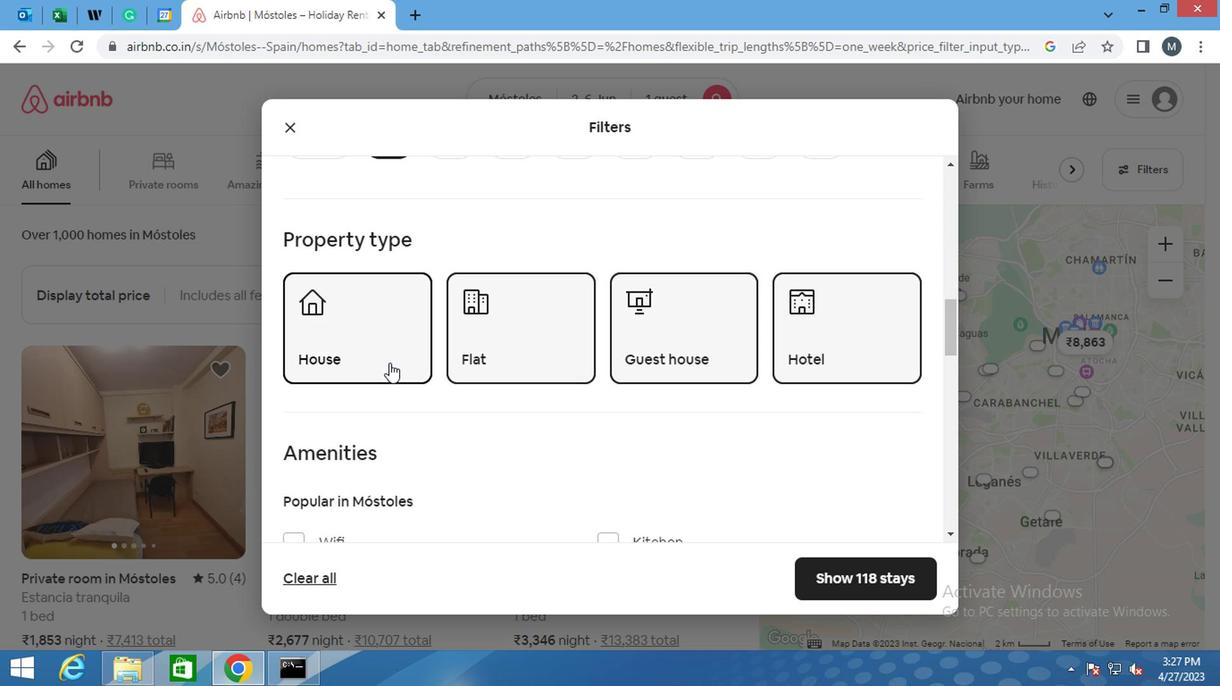 
Action: Mouse scrolled (380, 358) with delta (0, -1)
Screenshot: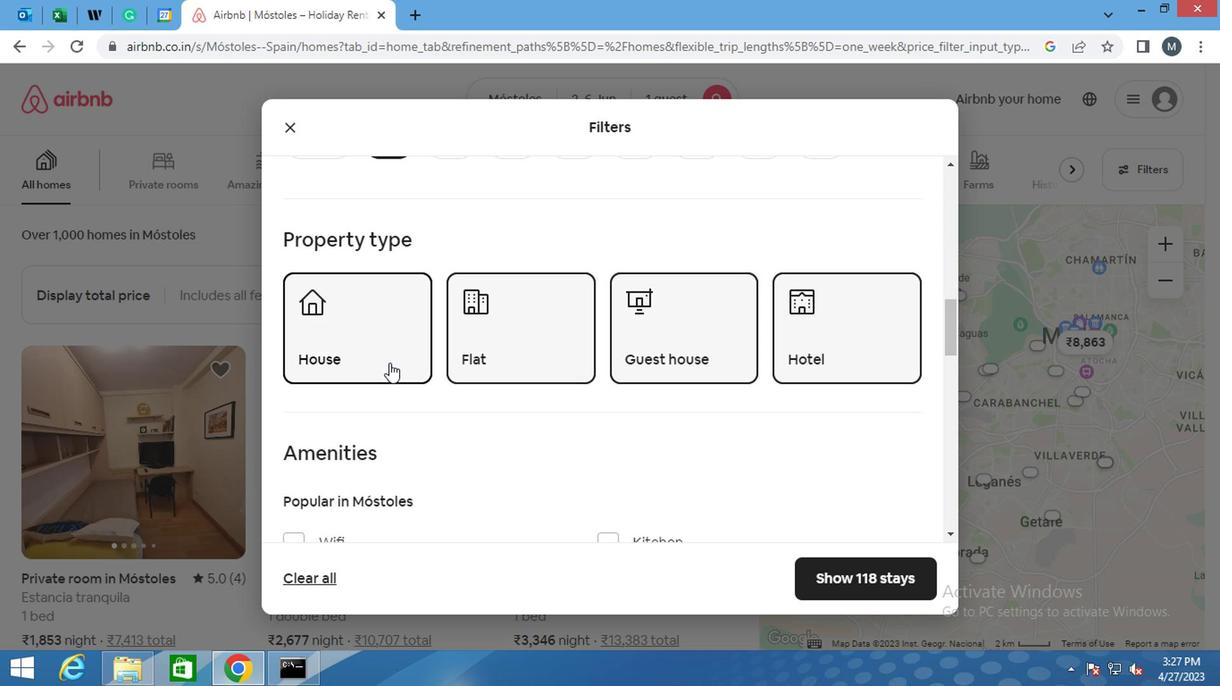 
Action: Mouse moved to (364, 366)
Screenshot: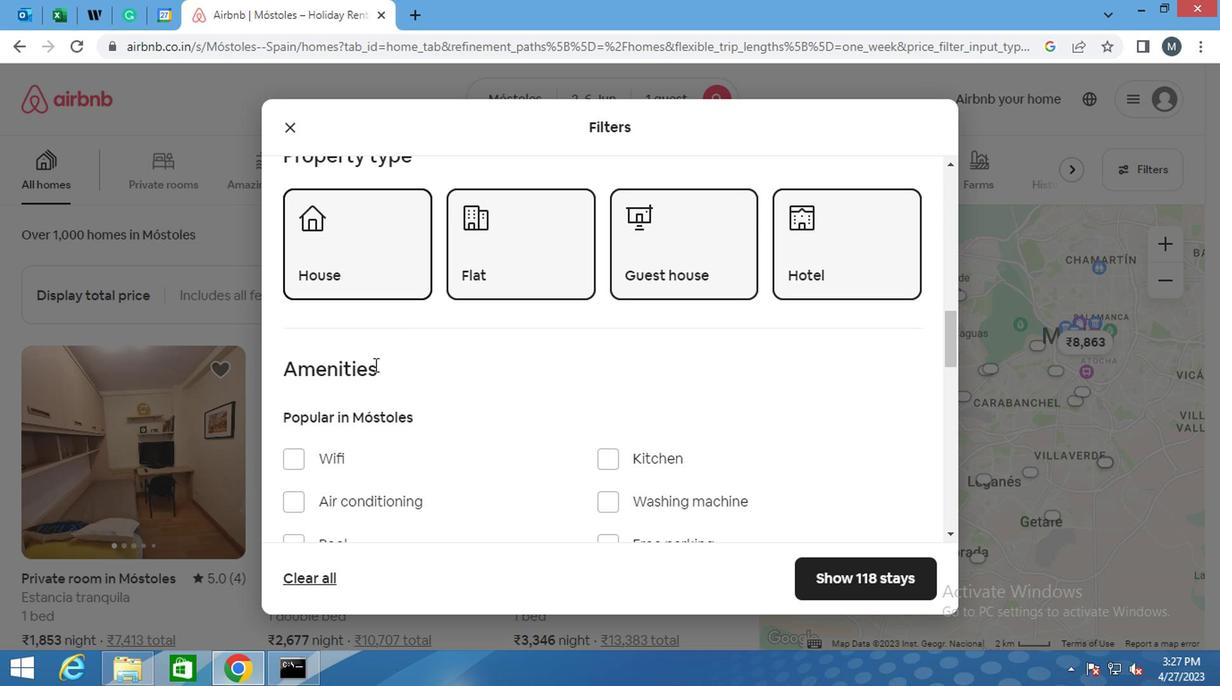
Action: Mouse scrolled (364, 365) with delta (0, -1)
Screenshot: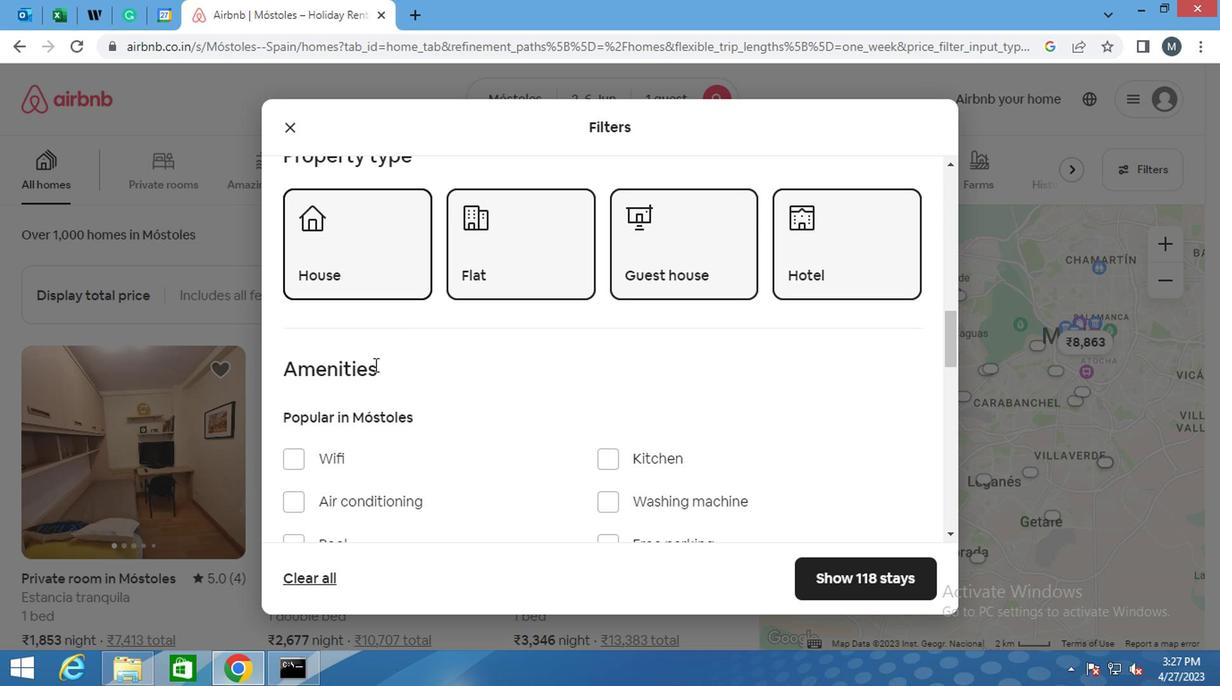 
Action: Mouse moved to (613, 395)
Screenshot: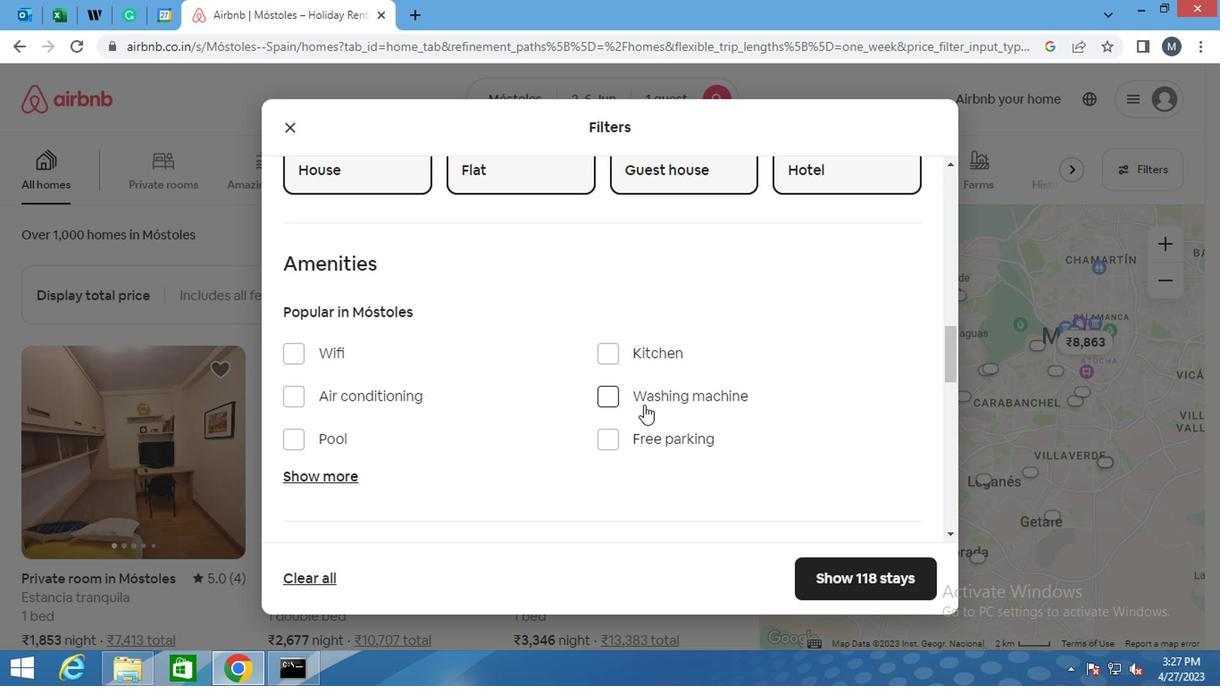 
Action: Mouse pressed left at (613, 395)
Screenshot: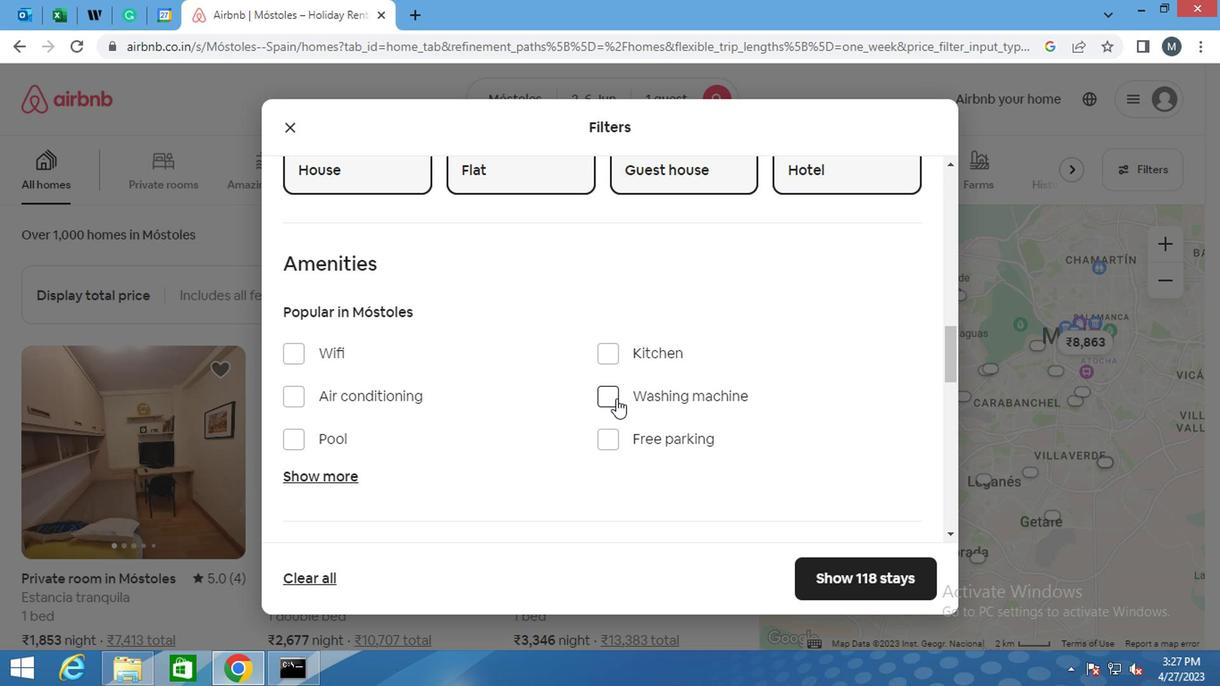 
Action: Mouse moved to (521, 356)
Screenshot: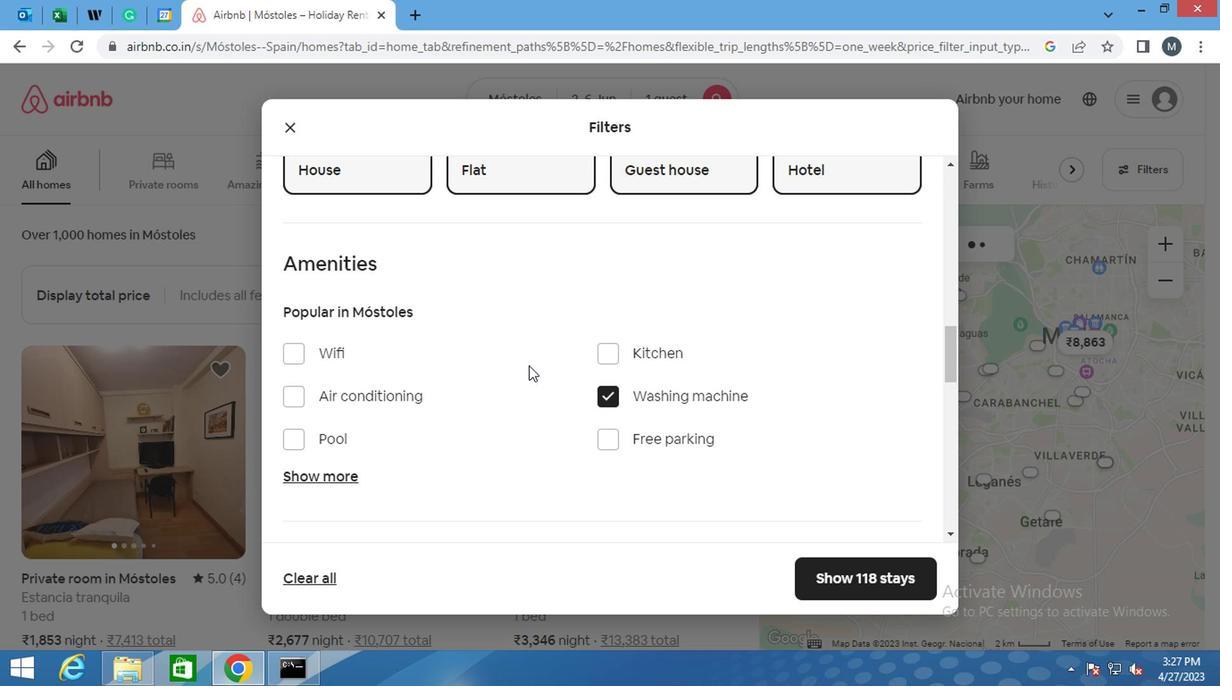 
Action: Mouse scrolled (521, 356) with delta (0, 0)
Screenshot: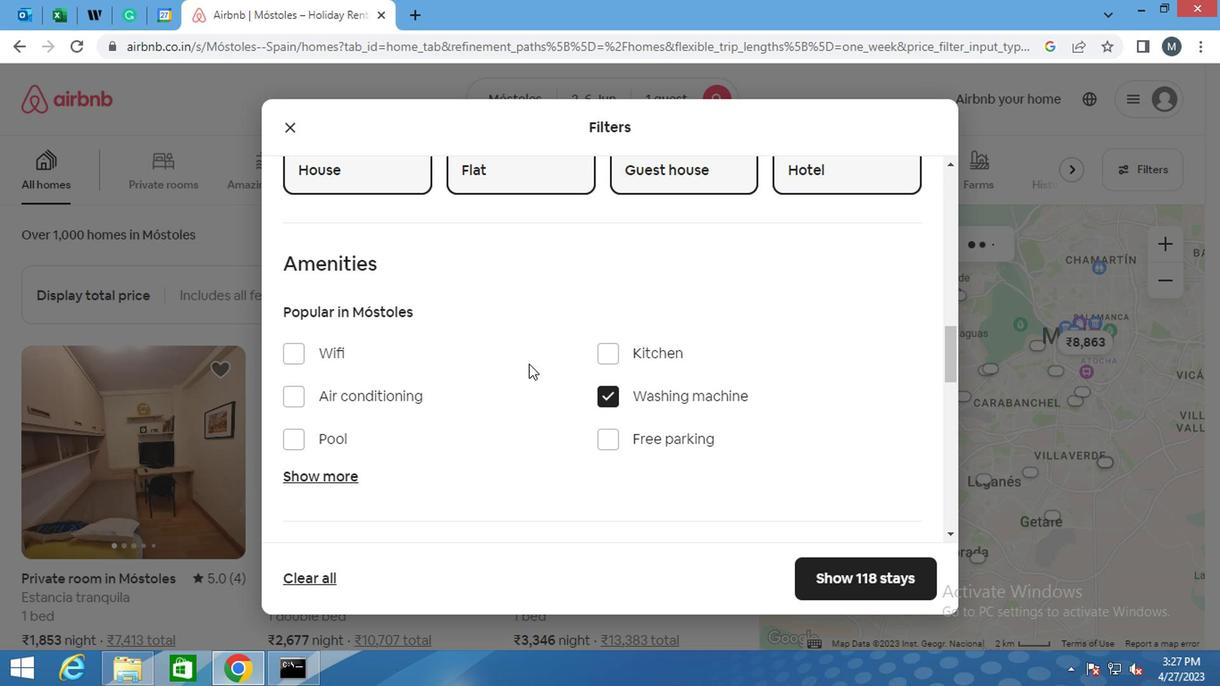 
Action: Mouse moved to (506, 356)
Screenshot: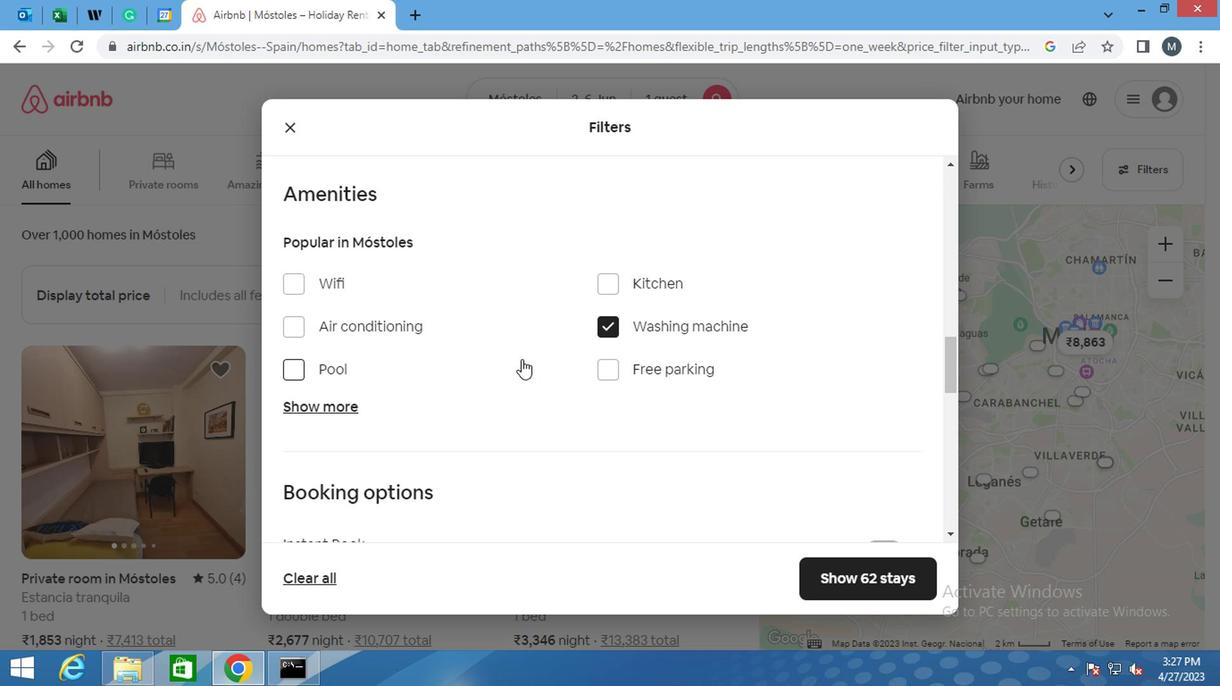 
Action: Mouse scrolled (506, 355) with delta (0, 0)
Screenshot: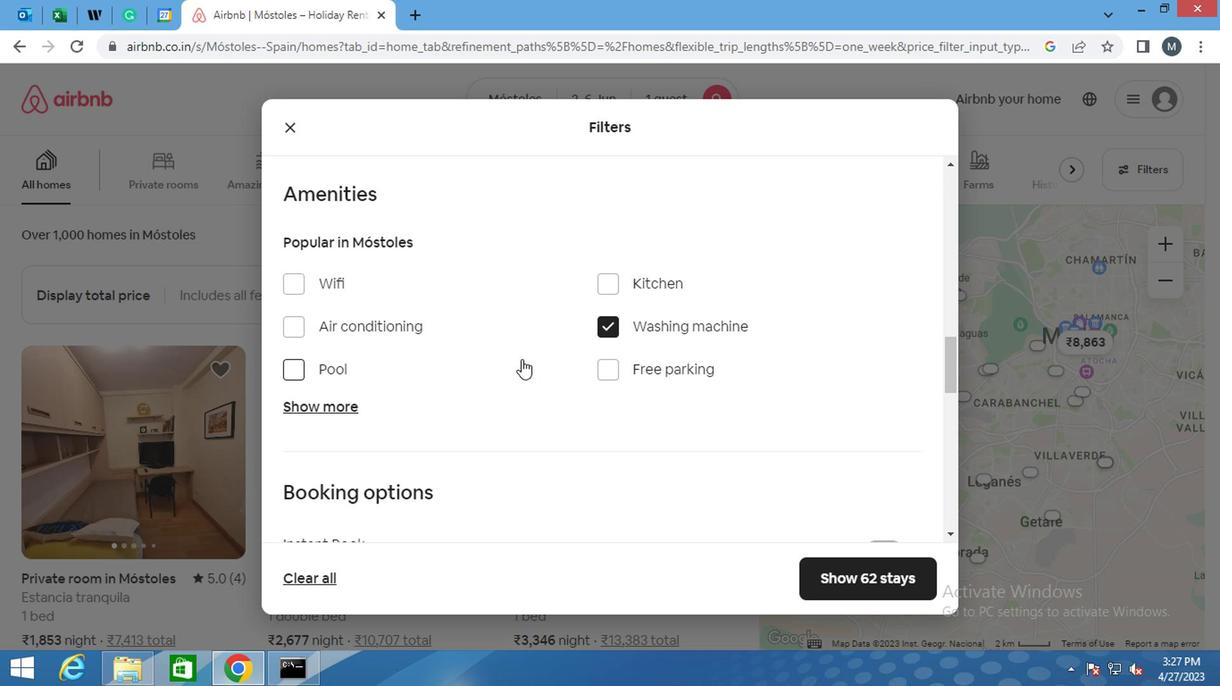 
Action: Mouse moved to (490, 357)
Screenshot: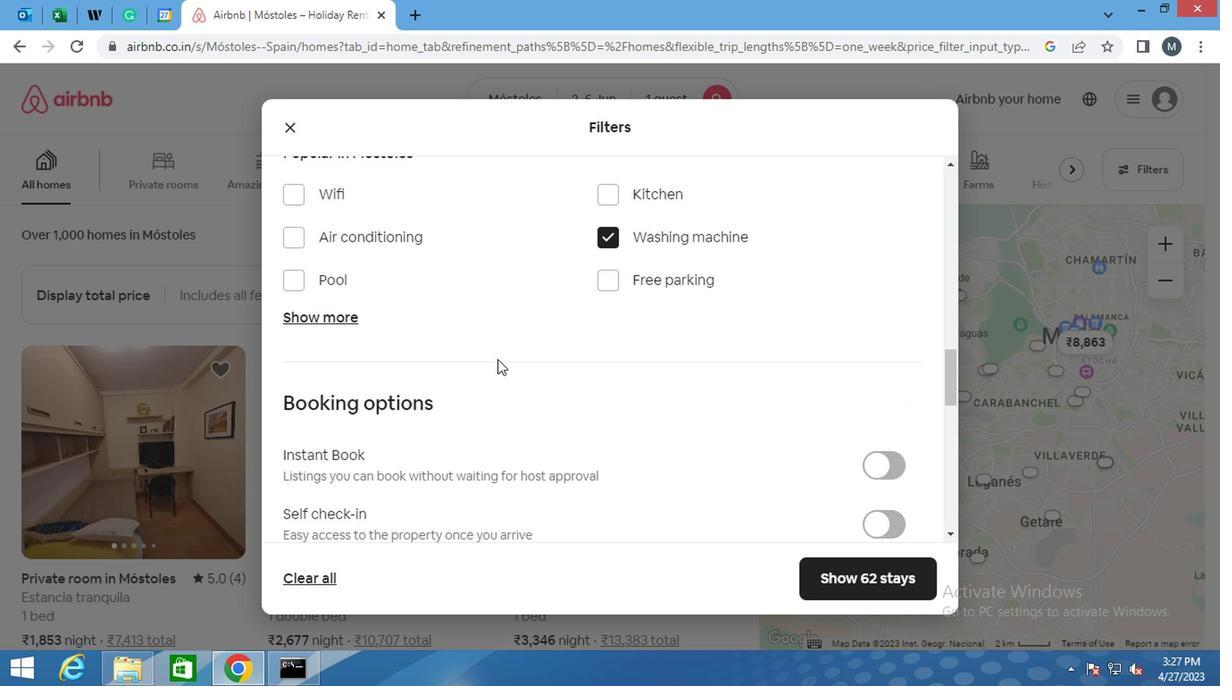 
Action: Mouse scrolled (490, 356) with delta (0, -1)
Screenshot: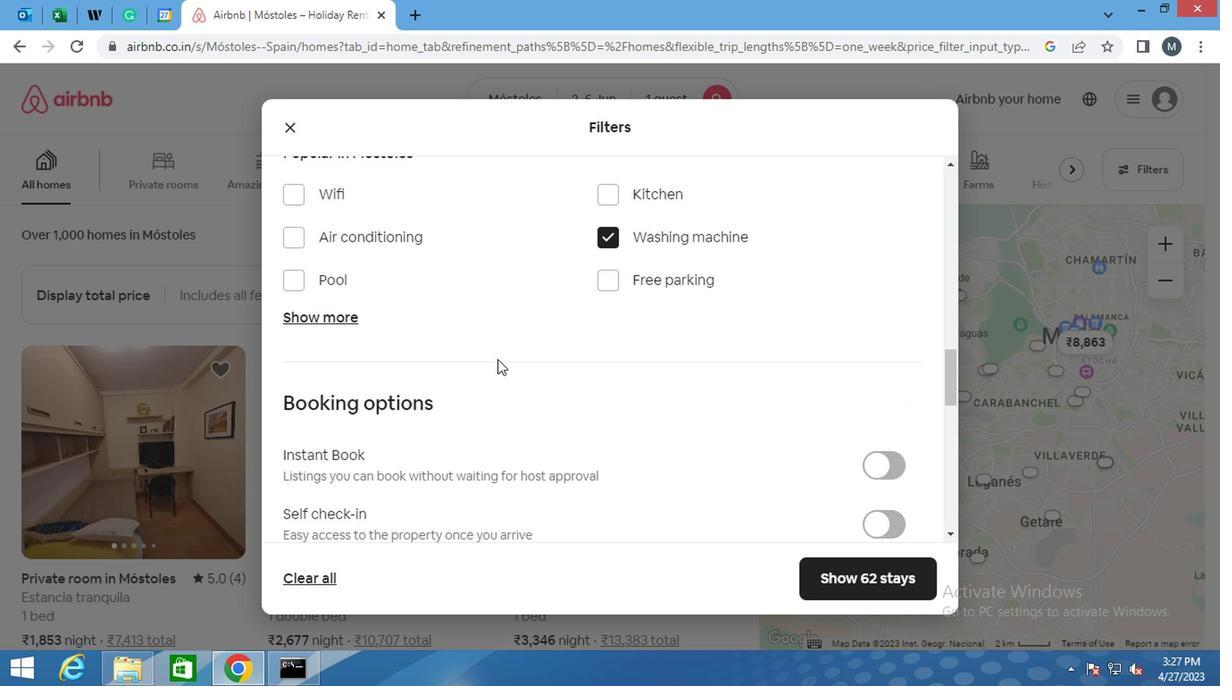 
Action: Mouse moved to (873, 407)
Screenshot: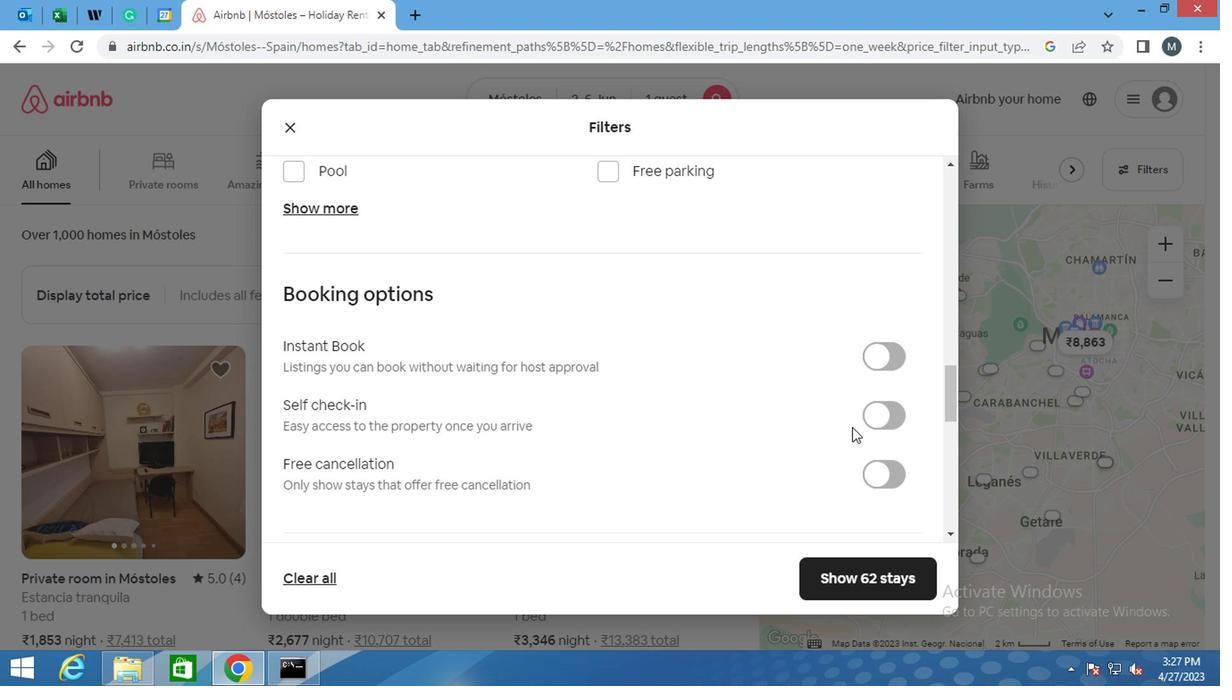 
Action: Mouse pressed left at (873, 407)
Screenshot: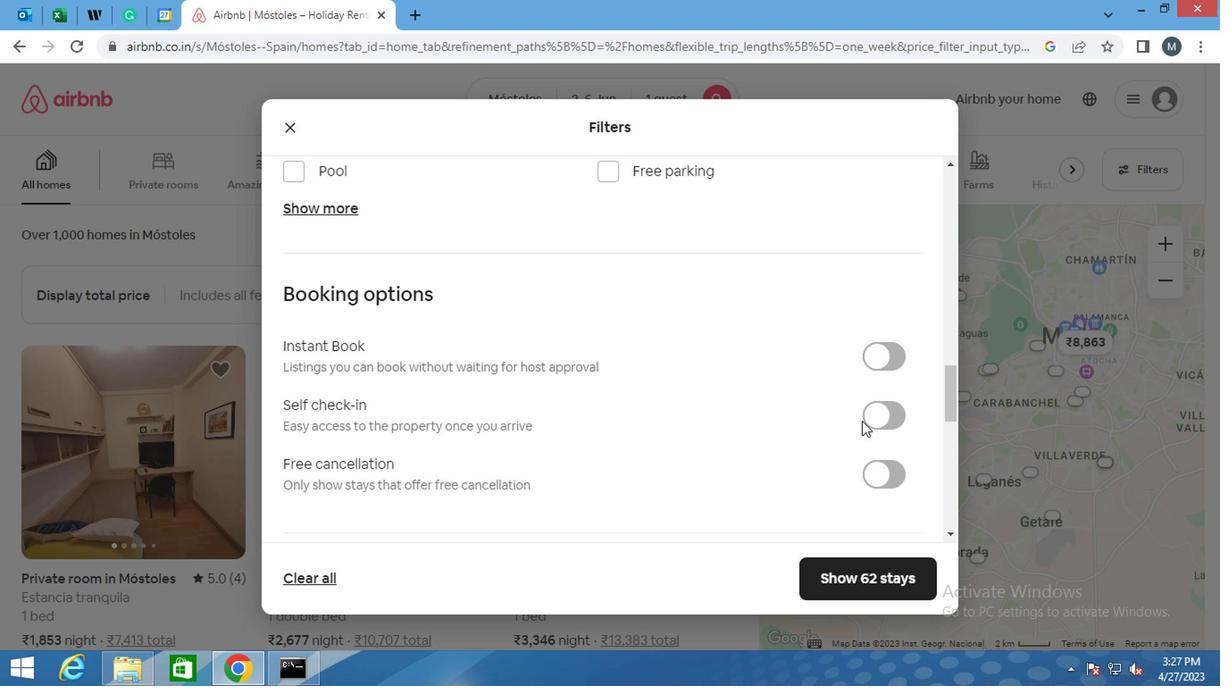 
Action: Mouse moved to (607, 429)
Screenshot: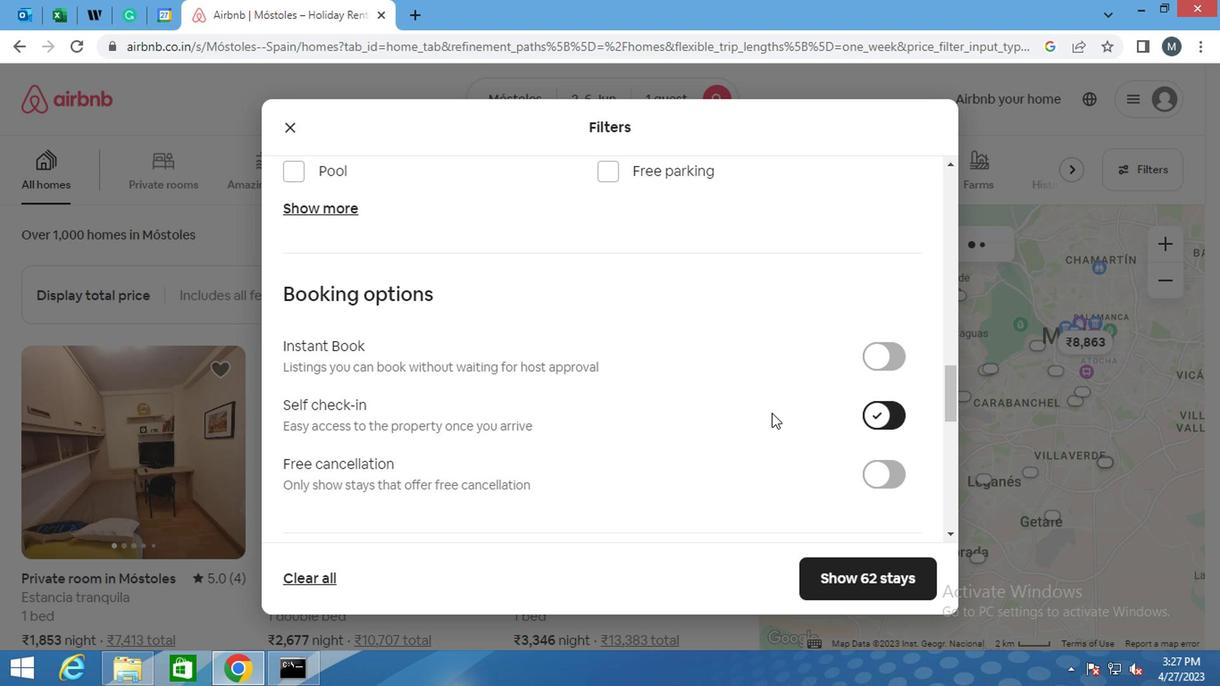 
Action: Mouse scrolled (617, 425) with delta (0, 0)
Screenshot: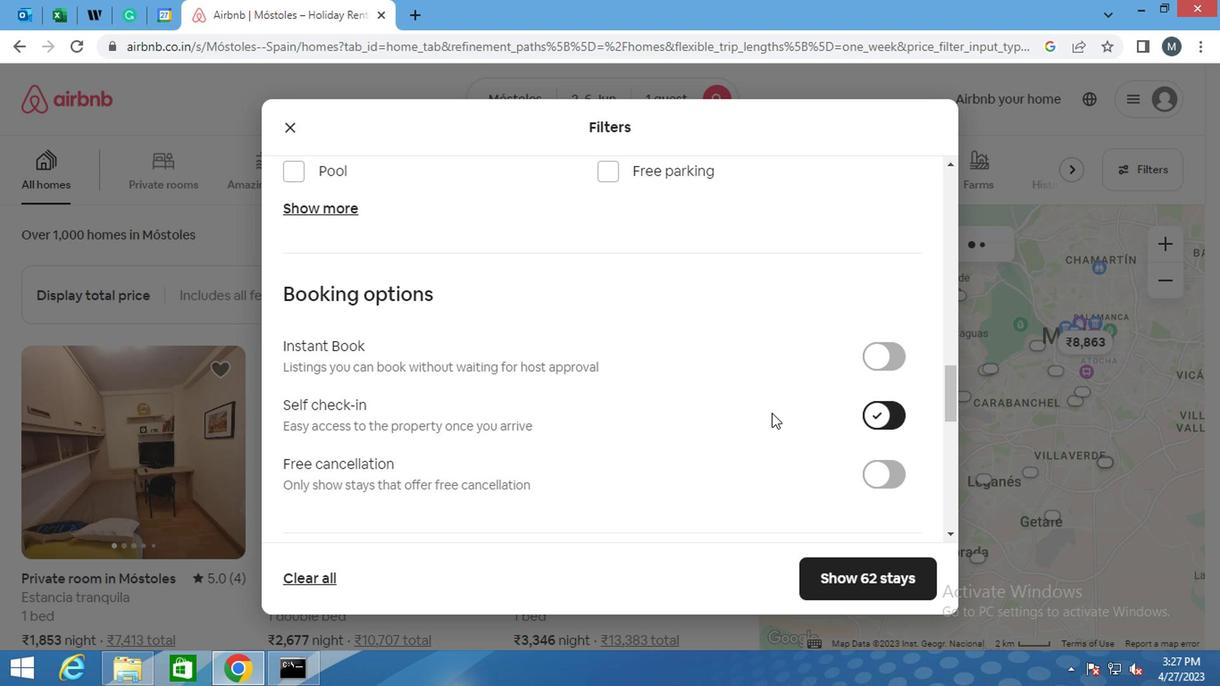 
Action: Mouse moved to (605, 430)
Screenshot: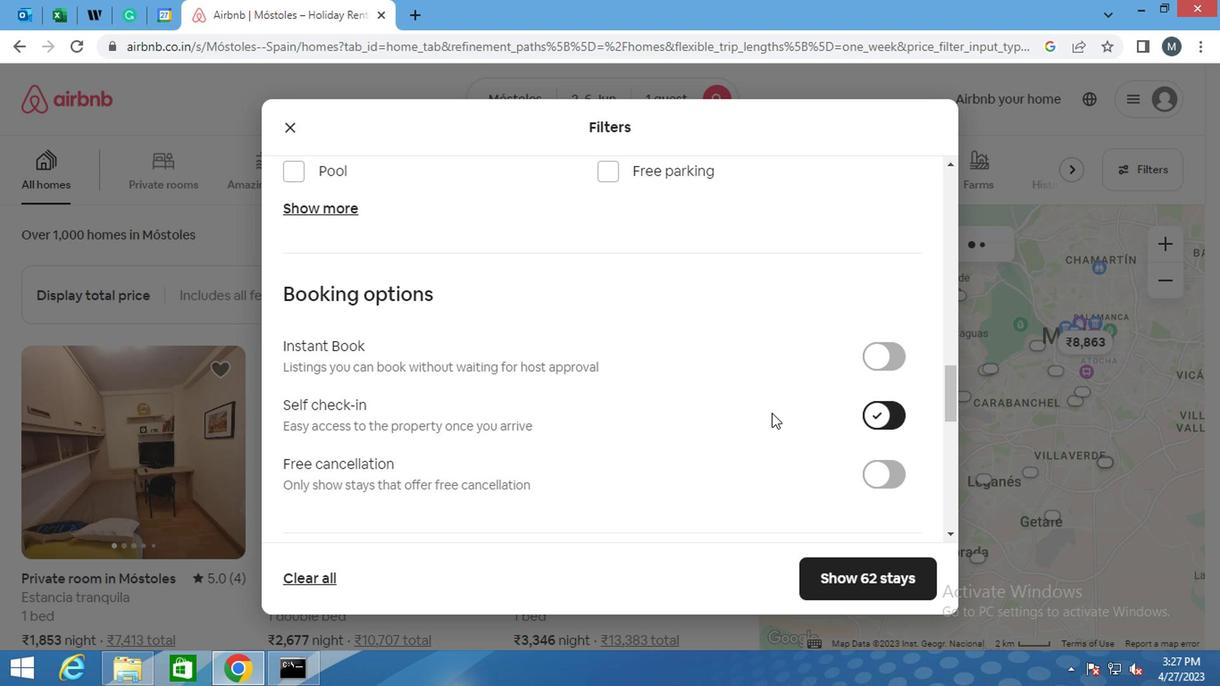 
Action: Mouse scrolled (607, 428) with delta (0, 0)
Screenshot: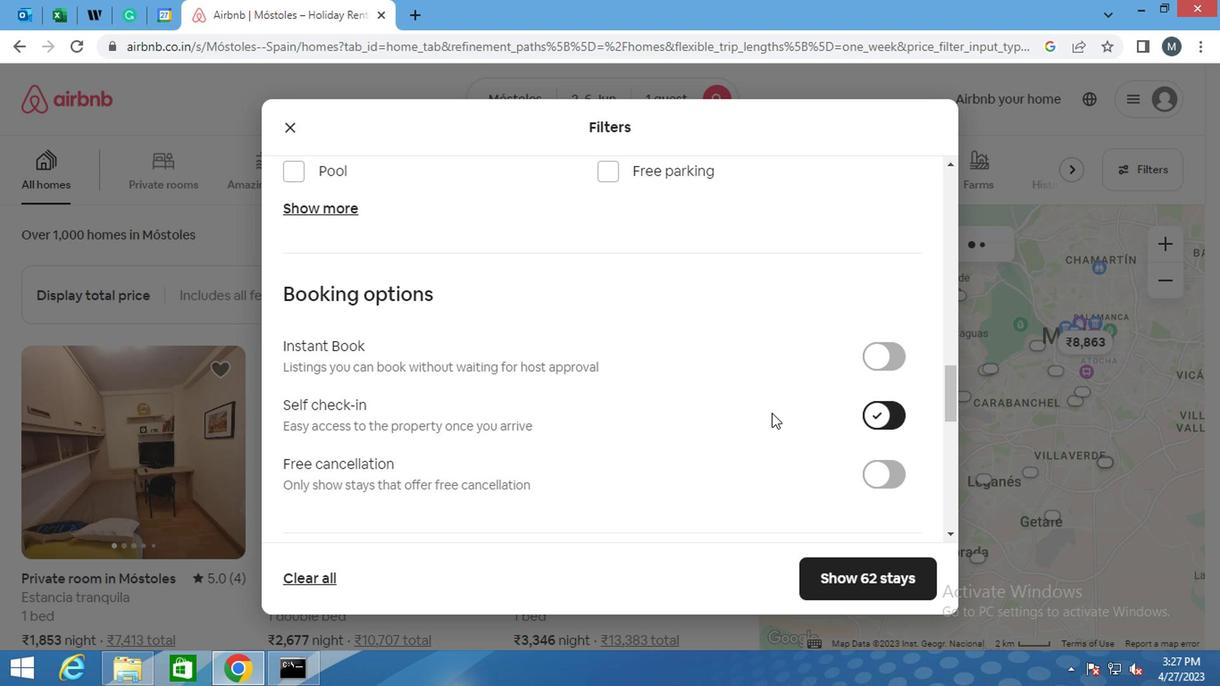 
Action: Mouse moved to (600, 431)
Screenshot: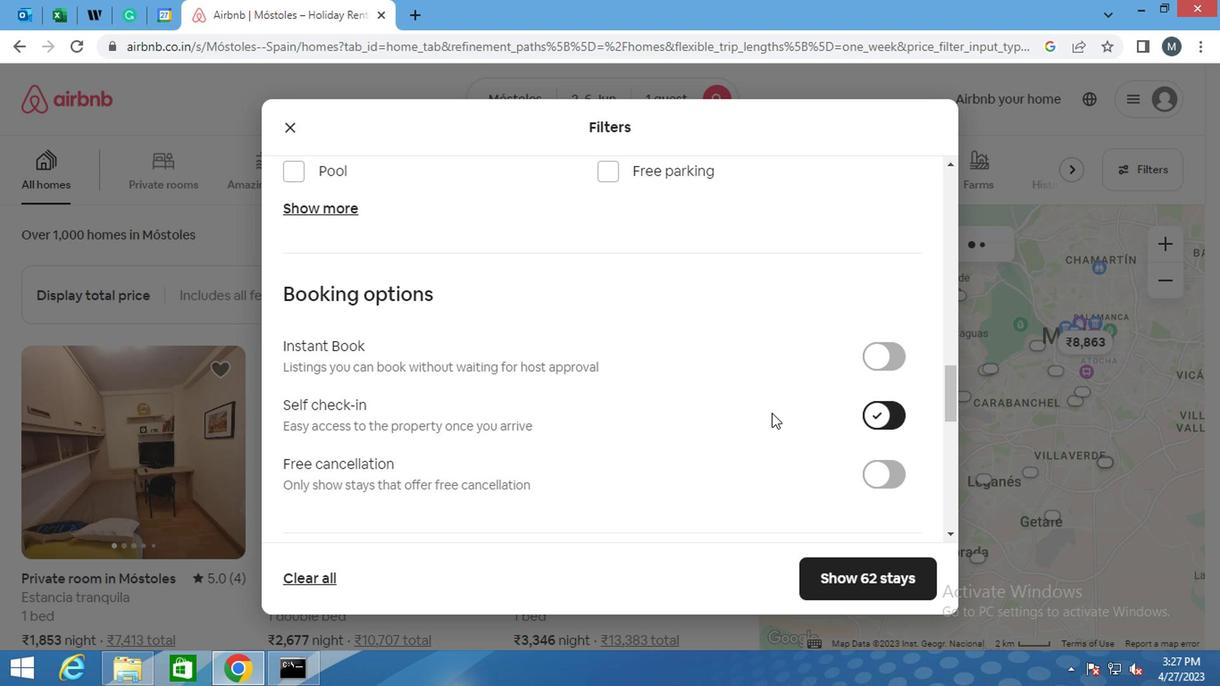 
Action: Mouse scrolled (600, 430) with delta (0, 0)
Screenshot: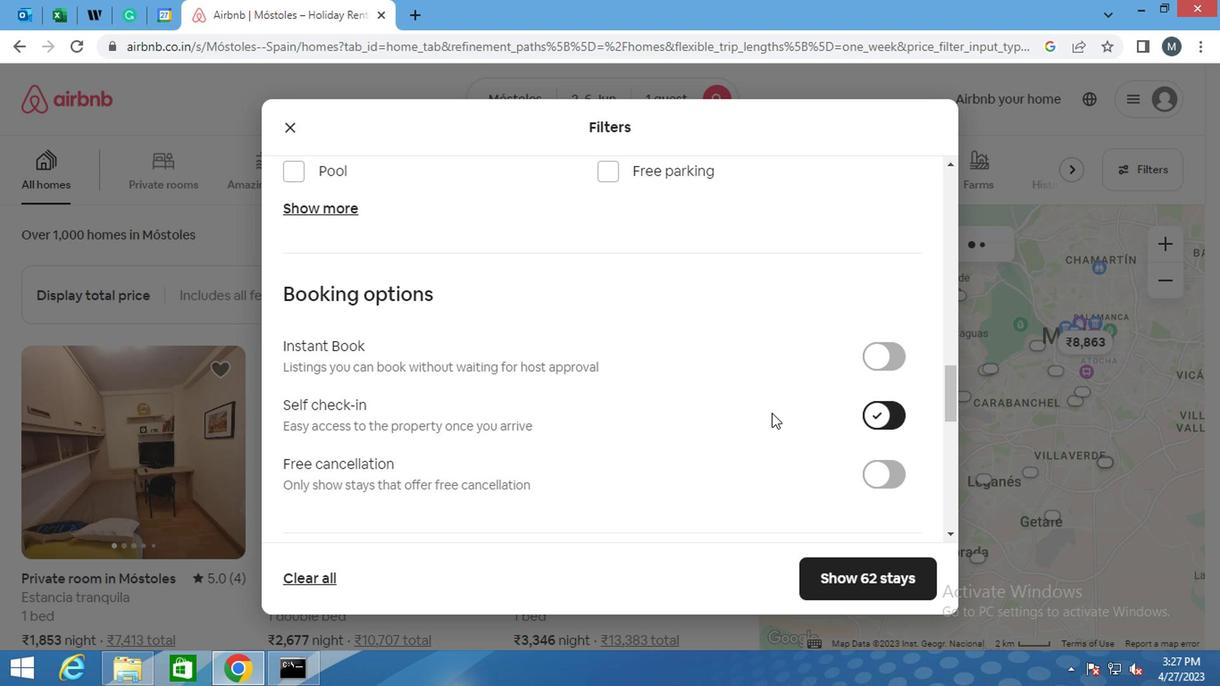 
Action: Mouse moved to (600, 431)
Screenshot: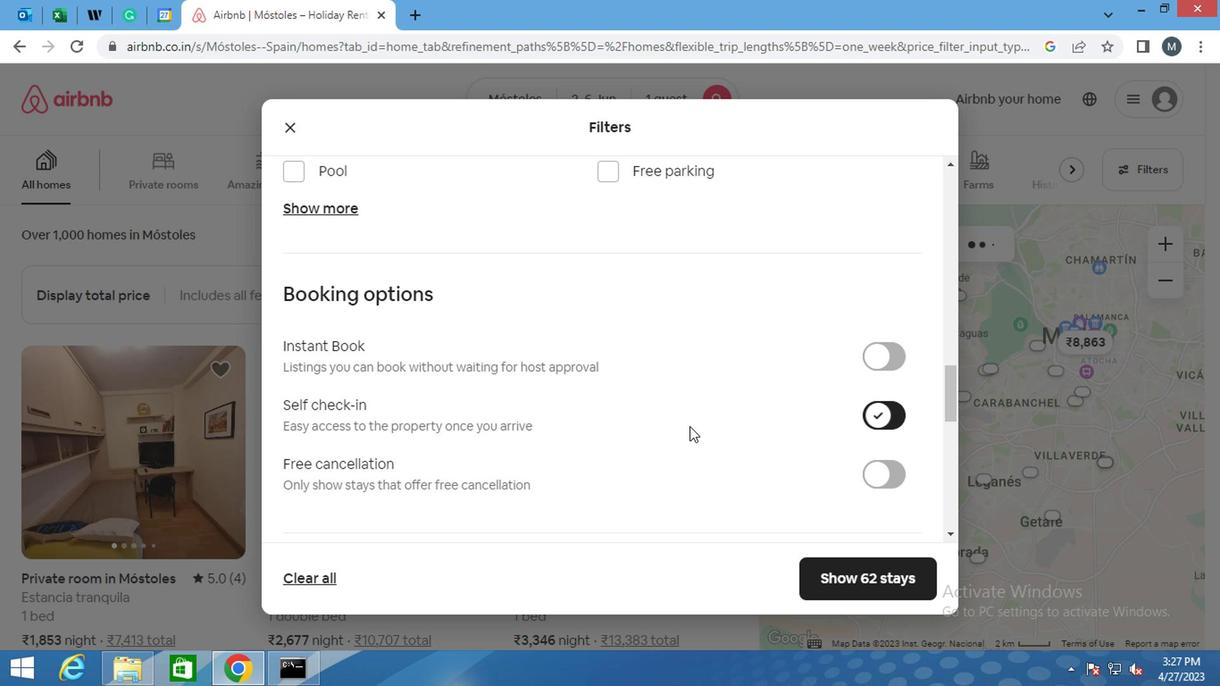 
Action: Mouse scrolled (600, 430) with delta (0, 0)
Screenshot: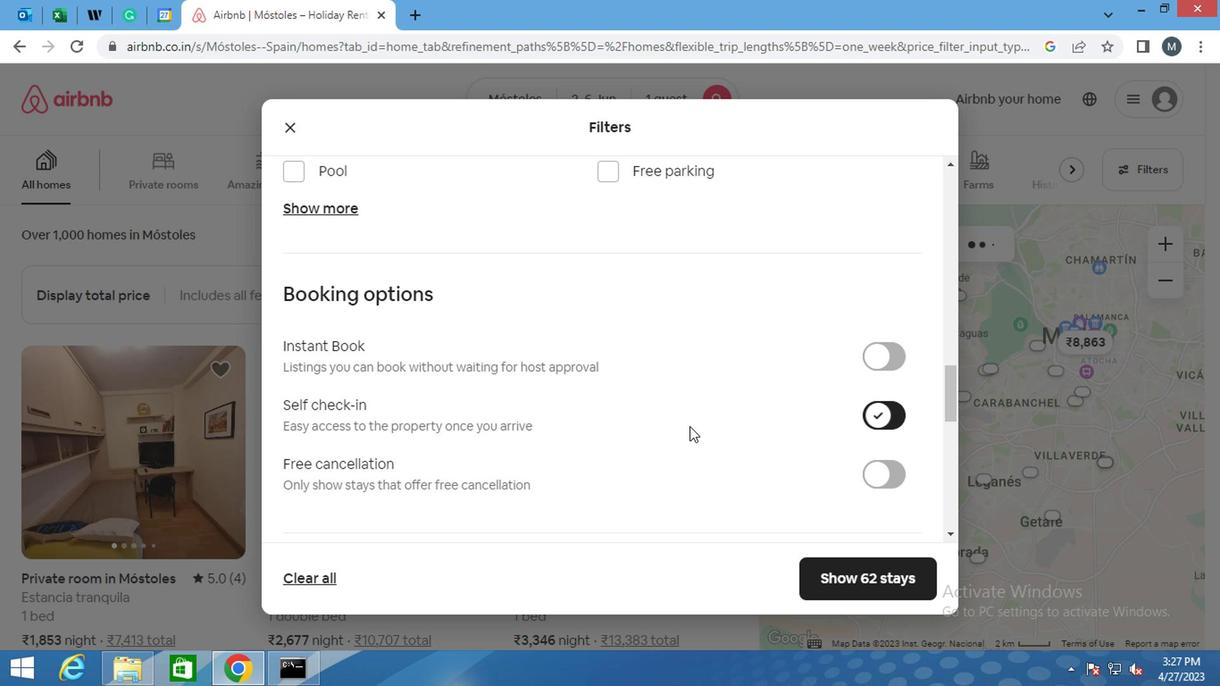
Action: Mouse moved to (594, 431)
Screenshot: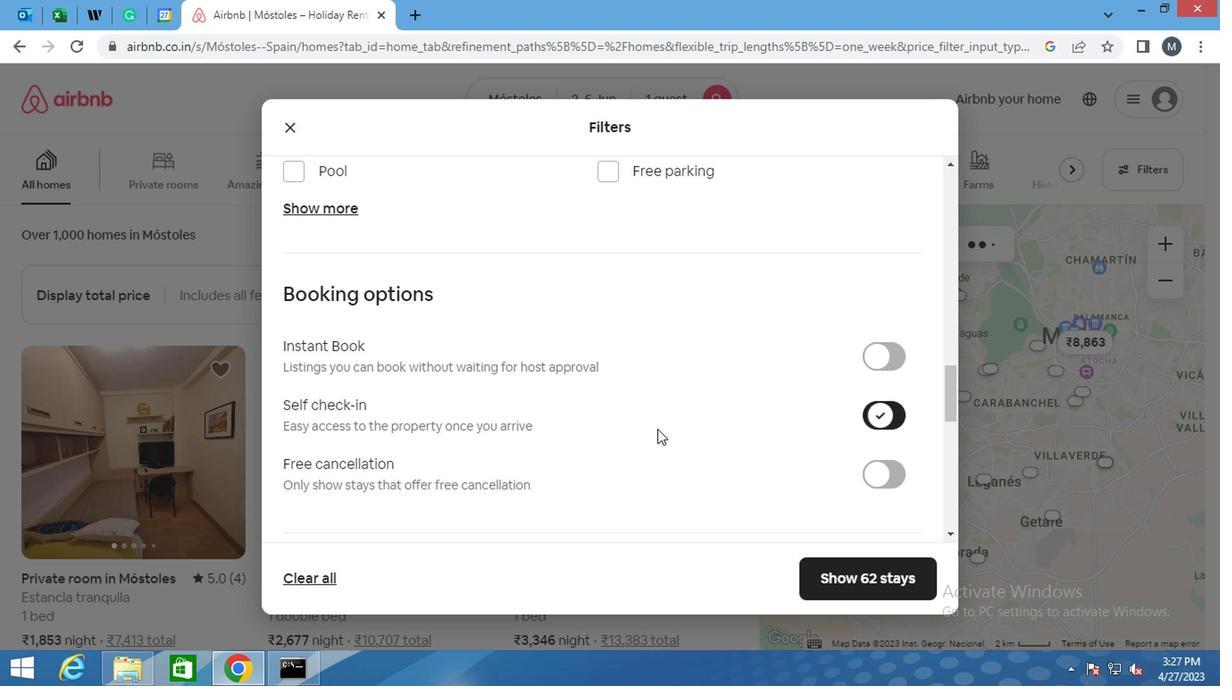 
Action: Mouse scrolled (594, 430) with delta (0, 0)
Screenshot: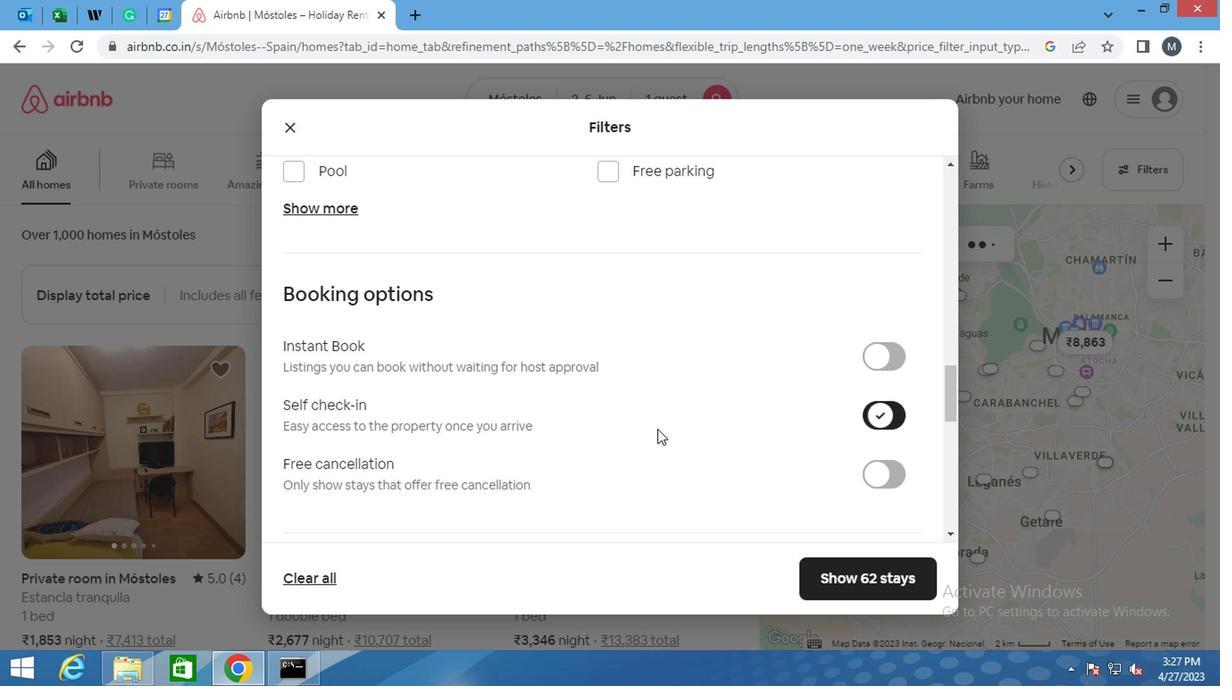 
Action: Mouse moved to (580, 433)
Screenshot: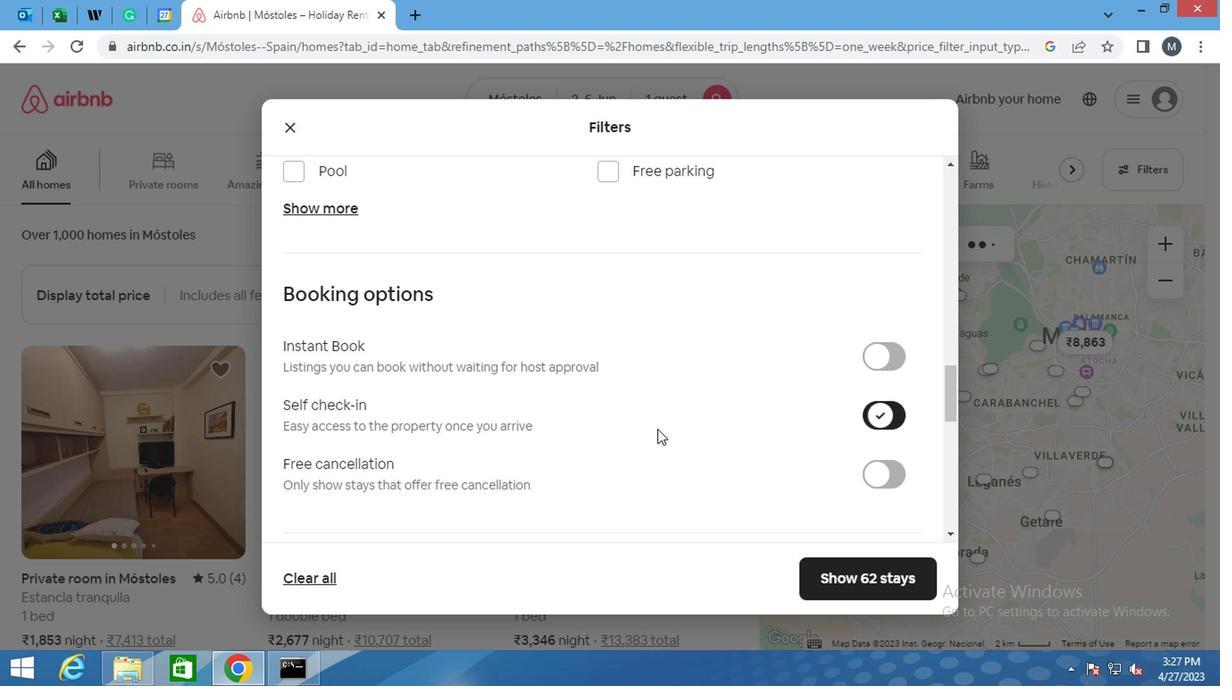 
Action: Mouse scrolled (580, 432) with delta (0, 0)
Screenshot: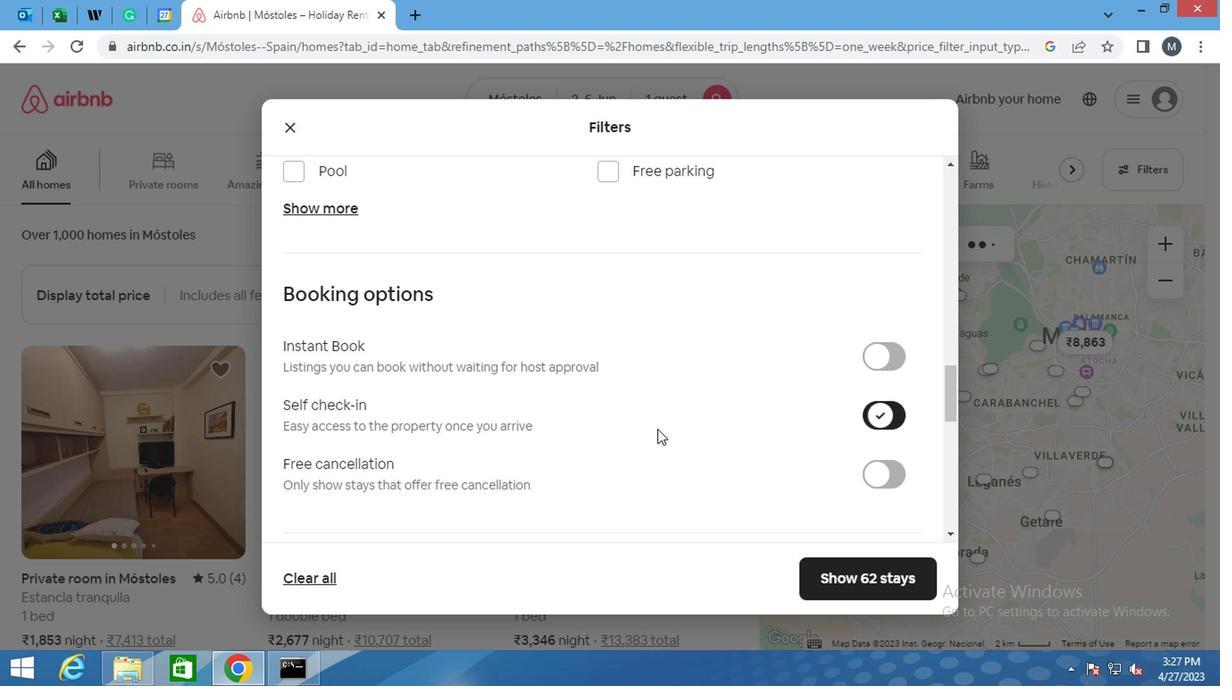 
Action: Mouse moved to (458, 447)
Screenshot: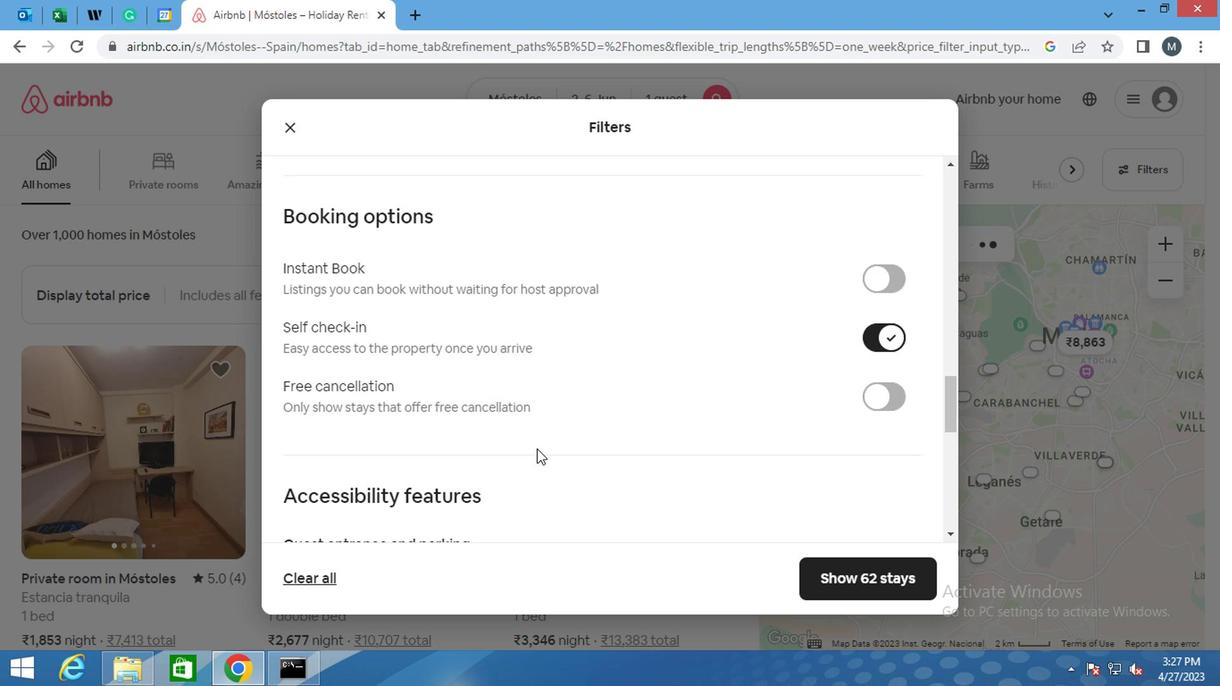 
Action: Mouse scrolled (458, 446) with delta (0, 0)
Screenshot: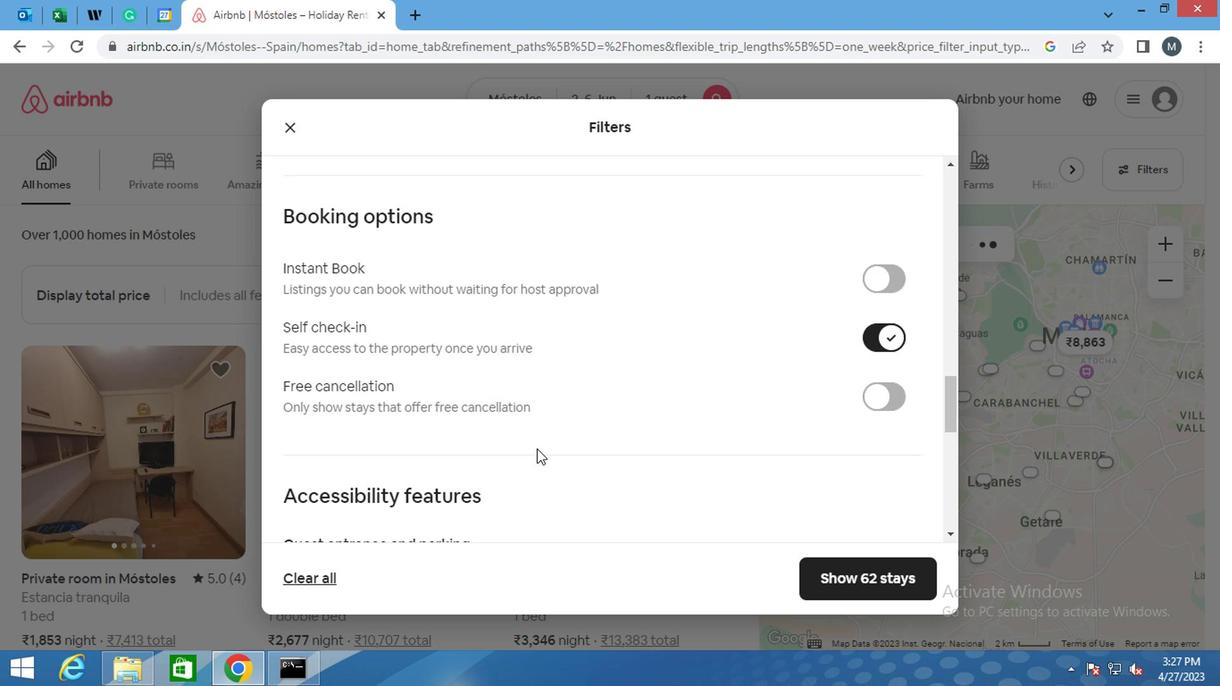 
Action: Mouse scrolled (458, 446) with delta (0, 0)
Screenshot: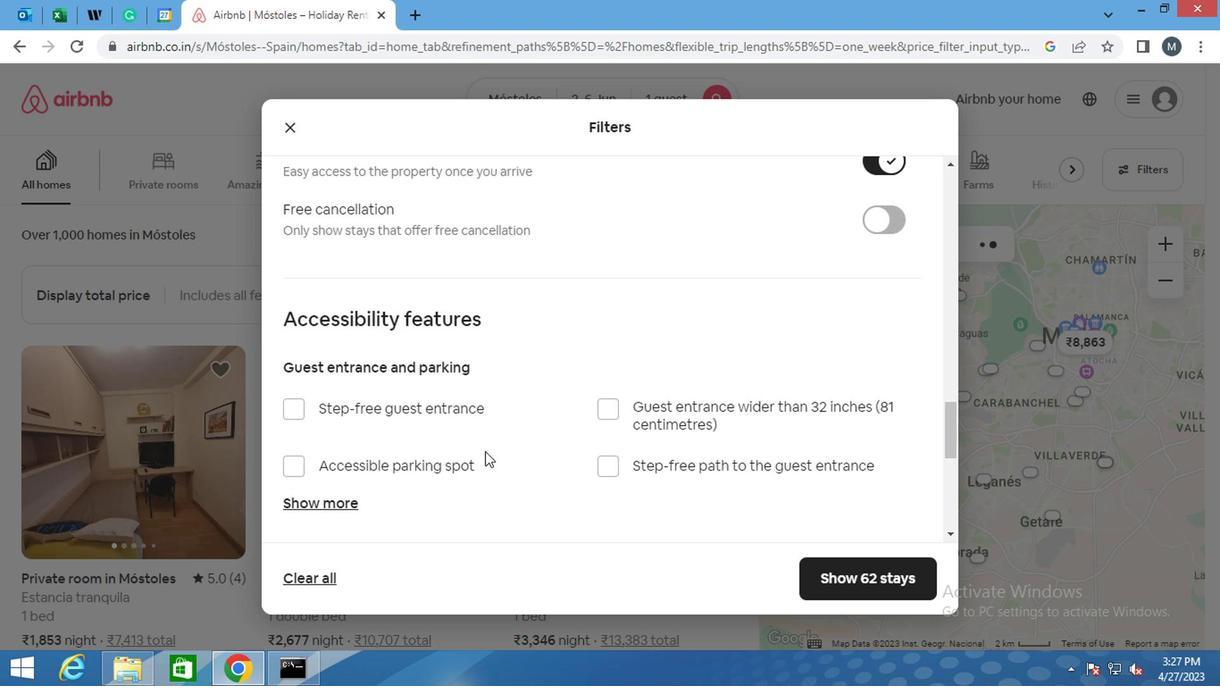 
Action: Mouse scrolled (458, 446) with delta (0, 0)
Screenshot: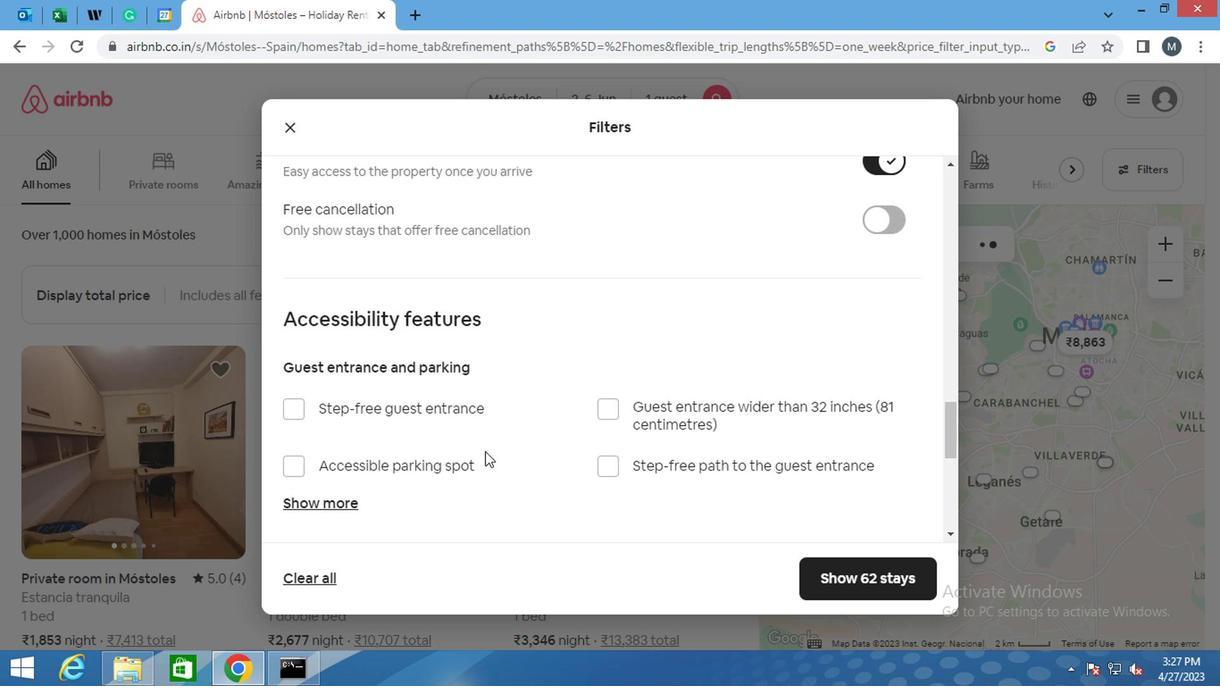 
Action: Mouse moved to (293, 415)
Screenshot: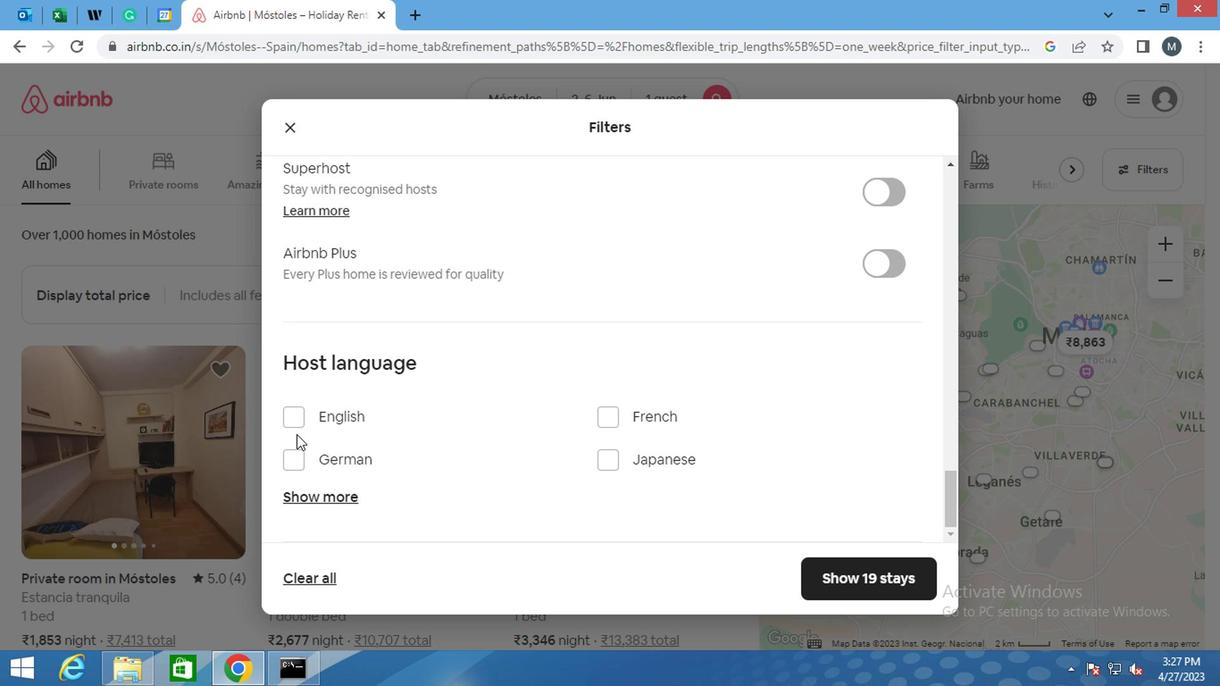 
Action: Mouse pressed left at (293, 415)
Screenshot: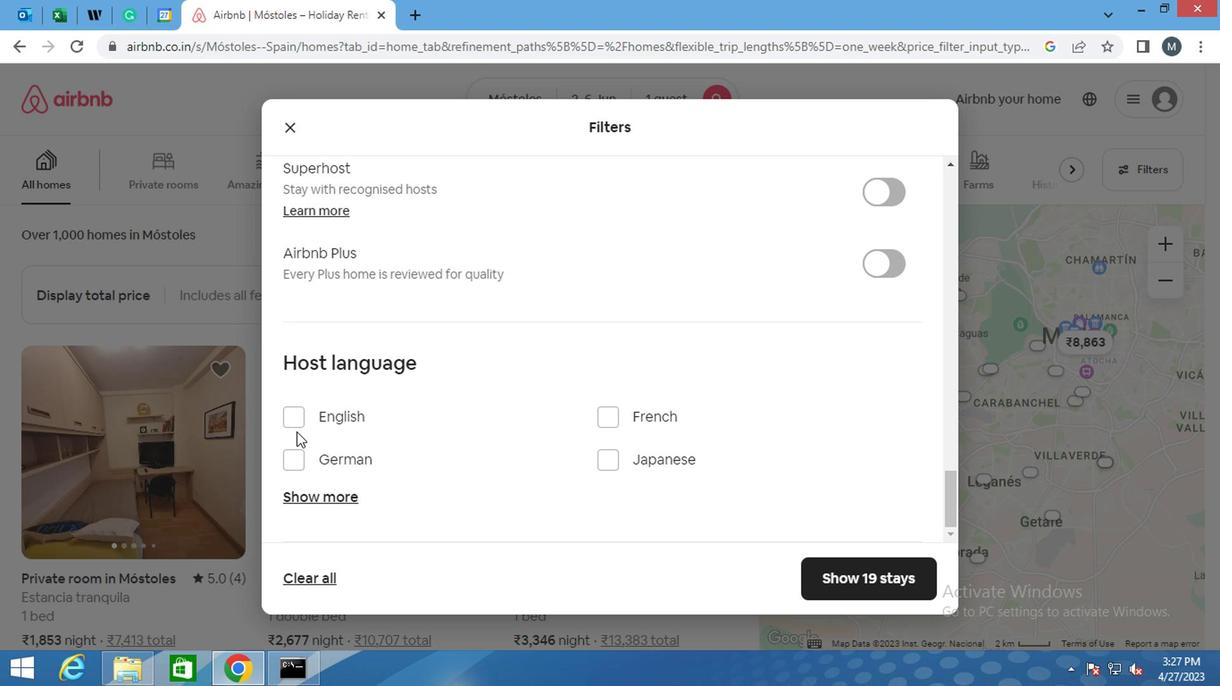 
Action: Mouse moved to (886, 560)
Screenshot: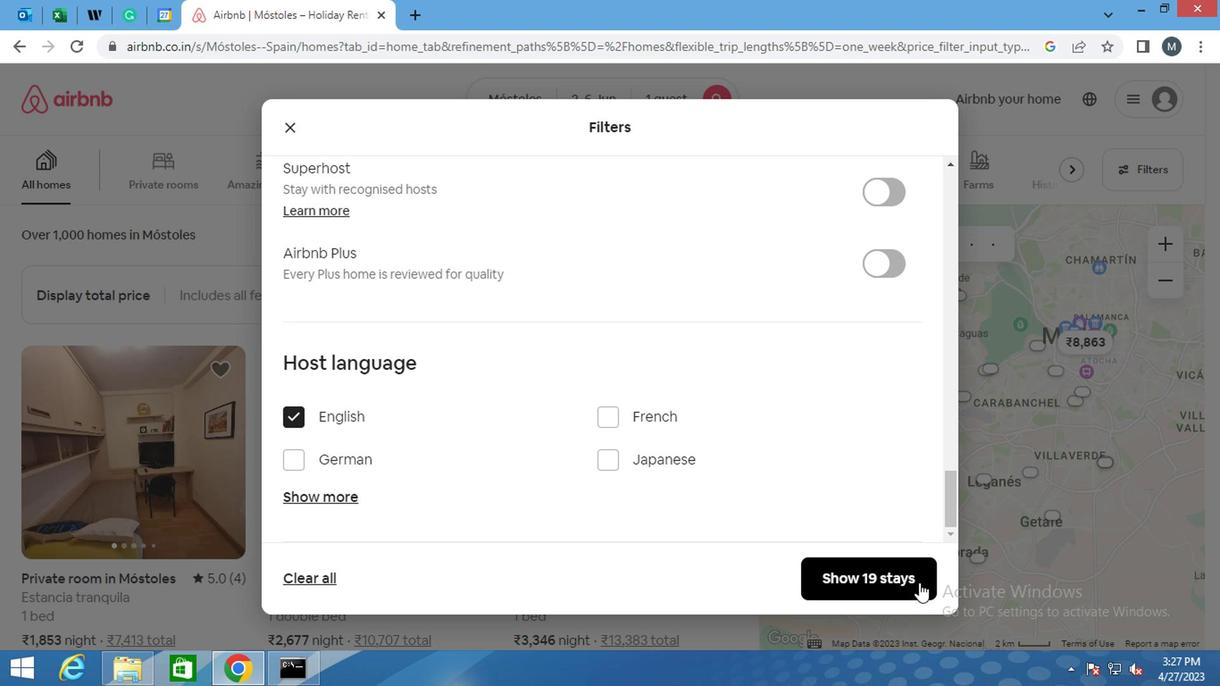 
Action: Mouse pressed left at (886, 560)
Screenshot: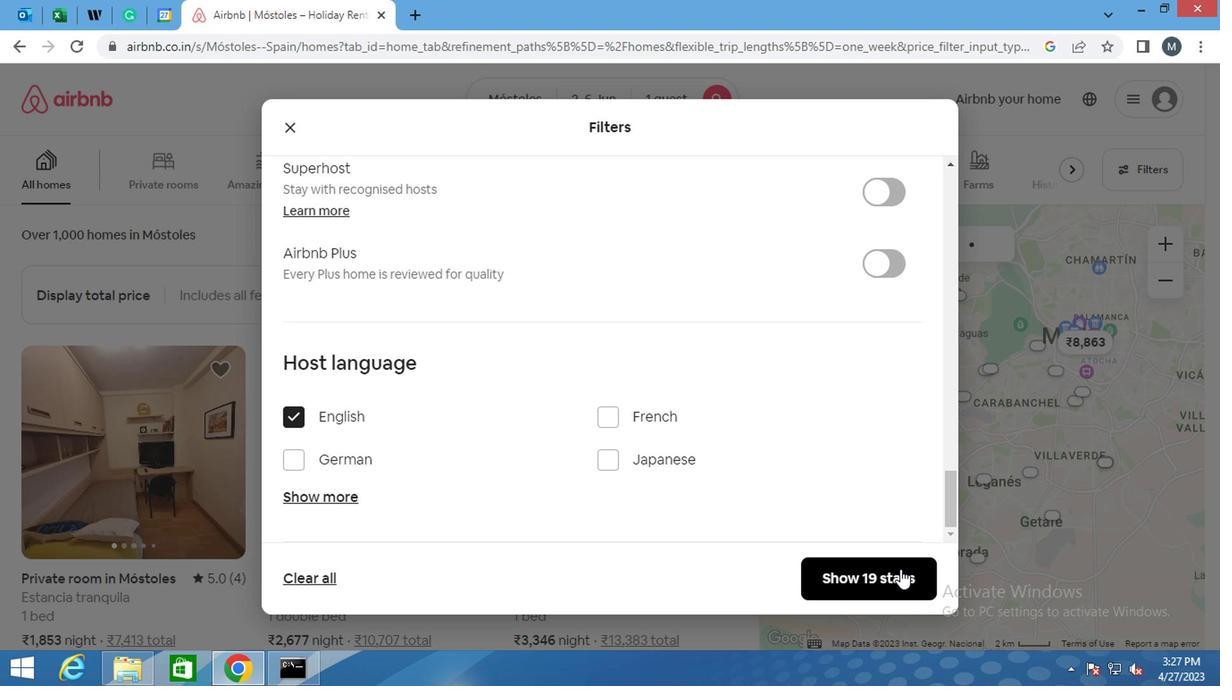
Action: Mouse moved to (884, 560)
Screenshot: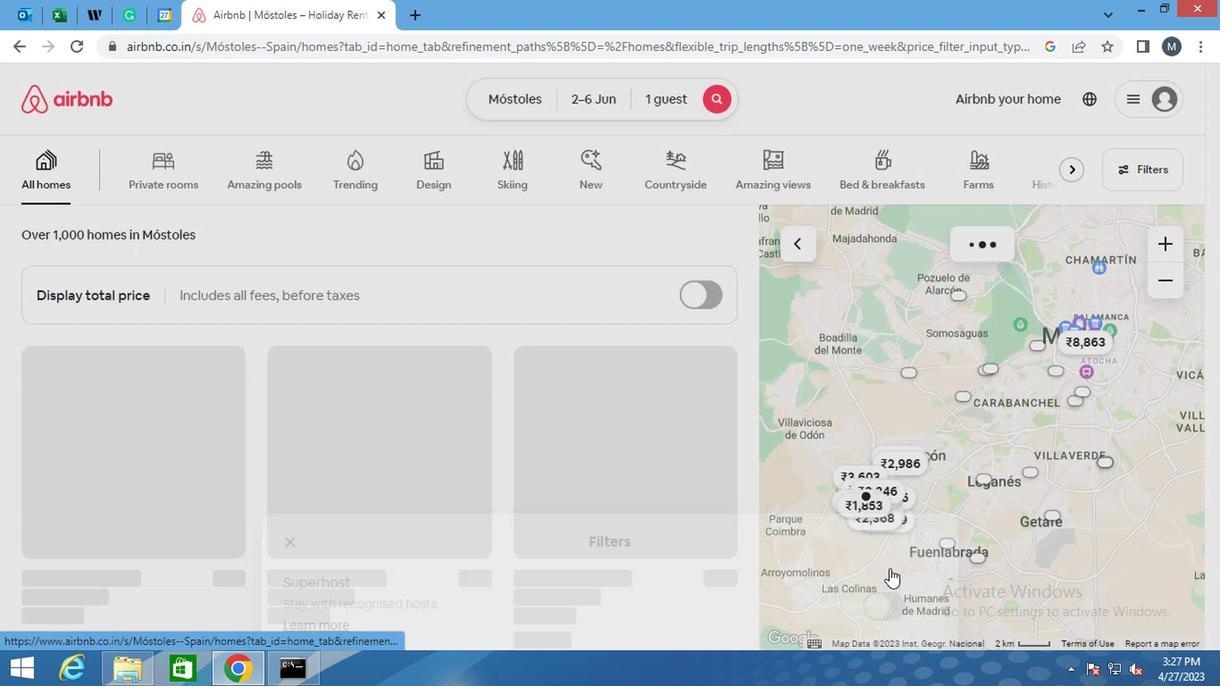 
